 Task: Find an Airbnb in Bozhou, China for 2 adults from August 12 to August 16, with a price range of ₹10,000 to ₹16,000, including Wifi, Free parking, and Self check-in.
Action: Mouse moved to (553, 117)
Screenshot: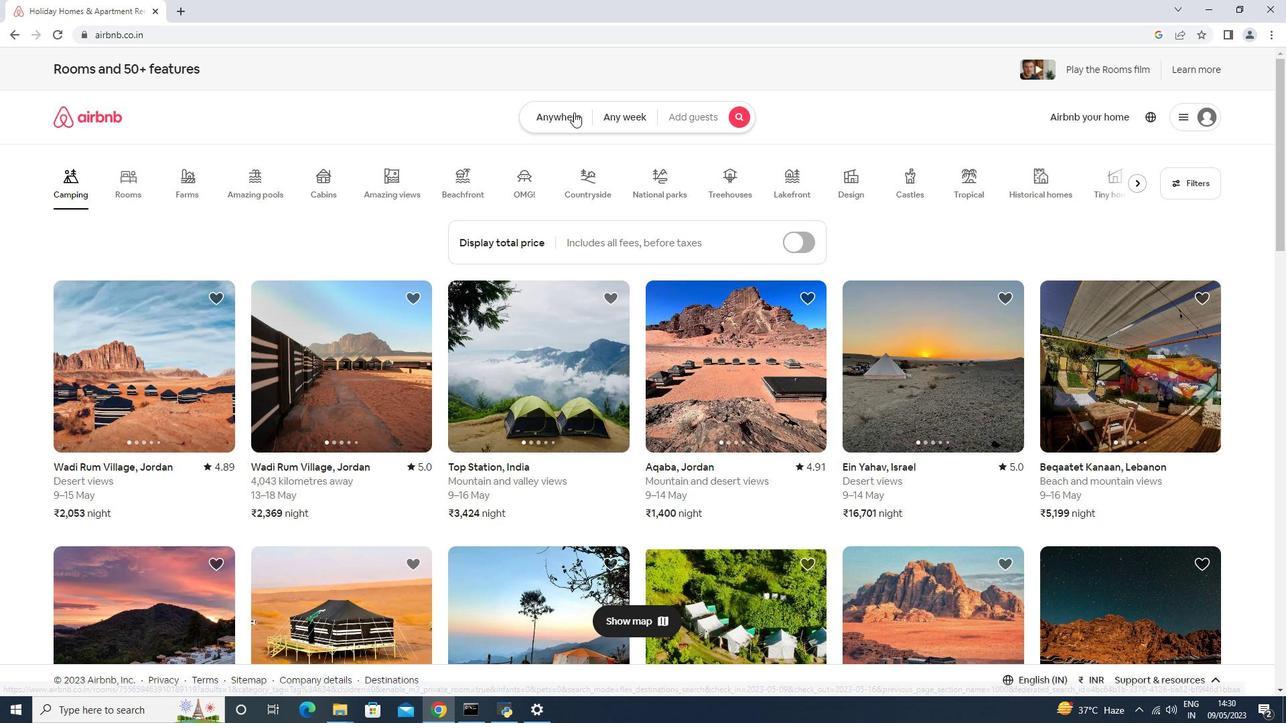 
Action: Mouse pressed left at (553, 117)
Screenshot: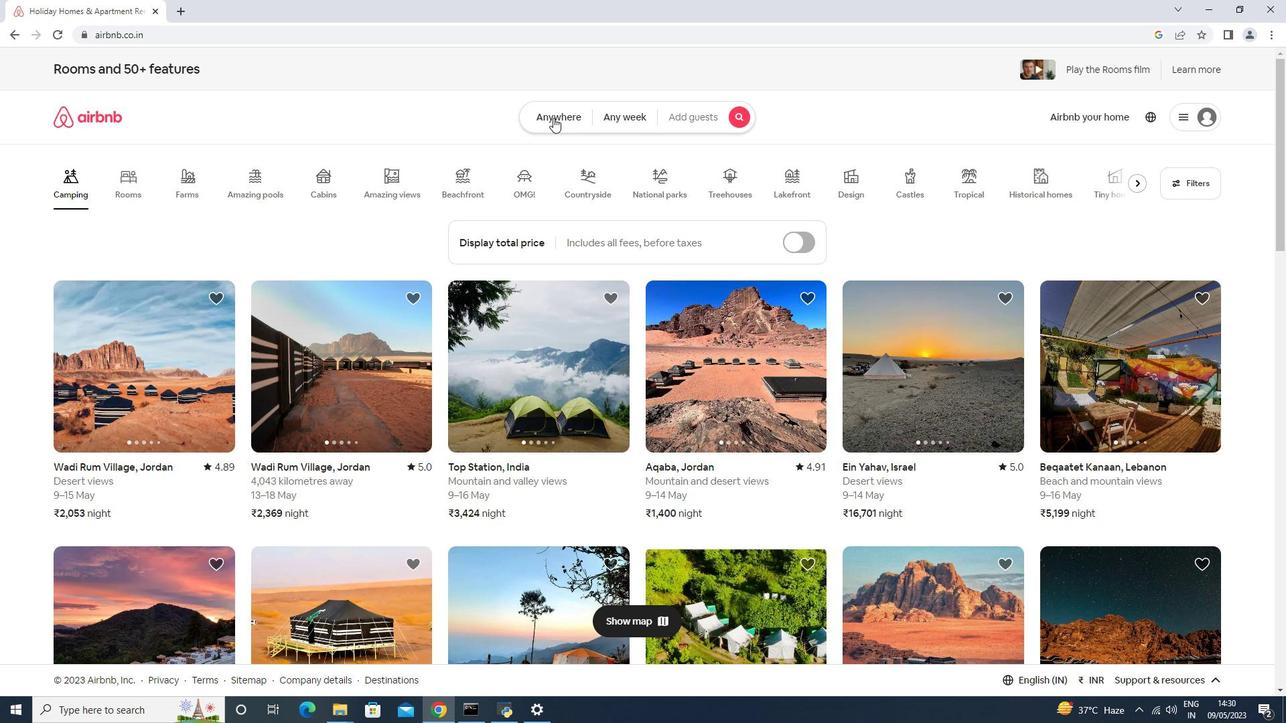 
Action: Mouse moved to (491, 191)
Screenshot: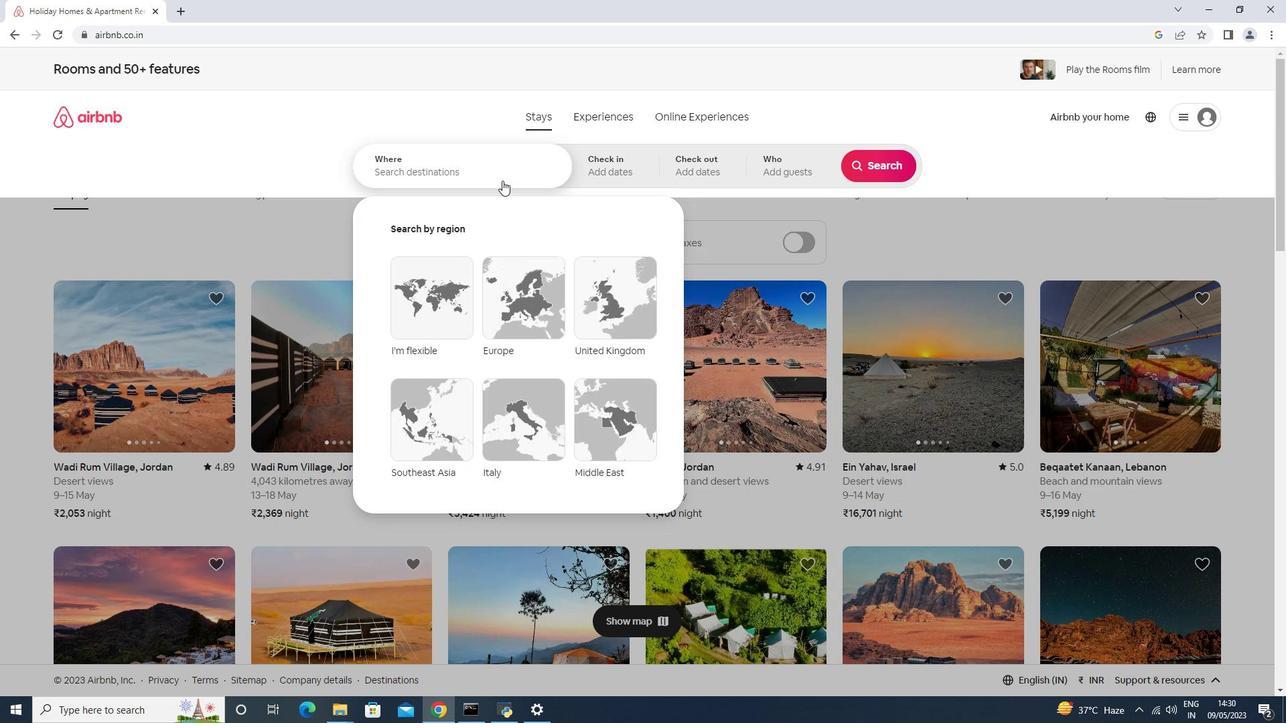 
Action: Mouse pressed left at (491, 191)
Screenshot: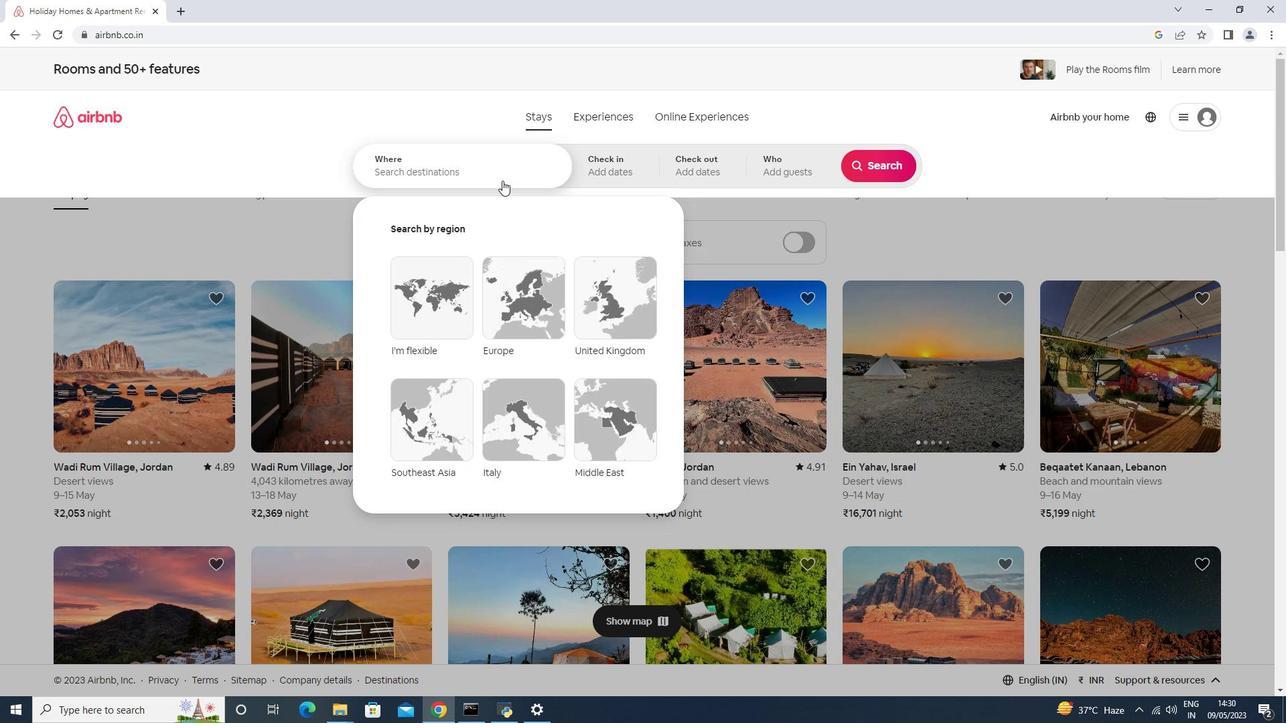 
Action: Mouse moved to (490, 182)
Screenshot: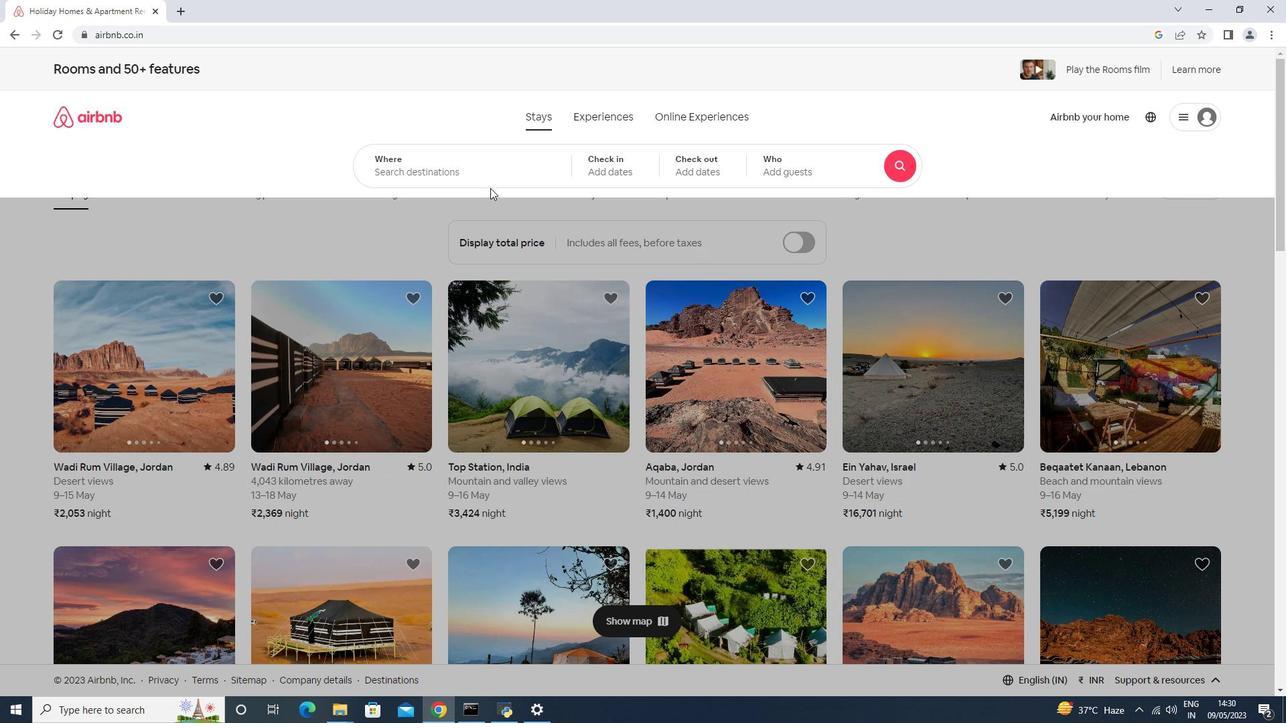 
Action: Mouse pressed left at (490, 182)
Screenshot: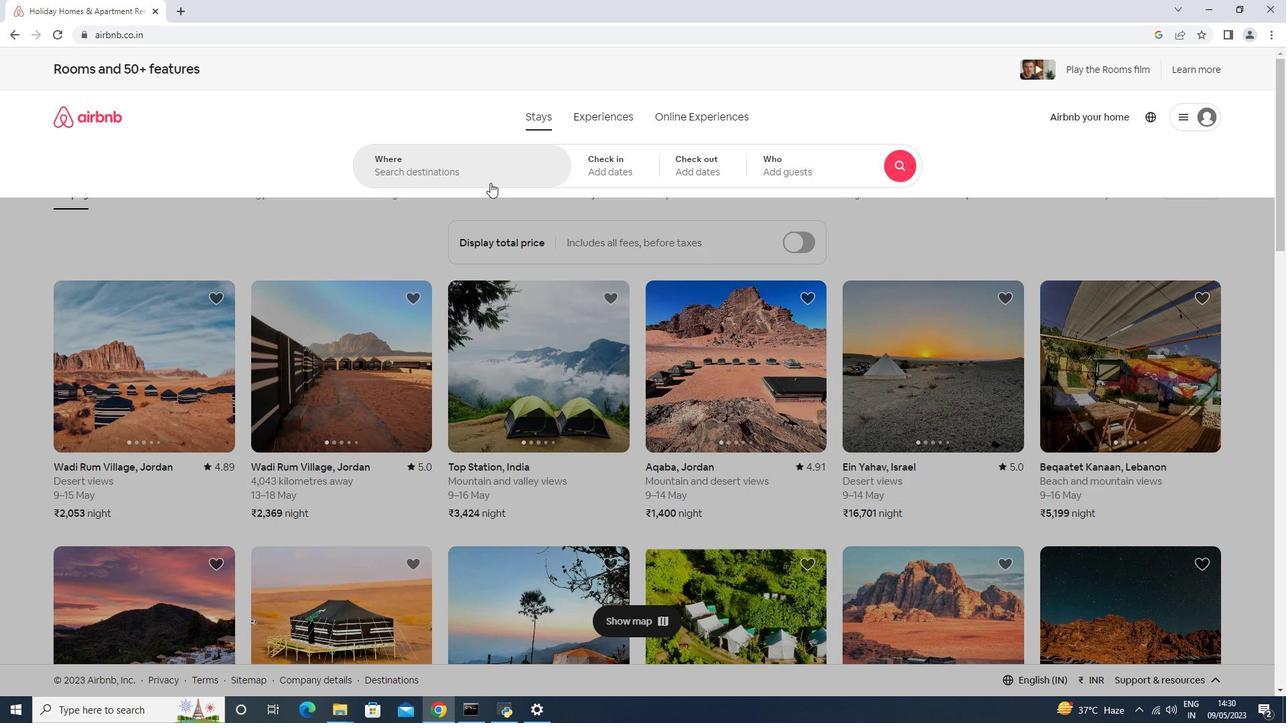 
Action: Mouse moved to (490, 182)
Screenshot: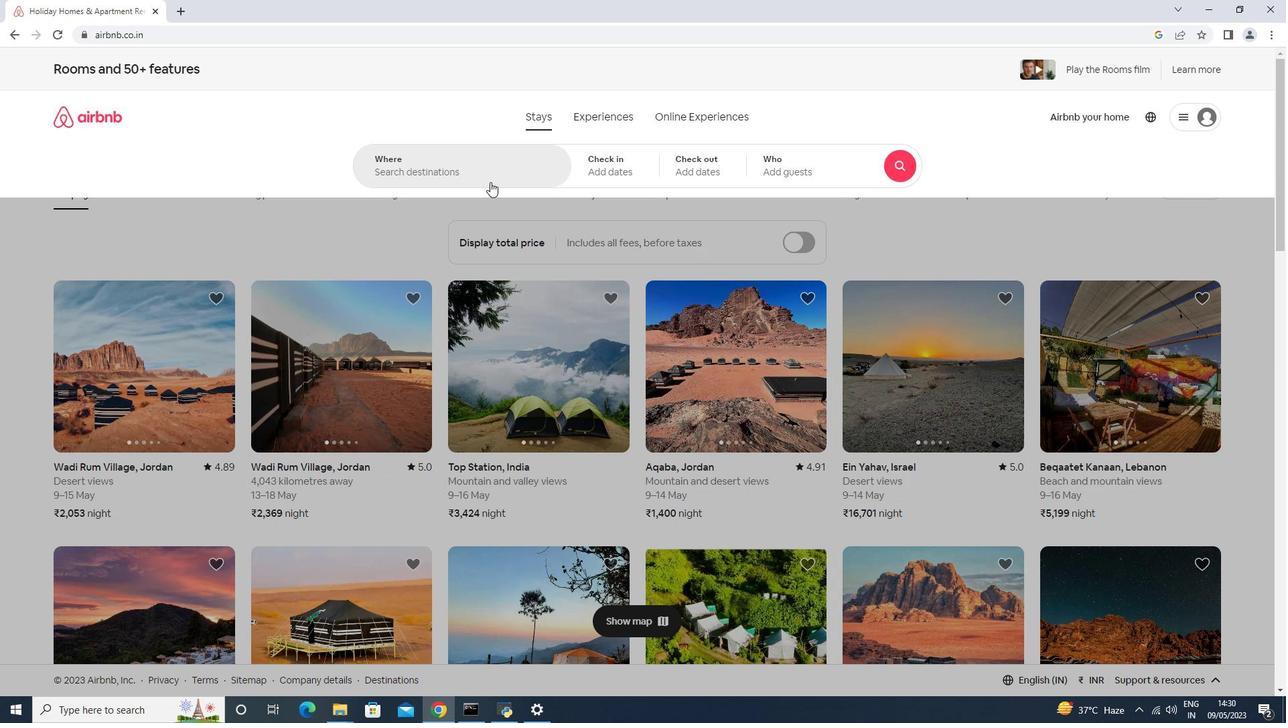 
Action: Key pressed <Key.shift>Bozhou,<Key.space><Key.shift>China<Key.enter>
Screenshot: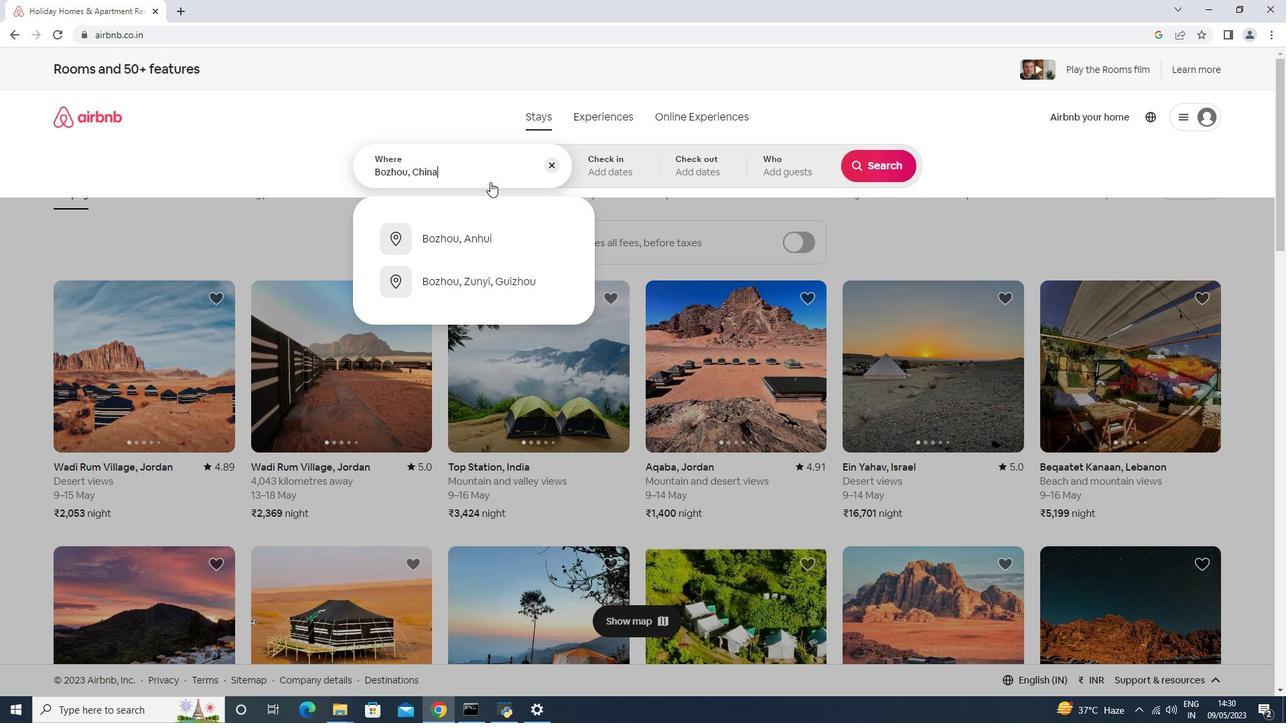 
Action: Mouse moved to (879, 278)
Screenshot: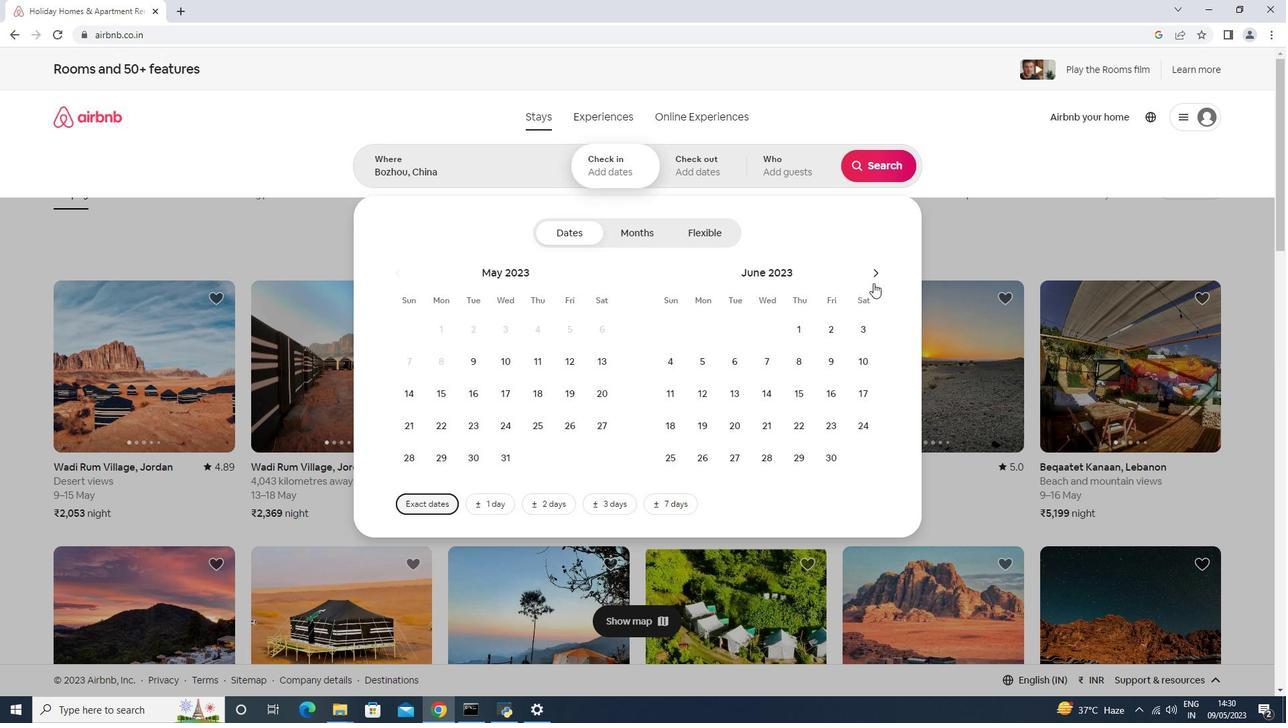 
Action: Mouse pressed left at (879, 278)
Screenshot: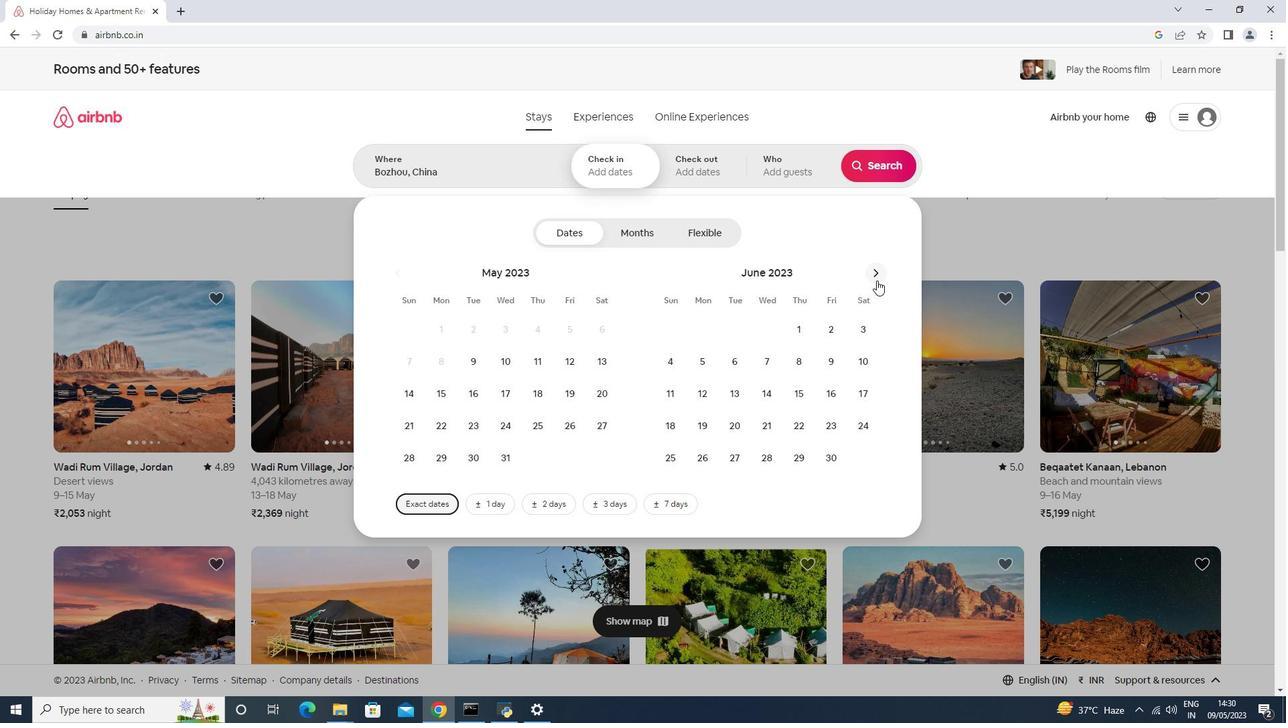 
Action: Mouse pressed left at (879, 278)
Screenshot: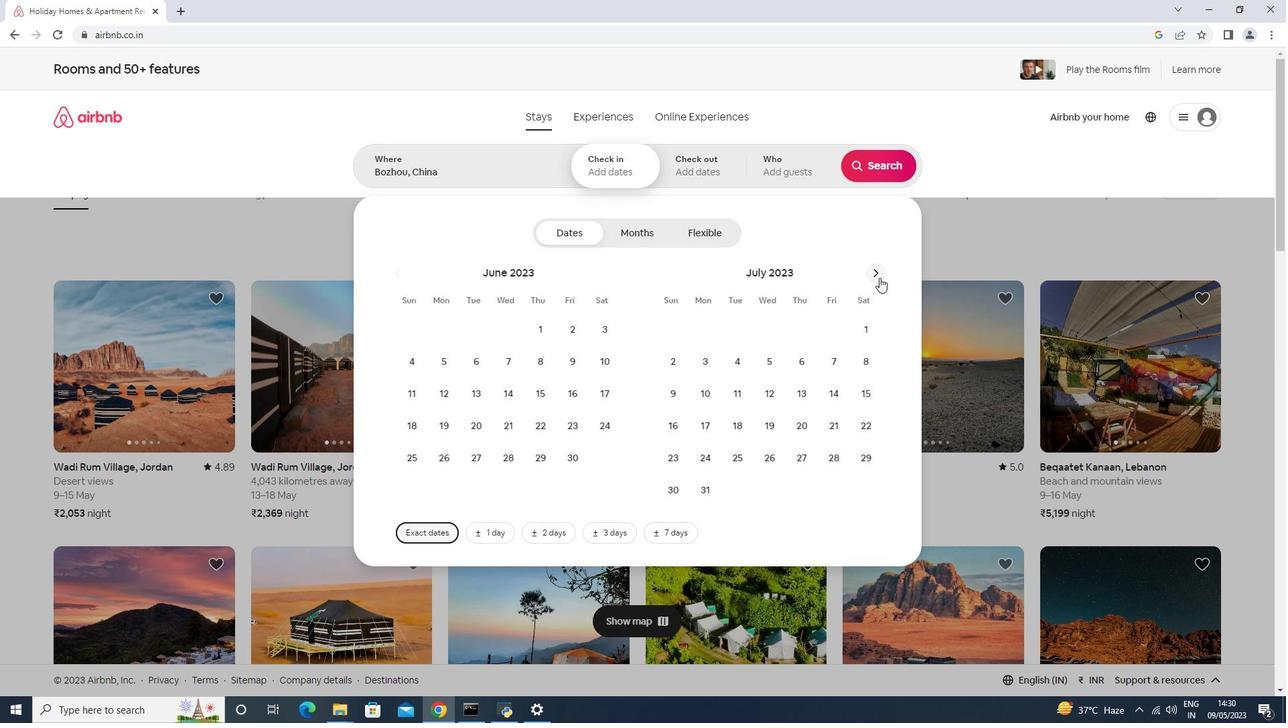 
Action: Mouse moved to (861, 359)
Screenshot: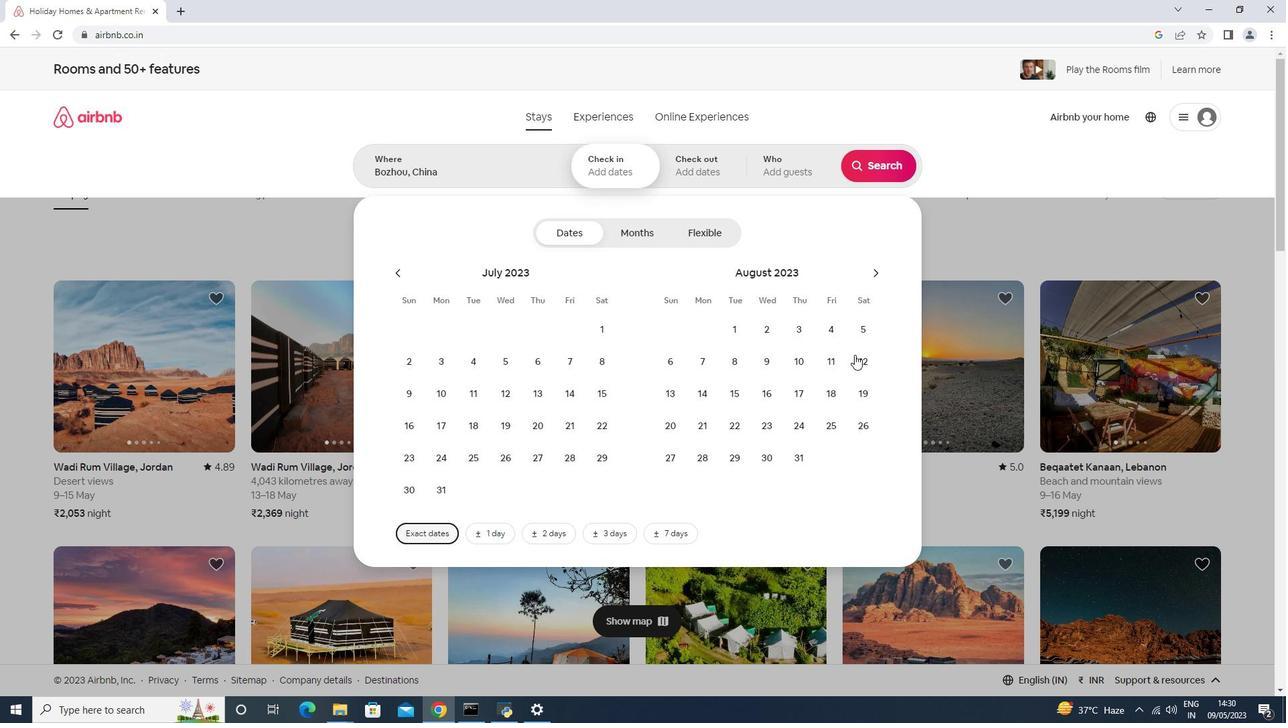 
Action: Mouse pressed left at (861, 359)
Screenshot: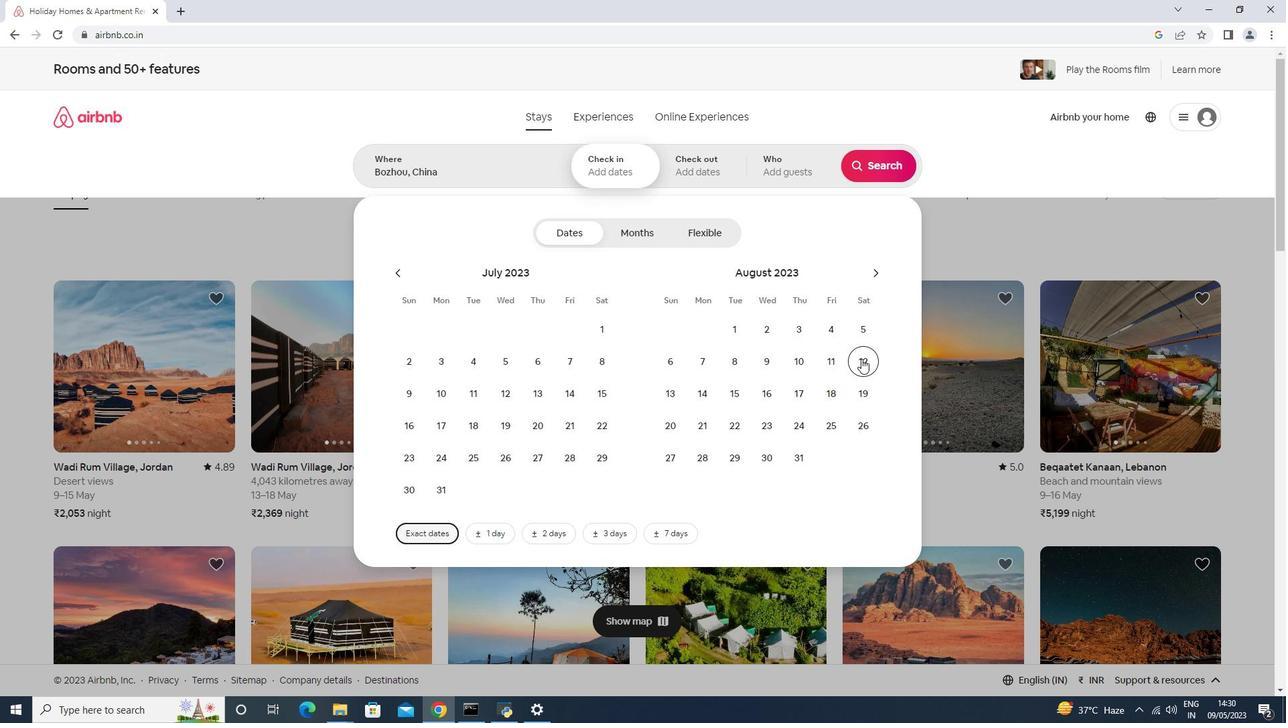 
Action: Mouse moved to (761, 386)
Screenshot: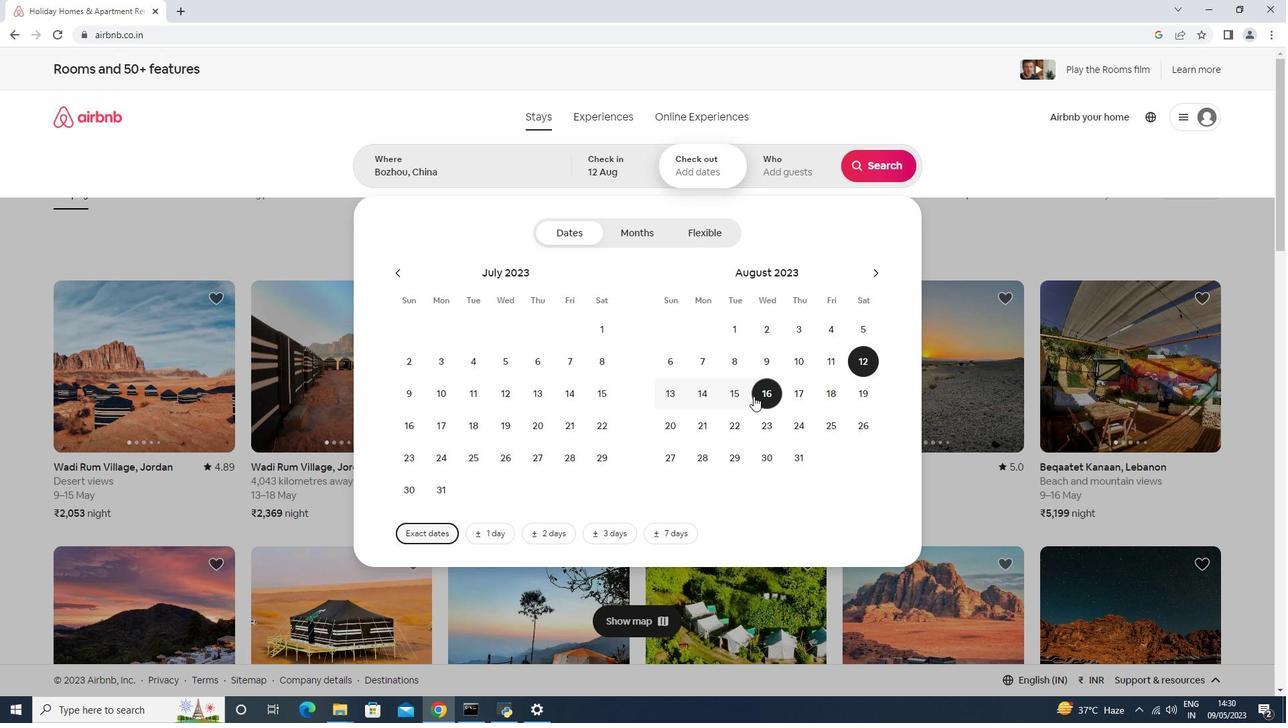 
Action: Mouse pressed left at (754, 396)
Screenshot: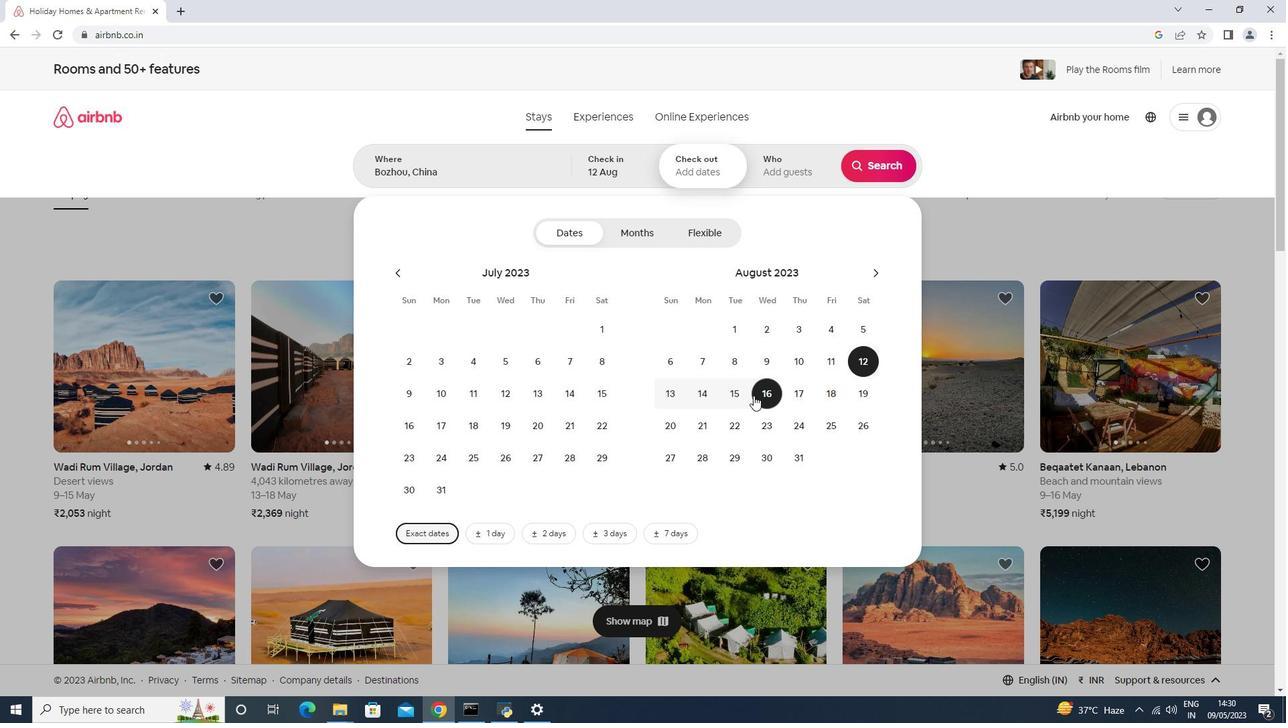 
Action: Mouse moved to (792, 156)
Screenshot: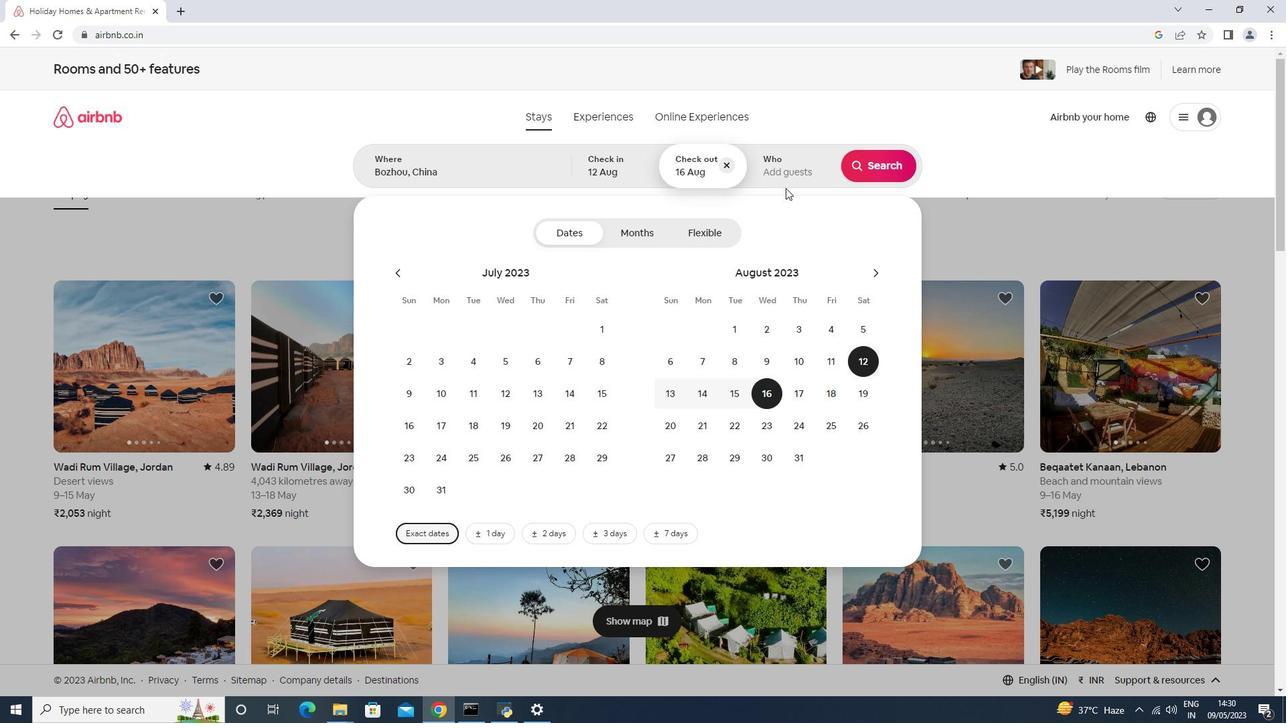 
Action: Mouse pressed left at (792, 156)
Screenshot: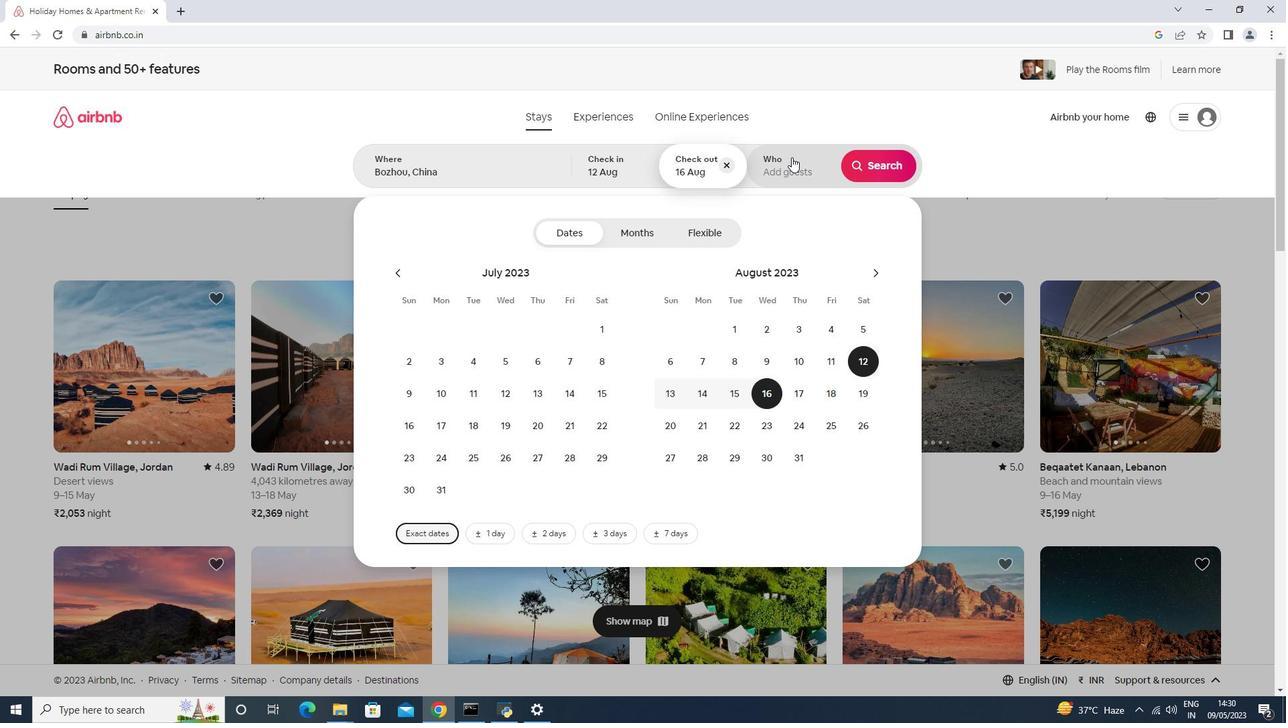 
Action: Mouse moved to (880, 237)
Screenshot: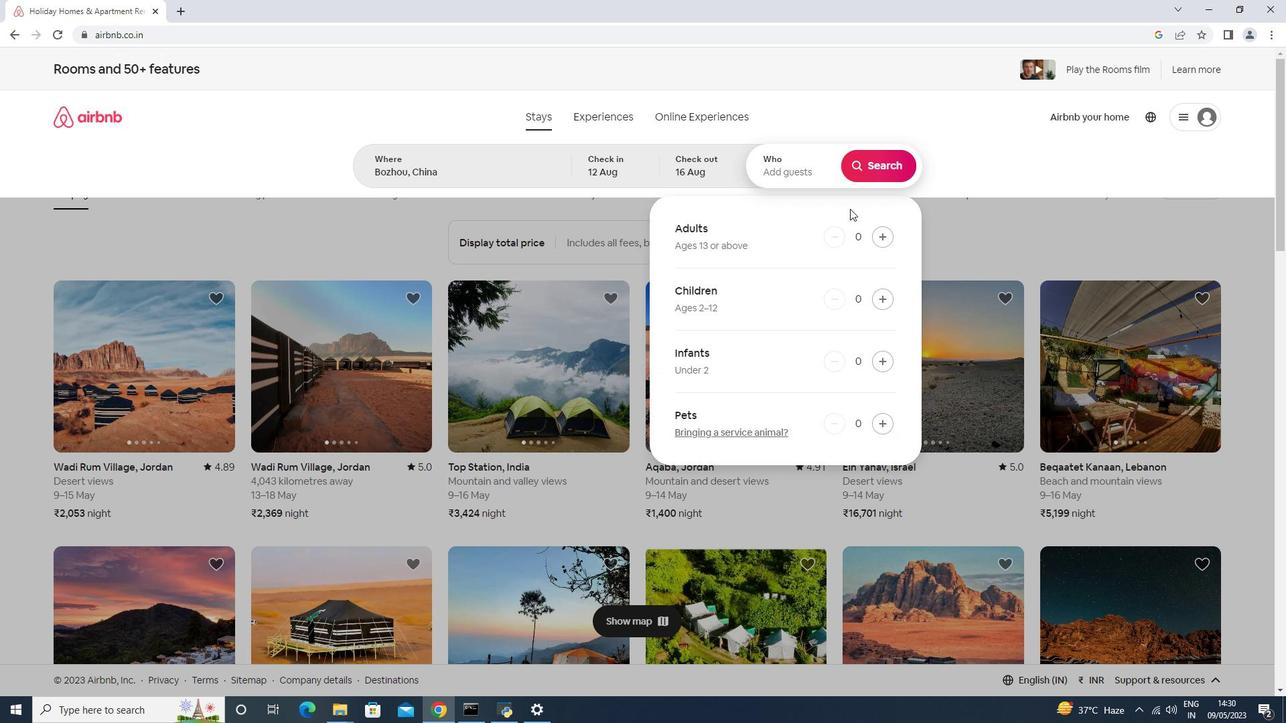 
Action: Mouse pressed left at (880, 237)
Screenshot: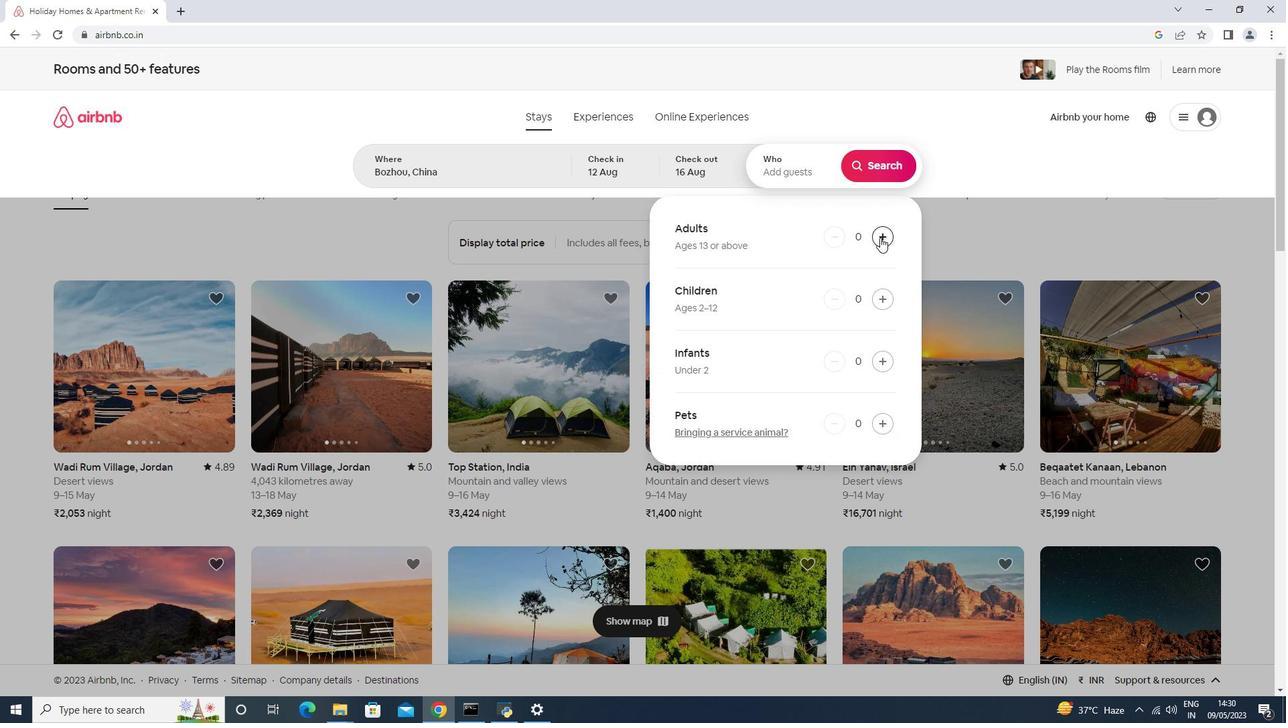 
Action: Mouse pressed left at (880, 237)
Screenshot: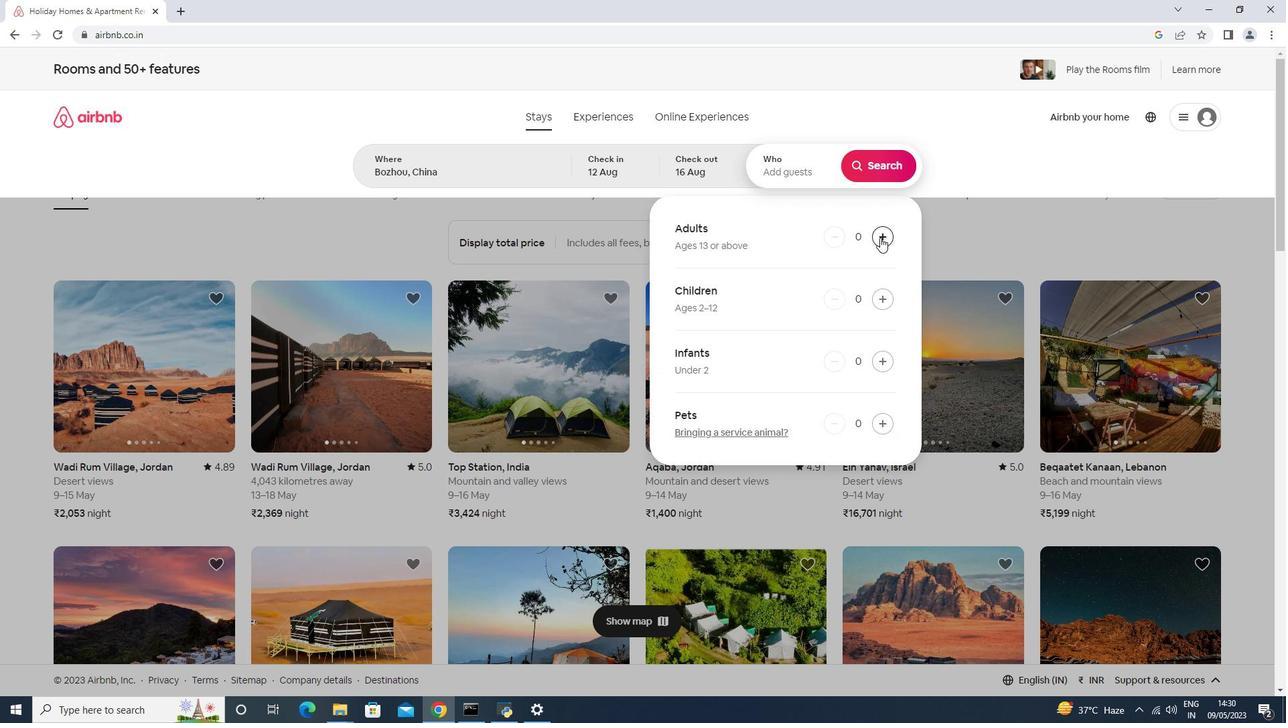 
Action: Mouse pressed left at (880, 237)
Screenshot: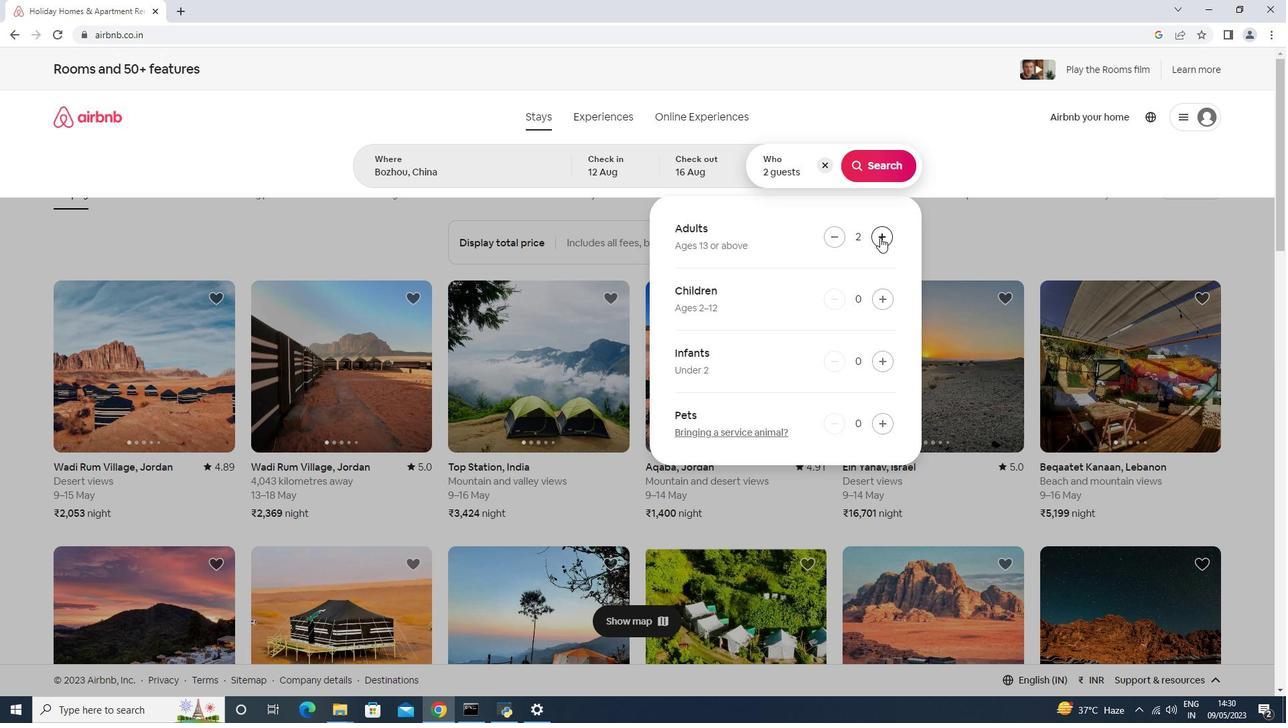 
Action: Mouse moved to (881, 237)
Screenshot: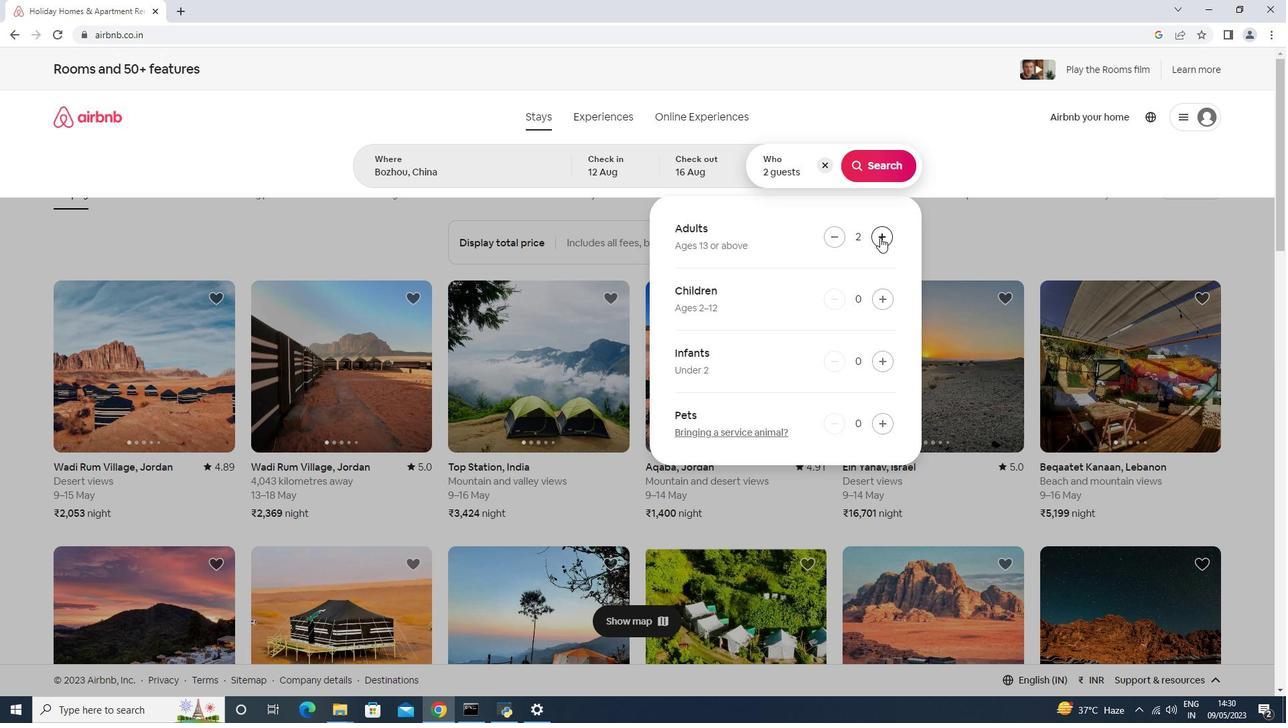 
Action: Mouse pressed left at (881, 237)
Screenshot: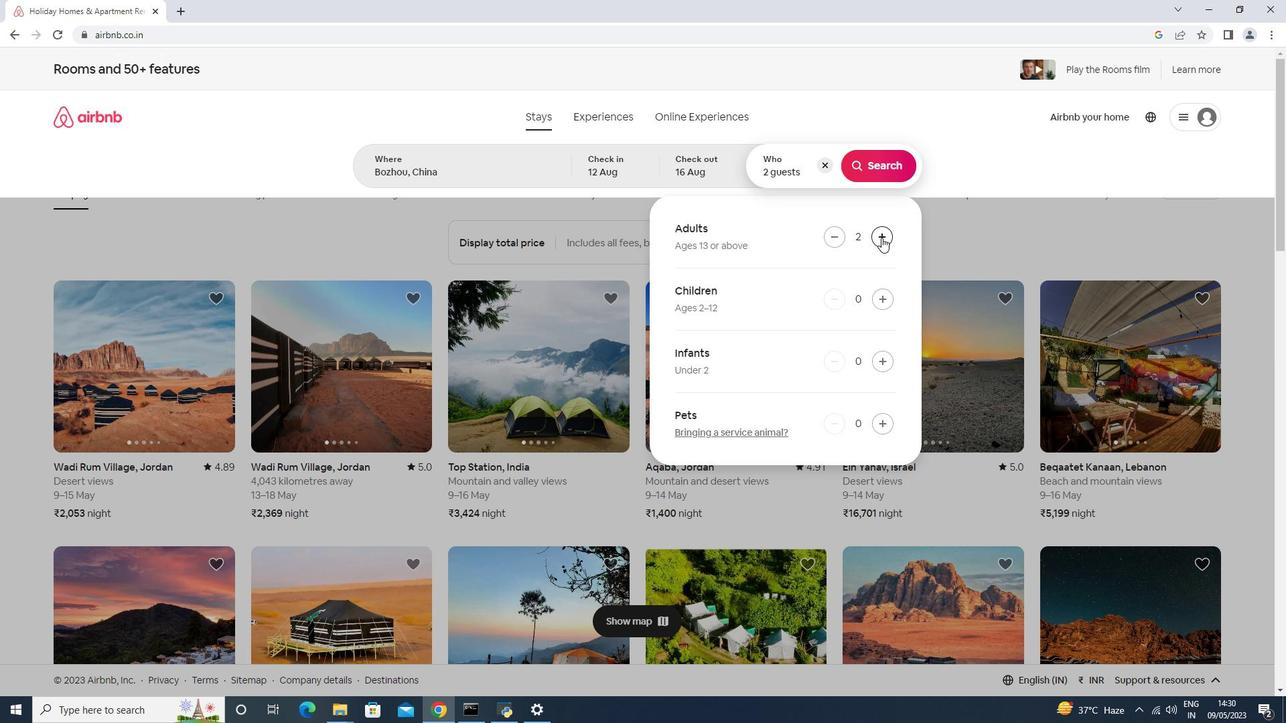 
Action: Mouse pressed left at (881, 237)
Screenshot: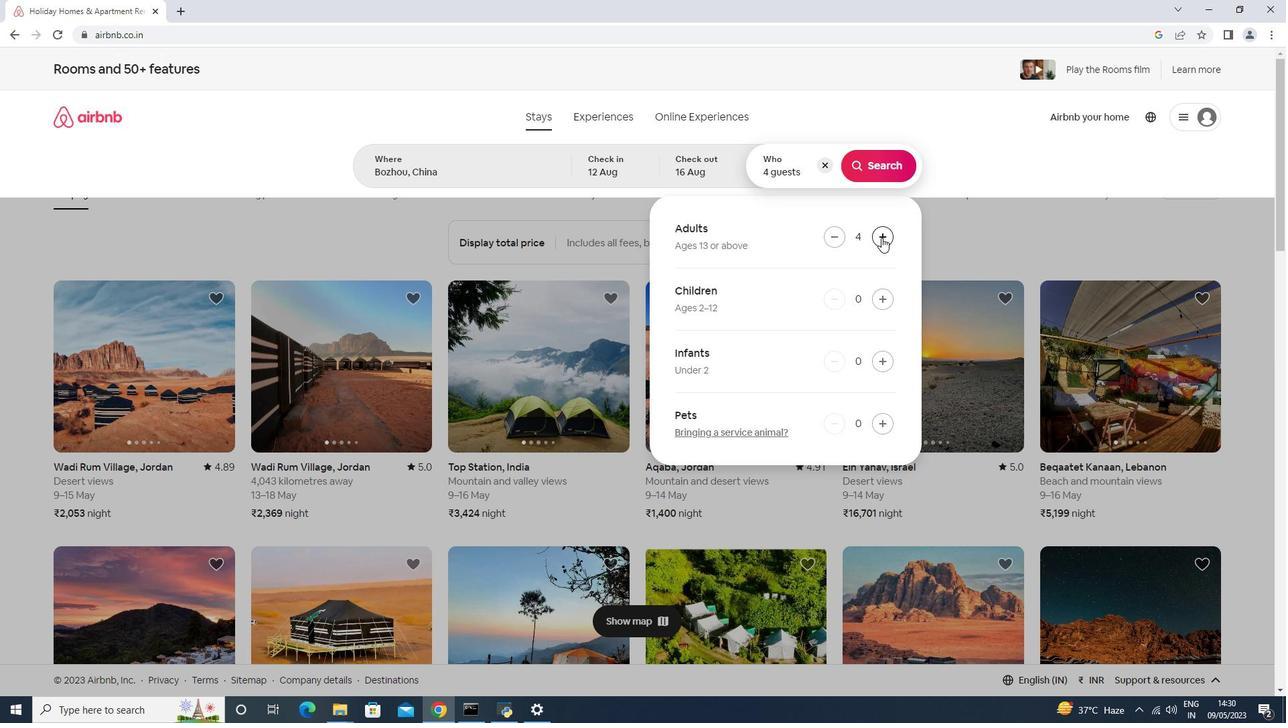 
Action: Mouse pressed left at (881, 237)
Screenshot: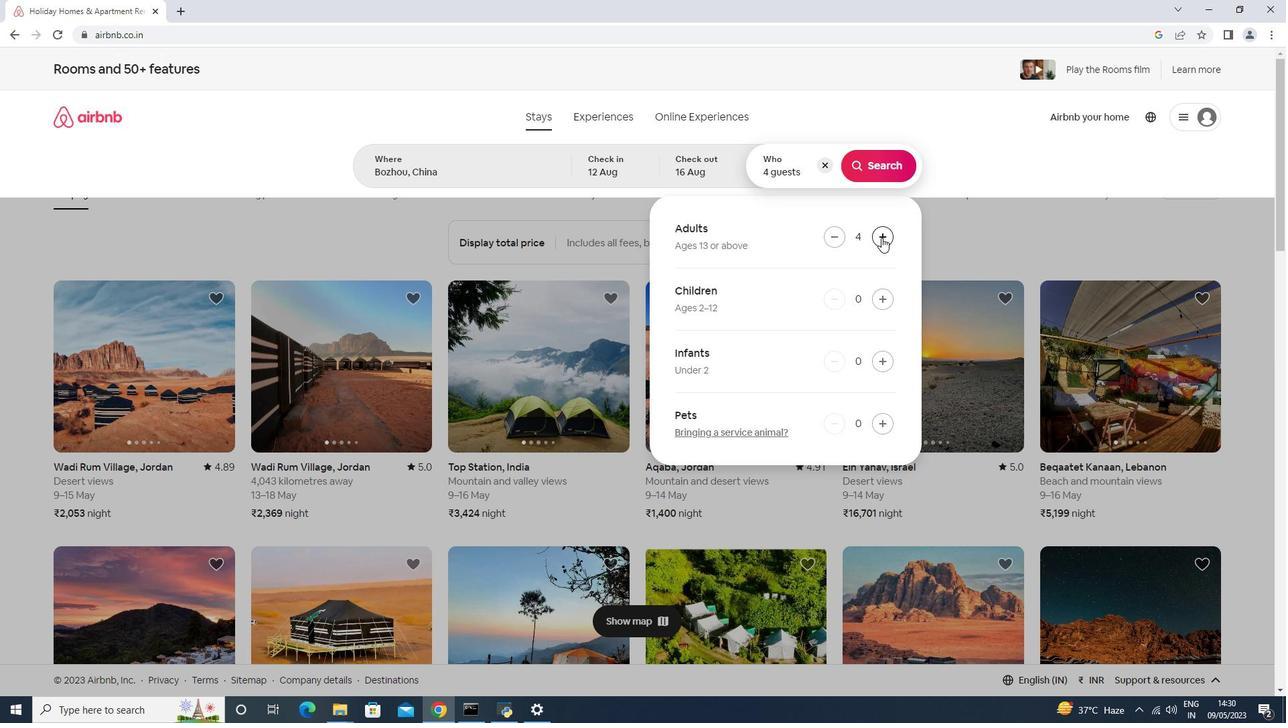 
Action: Mouse pressed left at (881, 237)
Screenshot: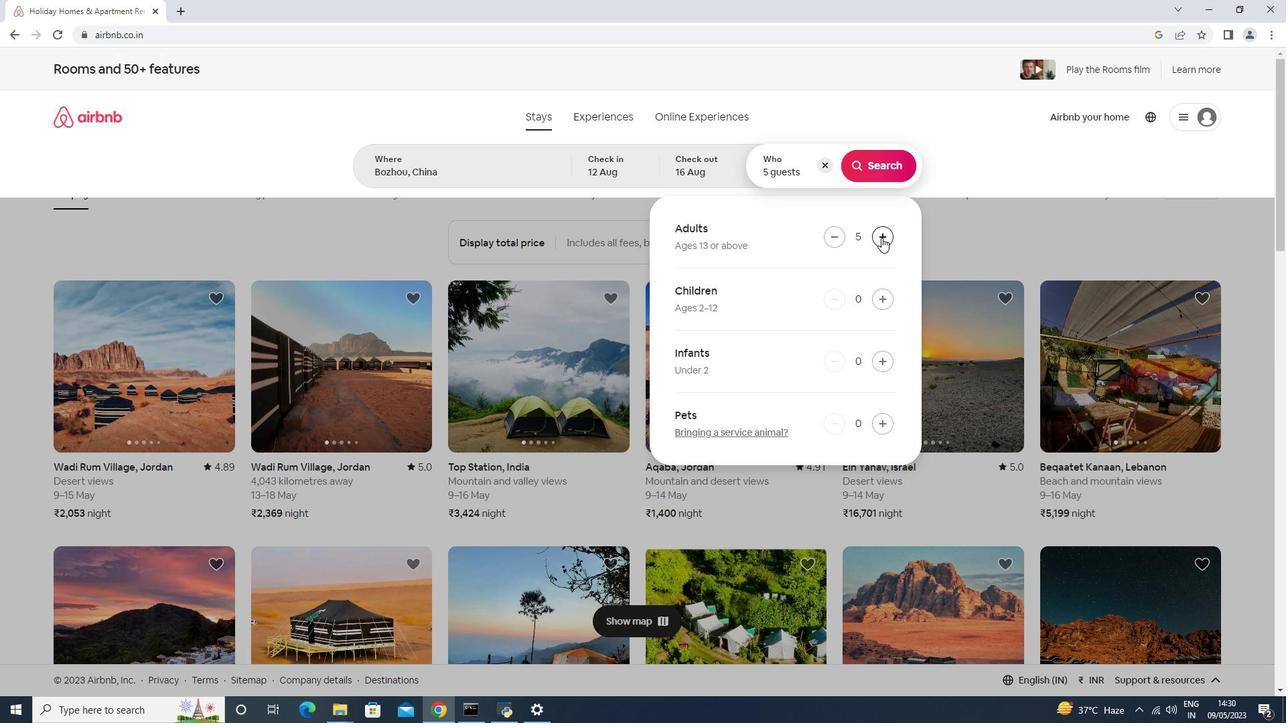 
Action: Mouse pressed left at (881, 237)
Screenshot: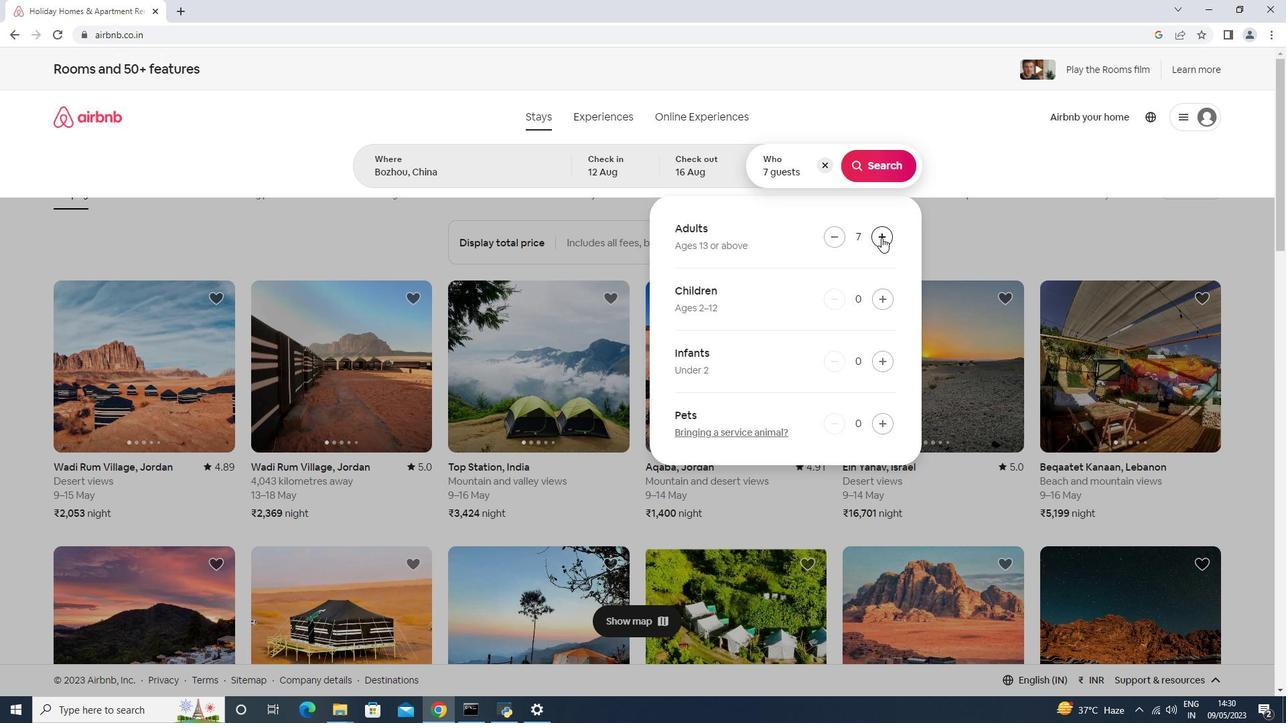 
Action: Mouse moved to (880, 173)
Screenshot: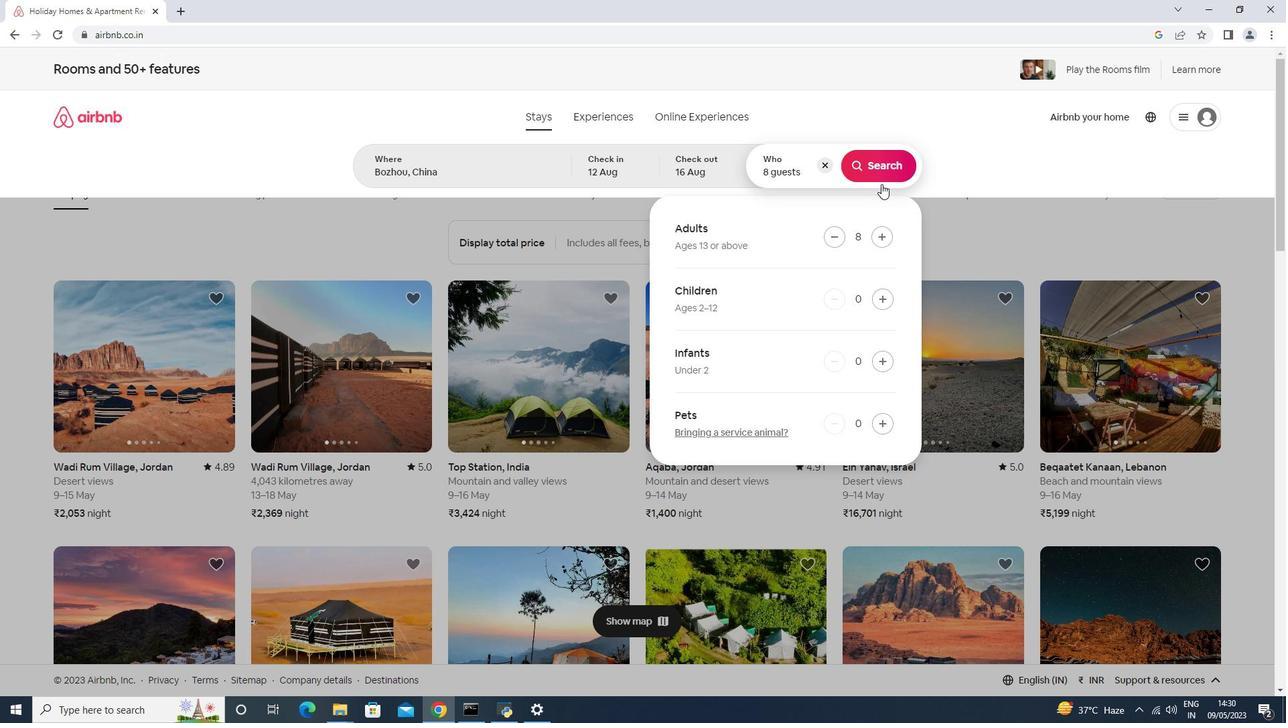 
Action: Mouse pressed left at (880, 173)
Screenshot: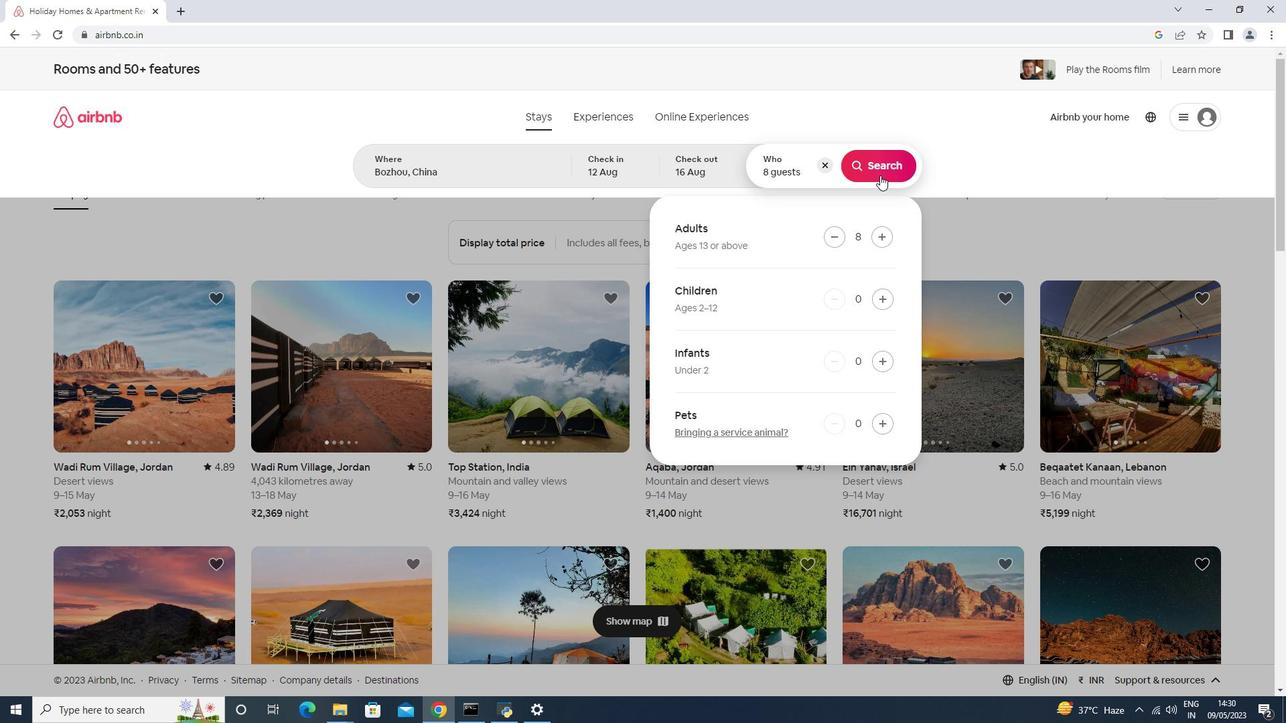 
Action: Mouse moved to (1220, 127)
Screenshot: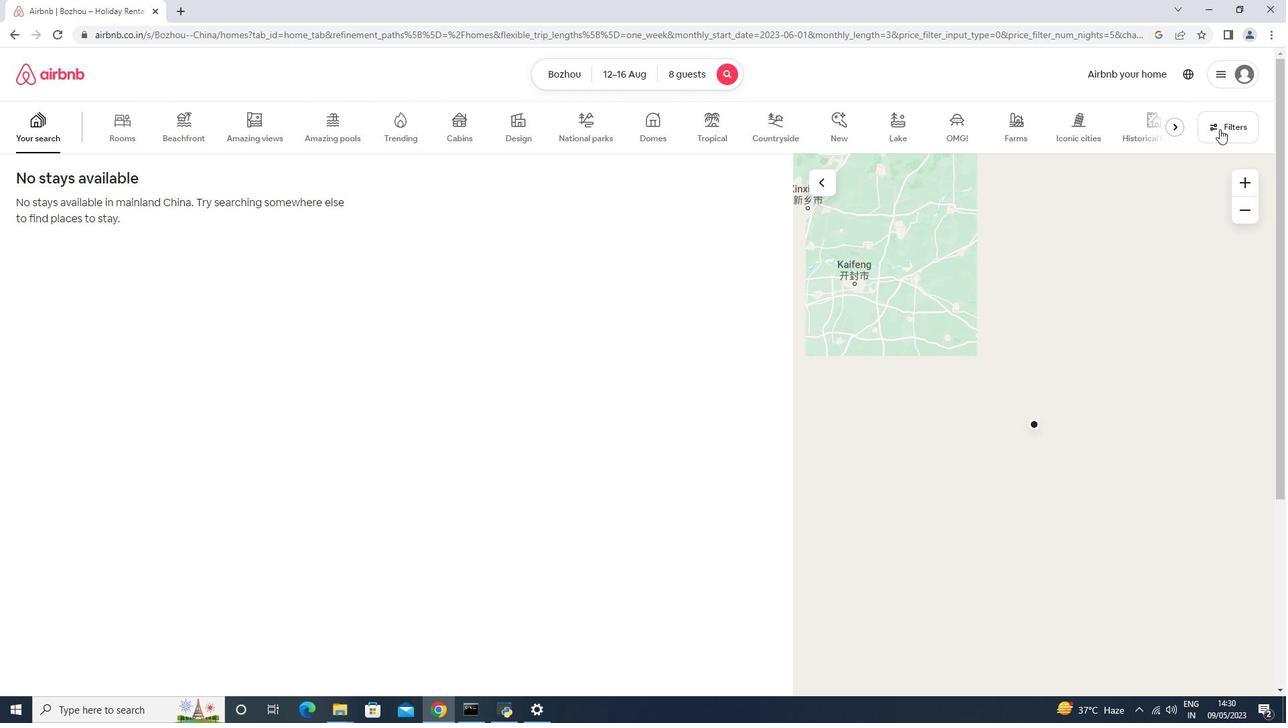 
Action: Mouse pressed left at (1220, 127)
Screenshot: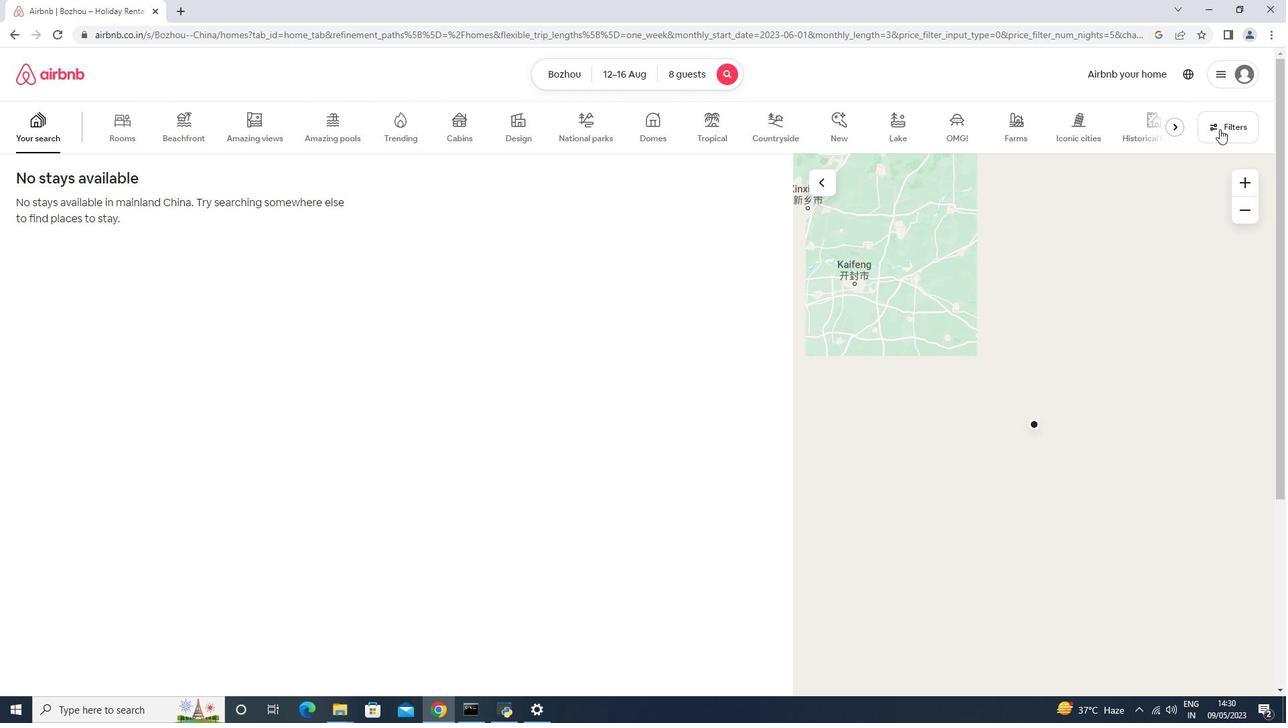 
Action: Mouse moved to (546, 447)
Screenshot: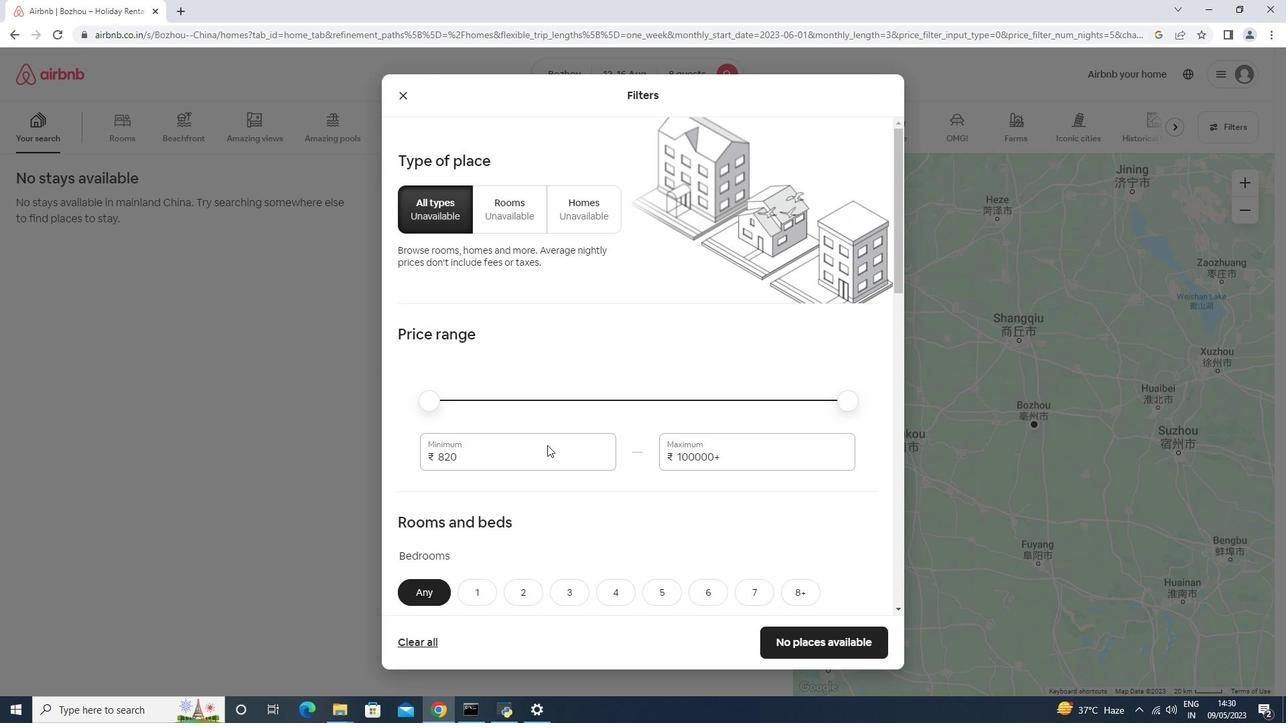 
Action: Mouse pressed left at (546, 447)
Screenshot: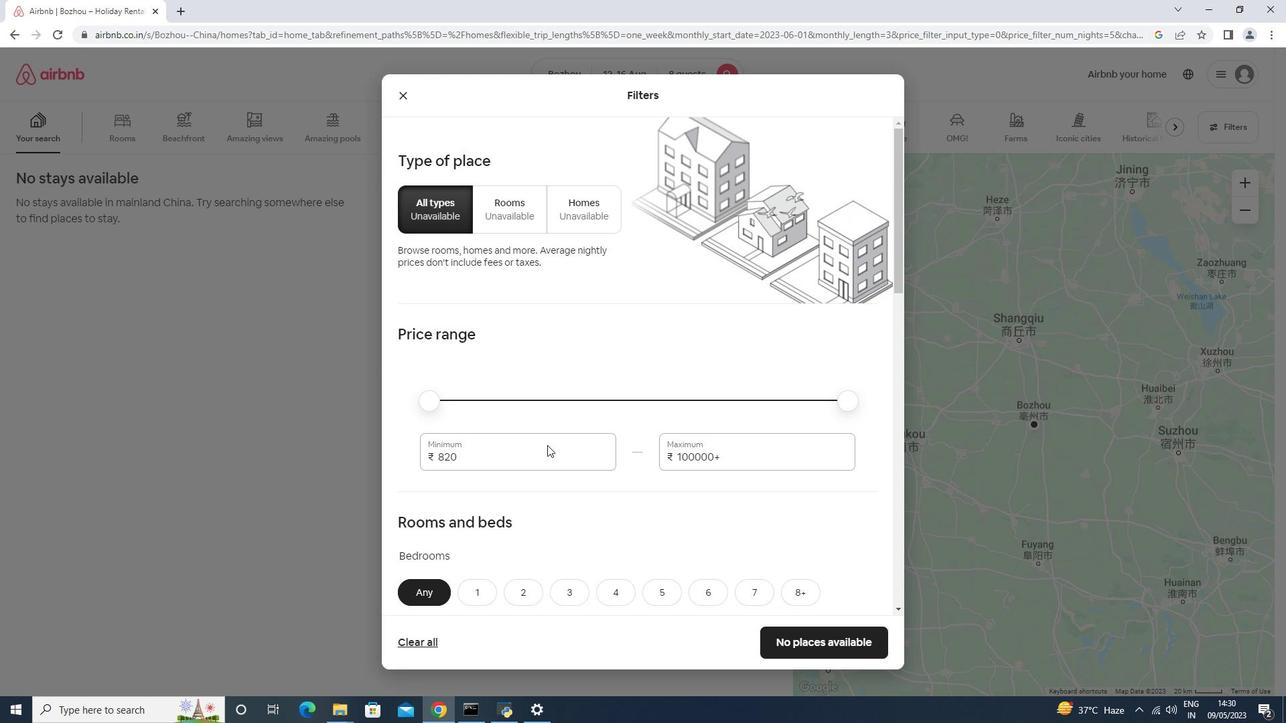 
Action: Mouse moved to (544, 447)
Screenshot: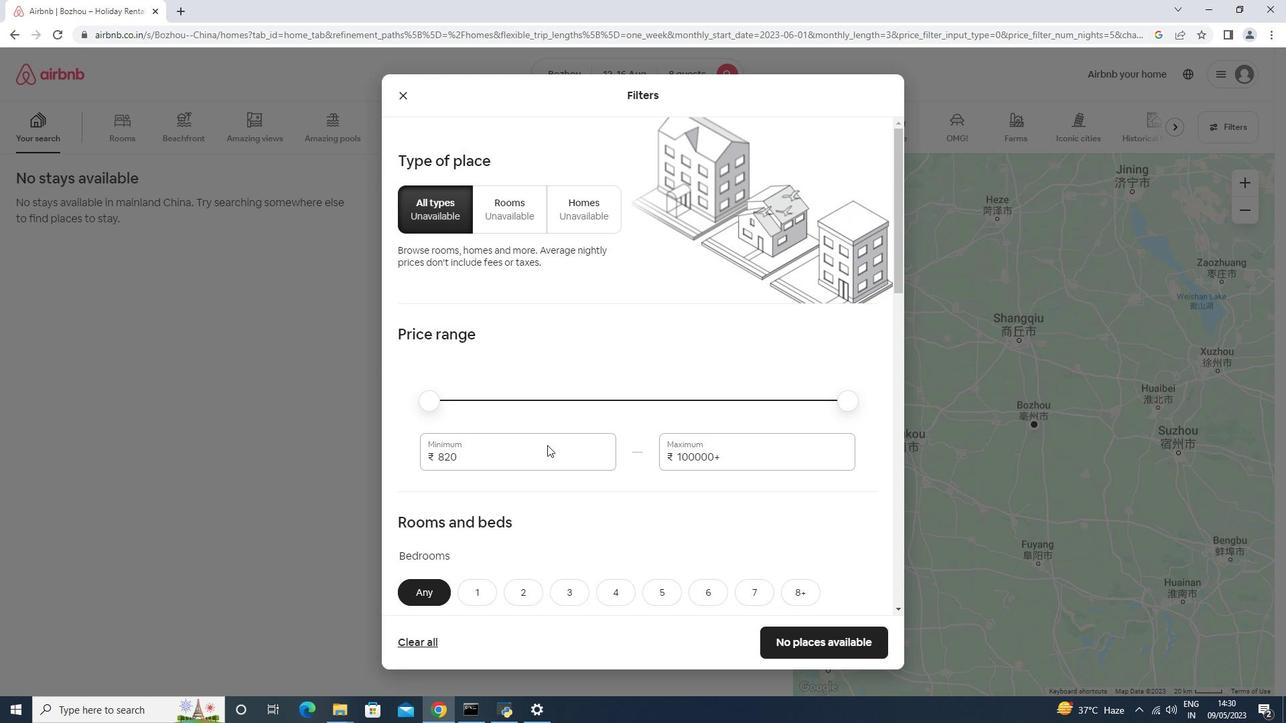 
Action: Key pressed <Key.backspace><Key.backspace><Key.backspace>10000<Key.tab>16000
Screenshot: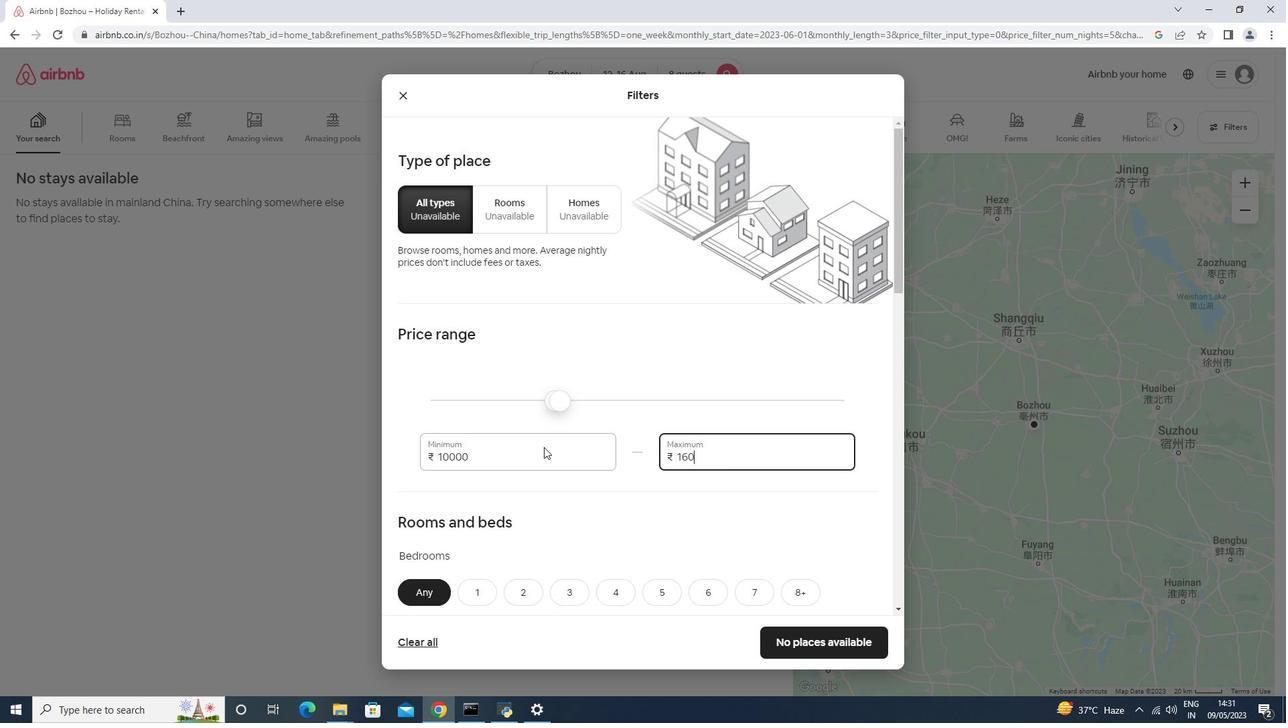 
Action: Mouse scrolled (544, 446) with delta (0, 0)
Screenshot: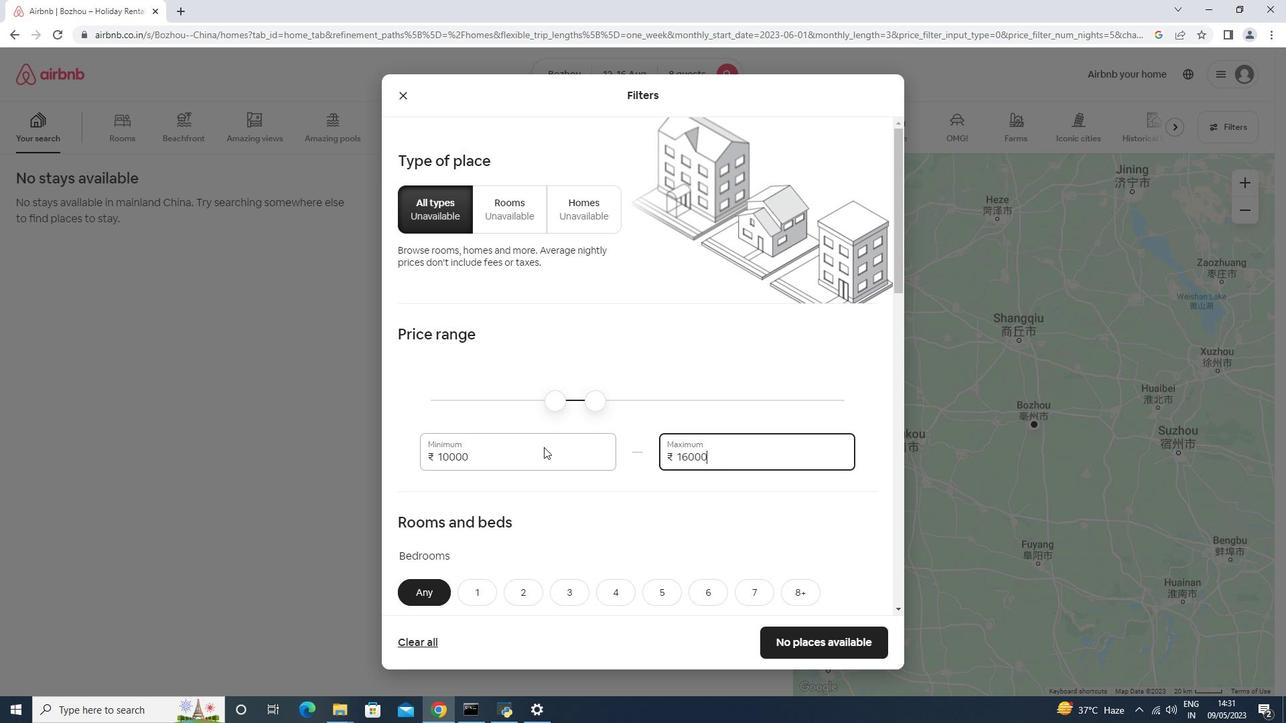 
Action: Mouse scrolled (544, 446) with delta (0, 0)
Screenshot: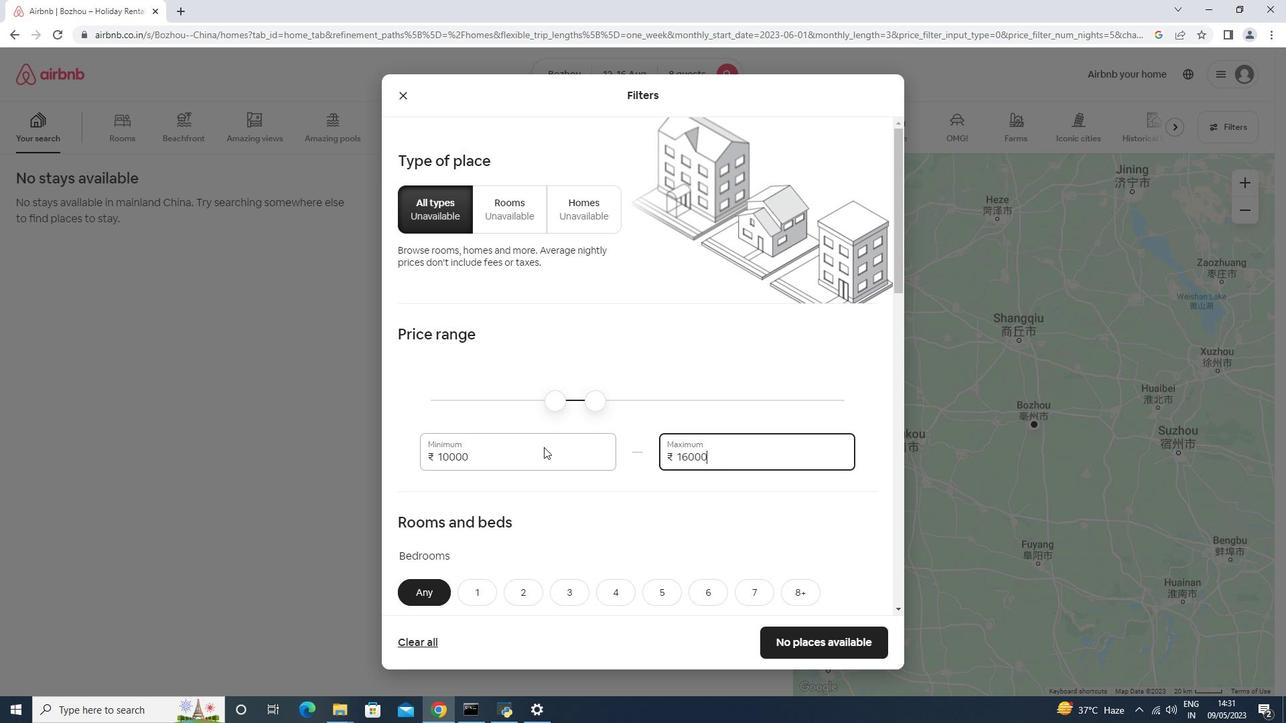 
Action: Mouse scrolled (544, 446) with delta (0, 0)
Screenshot: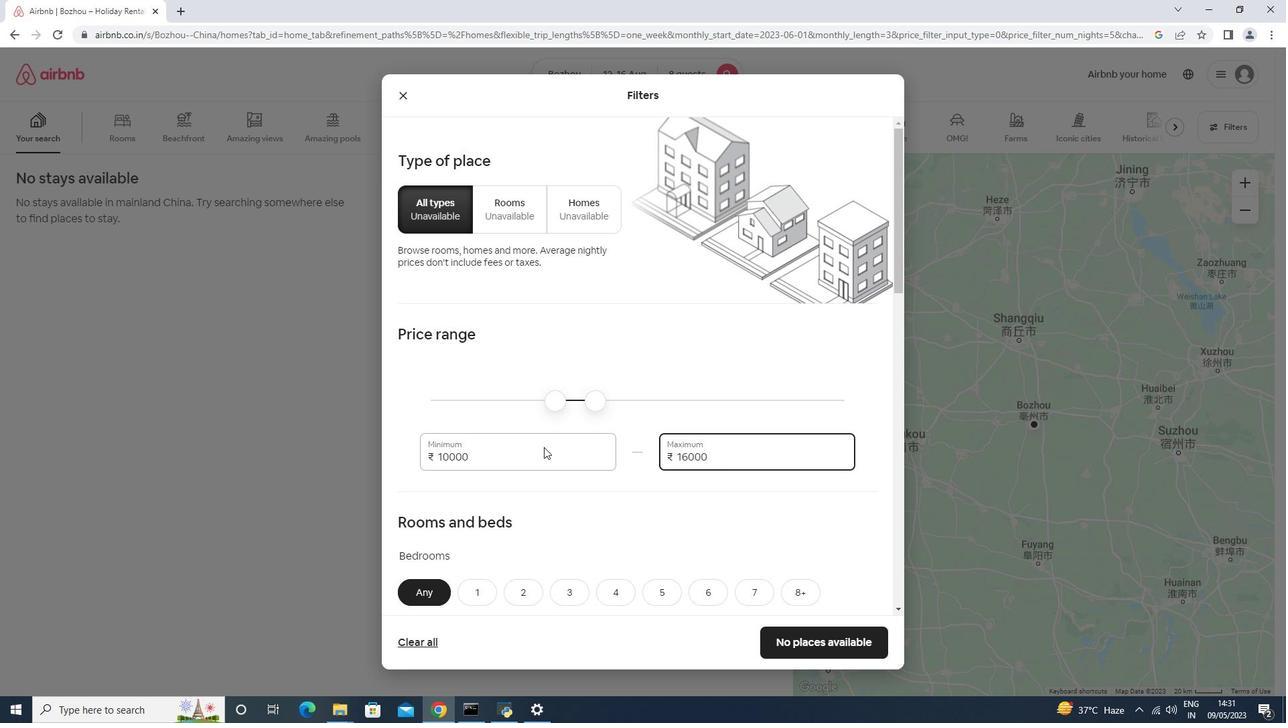 
Action: Mouse scrolled (544, 446) with delta (0, 0)
Screenshot: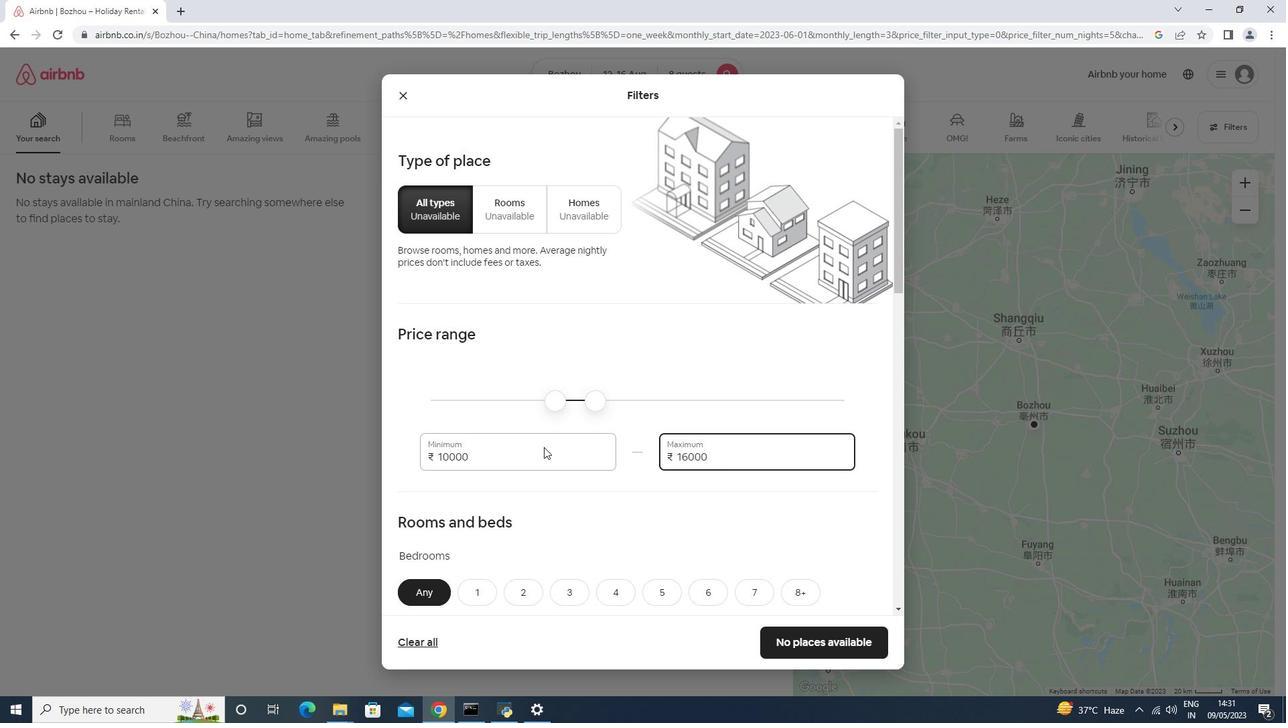 
Action: Mouse scrolled (544, 446) with delta (0, 0)
Screenshot: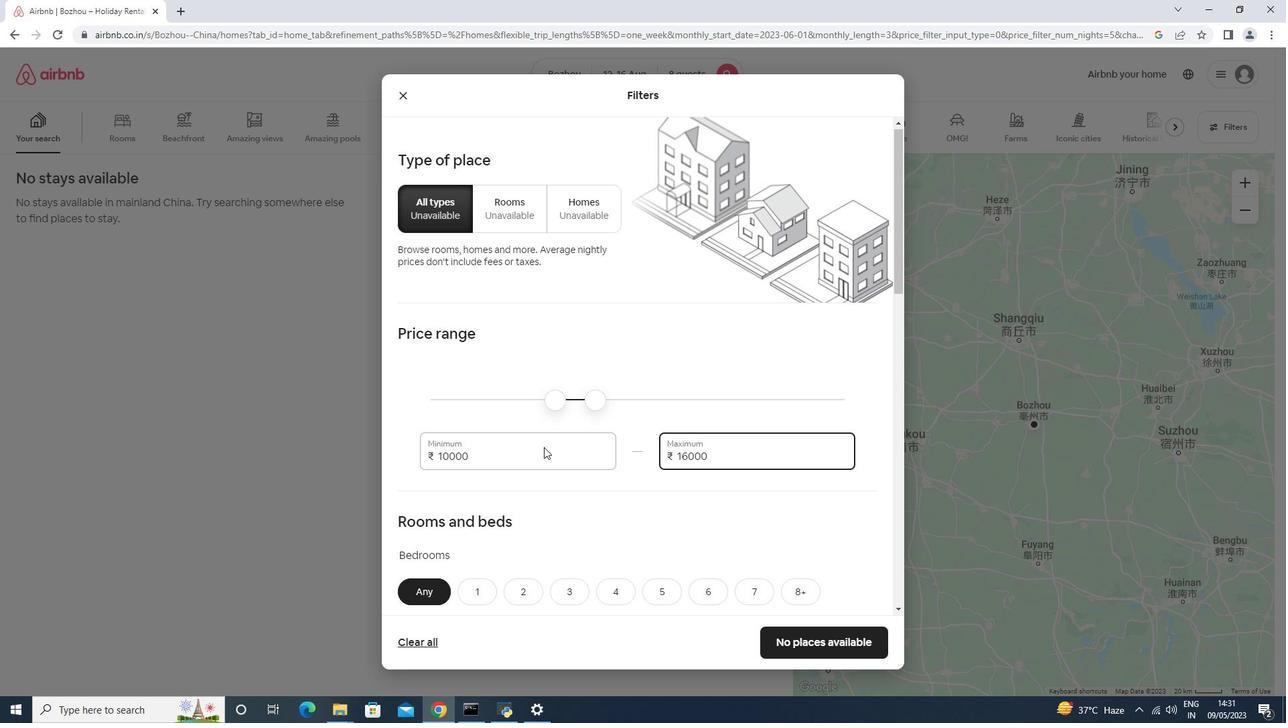 
Action: Mouse moved to (793, 266)
Screenshot: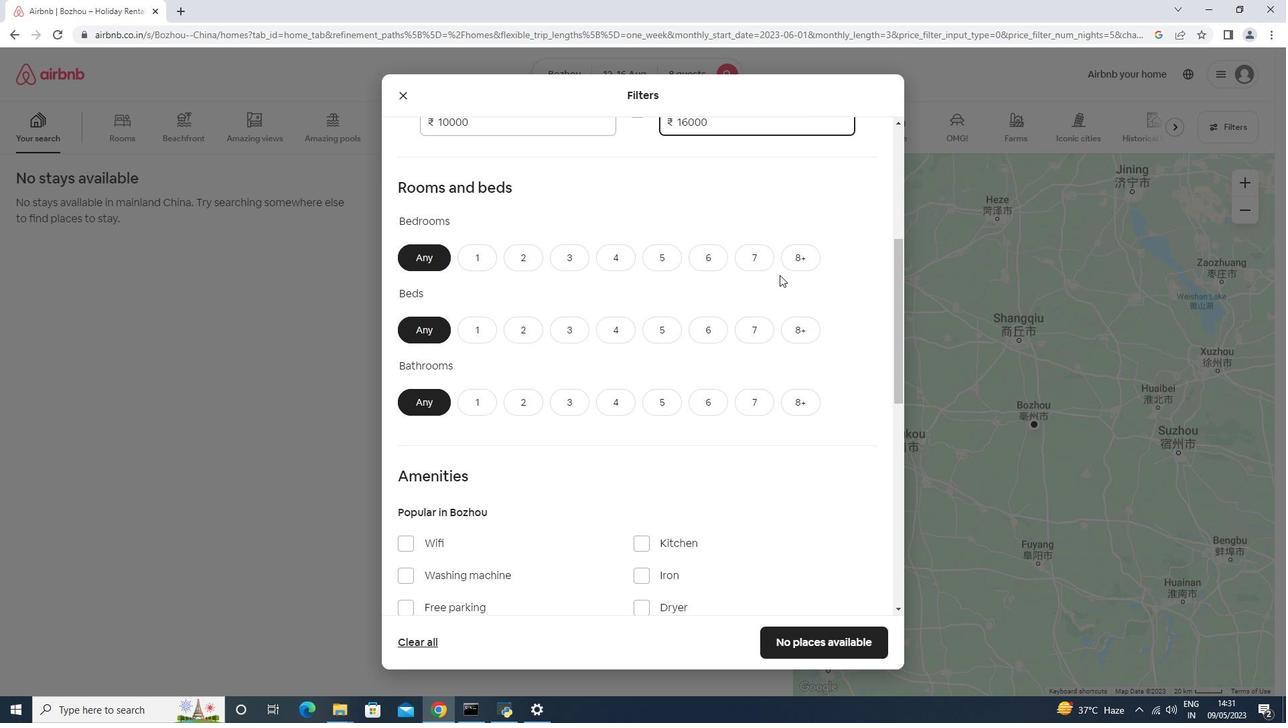 
Action: Mouse pressed left at (793, 266)
Screenshot: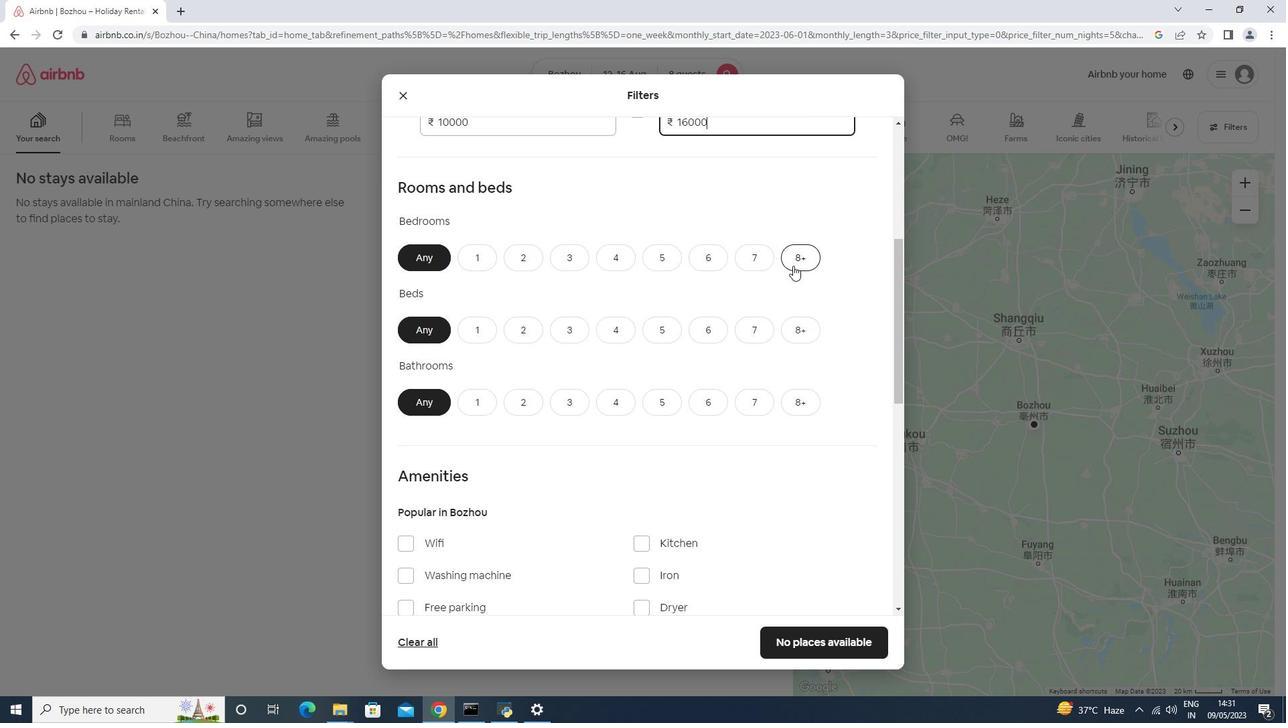 
Action: Mouse moved to (803, 333)
Screenshot: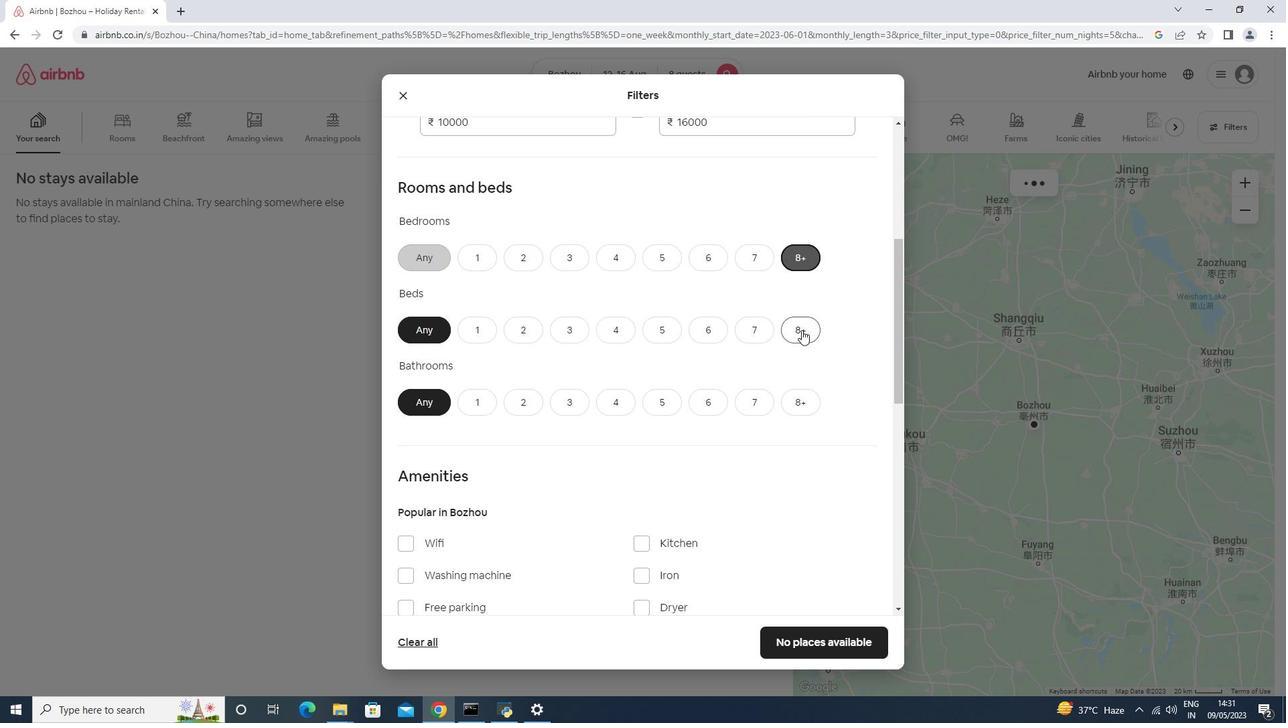 
Action: Mouse pressed left at (803, 333)
Screenshot: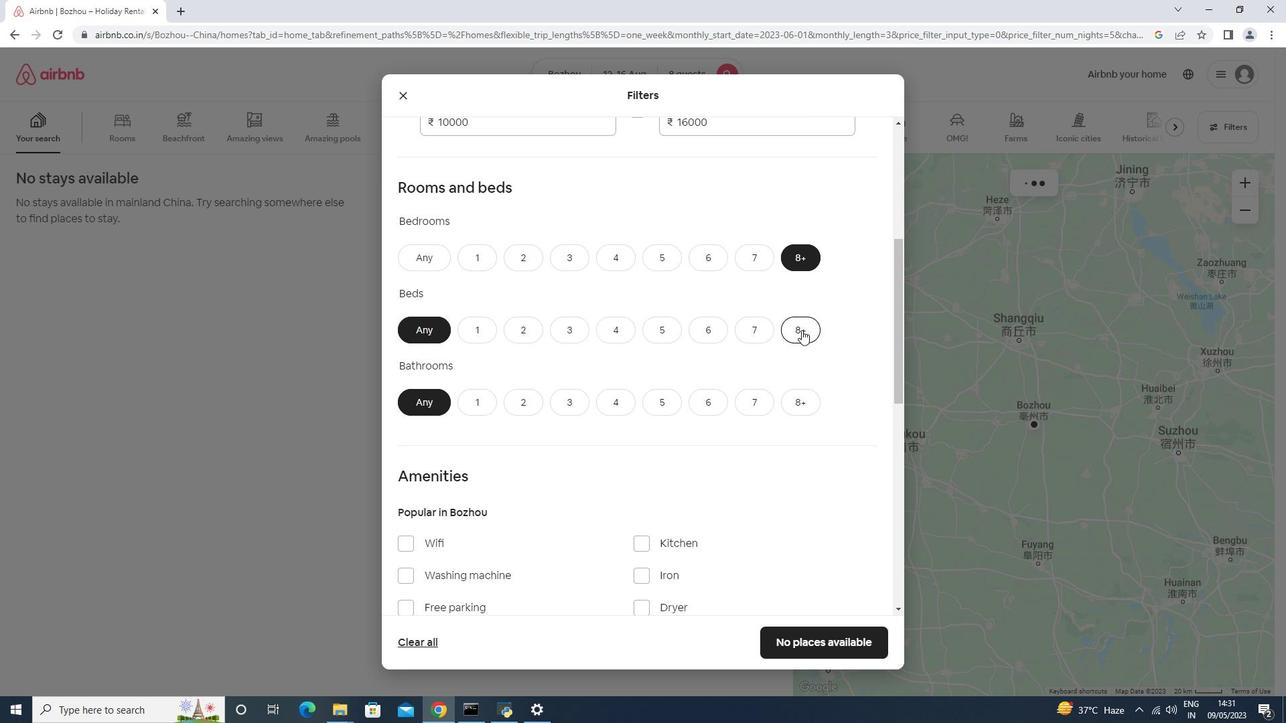 
Action: Mouse moved to (793, 413)
Screenshot: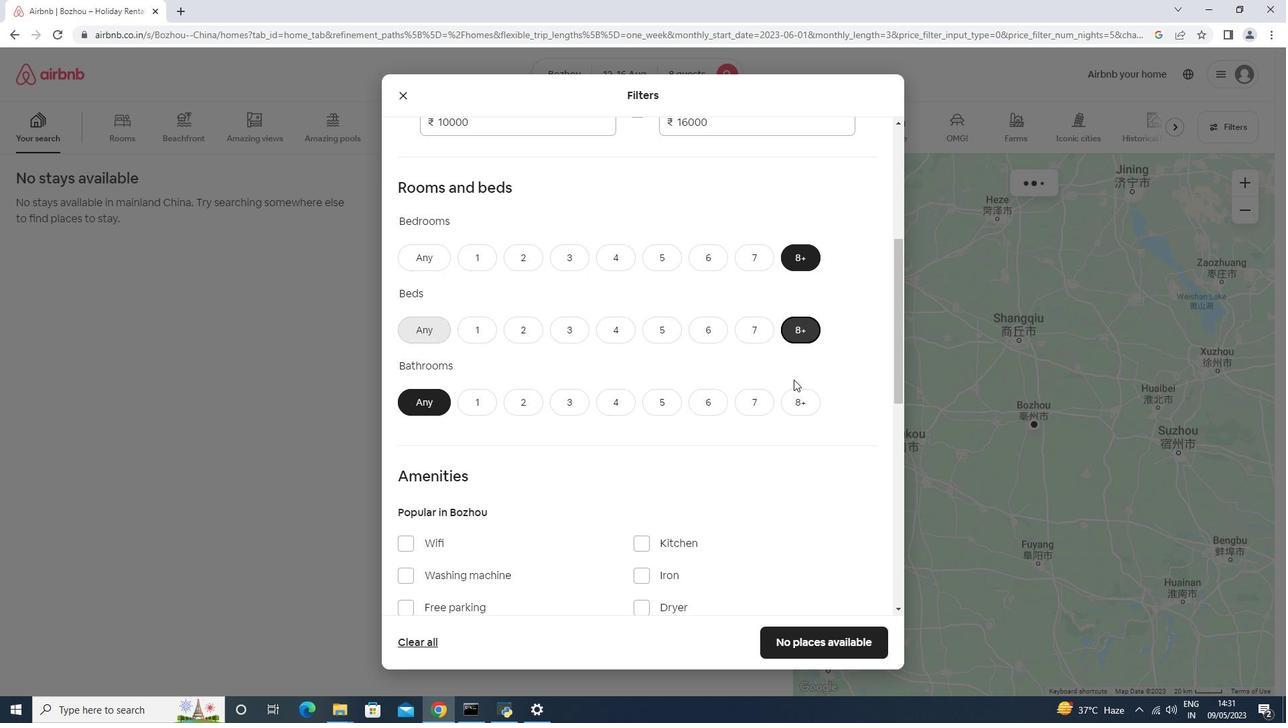 
Action: Mouse pressed left at (793, 413)
Screenshot: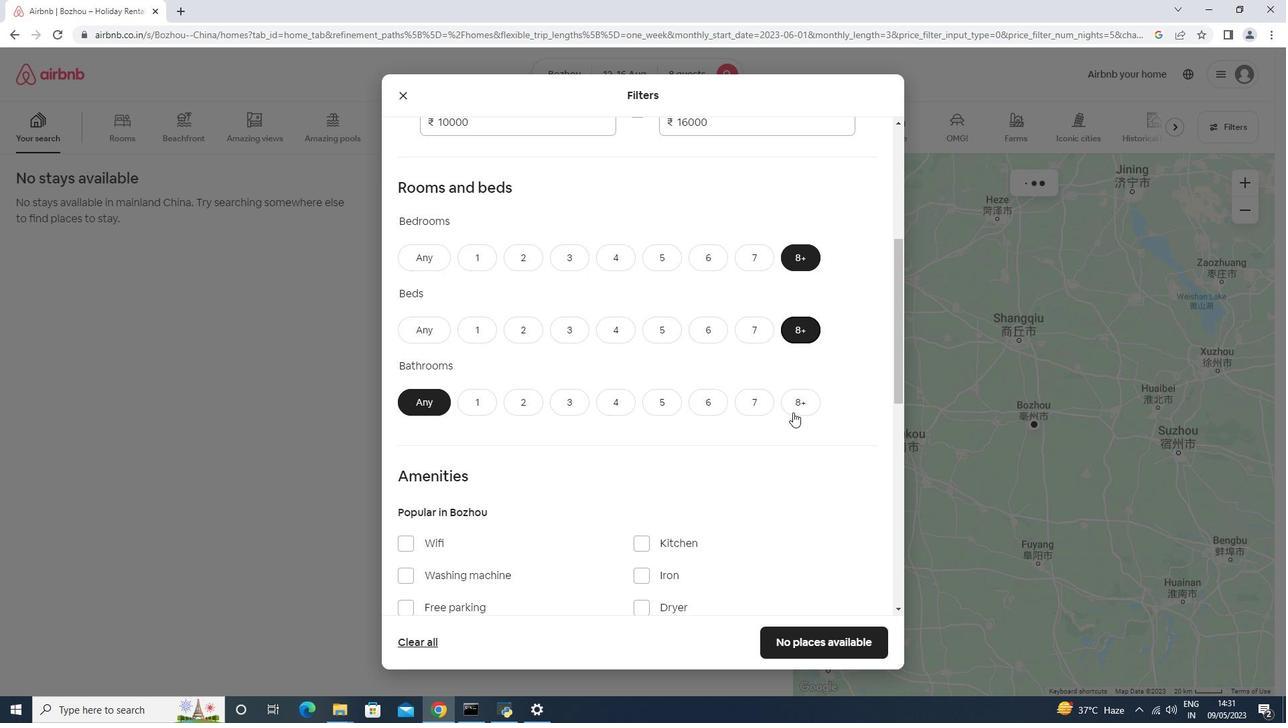
Action: Mouse moved to (791, 409)
Screenshot: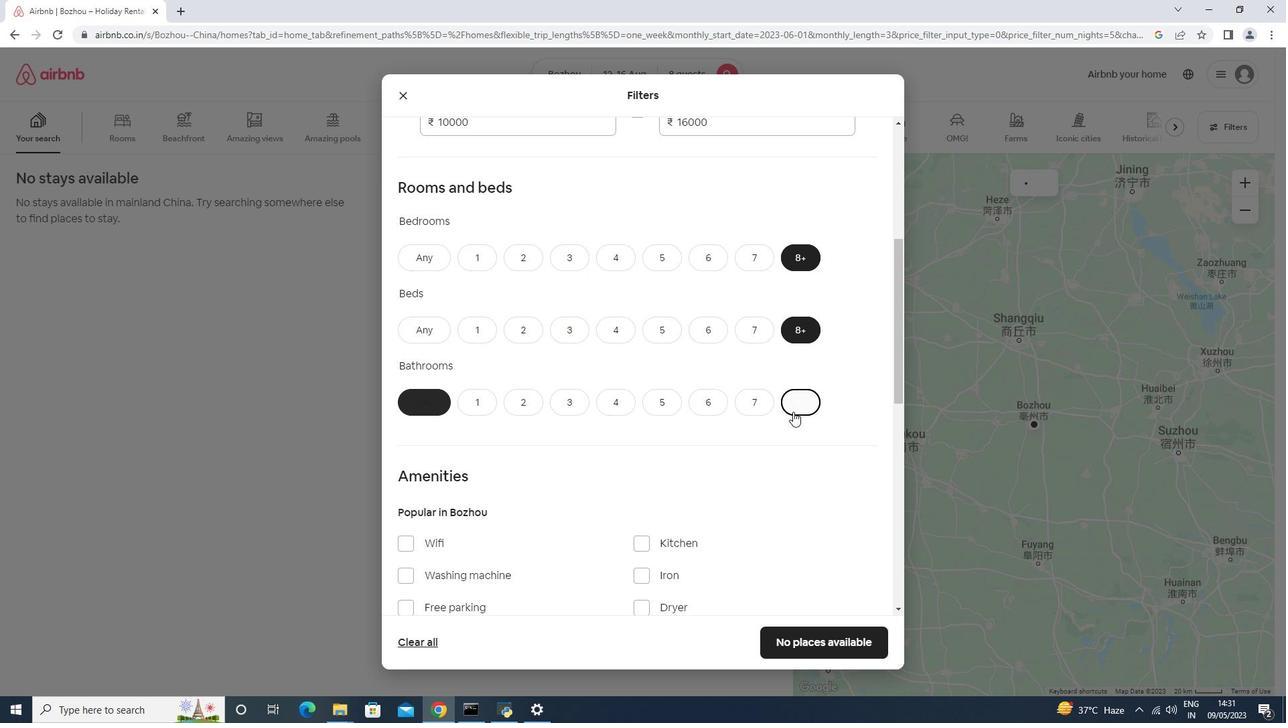 
Action: Mouse scrolled (791, 408) with delta (0, 0)
Screenshot: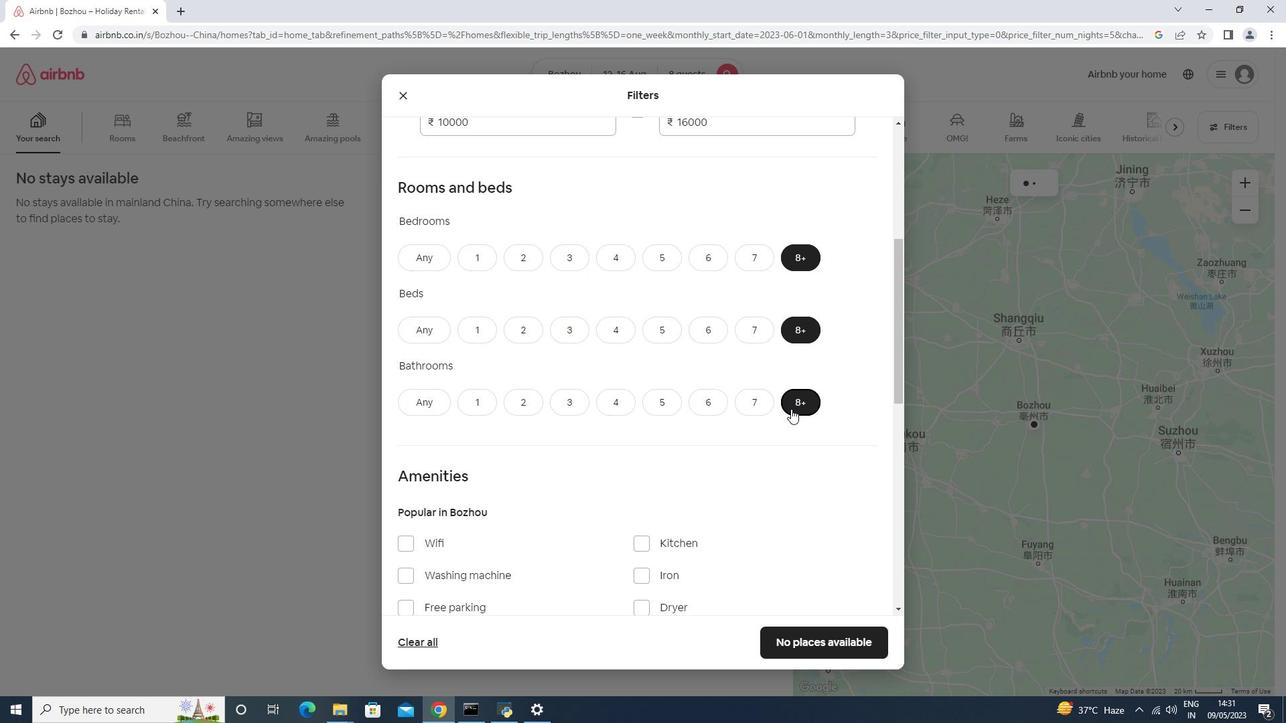 
Action: Mouse moved to (790, 408)
Screenshot: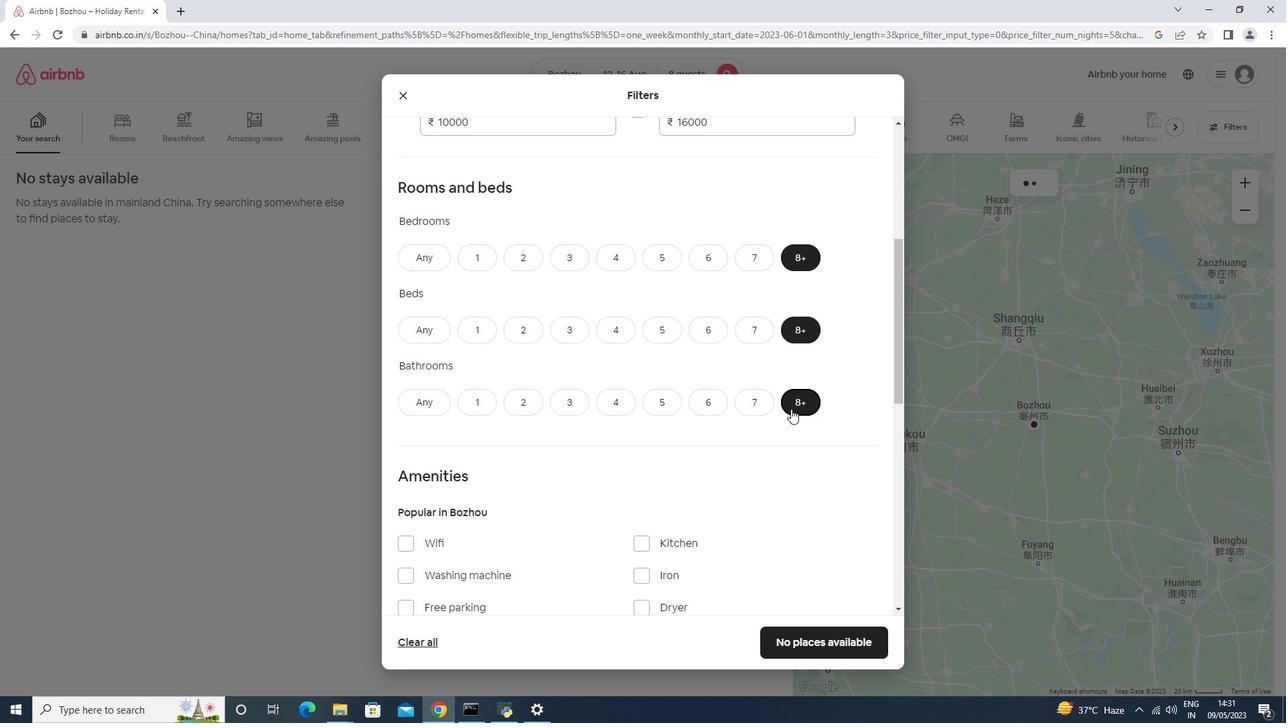 
Action: Mouse scrolled (791, 408) with delta (0, 0)
Screenshot: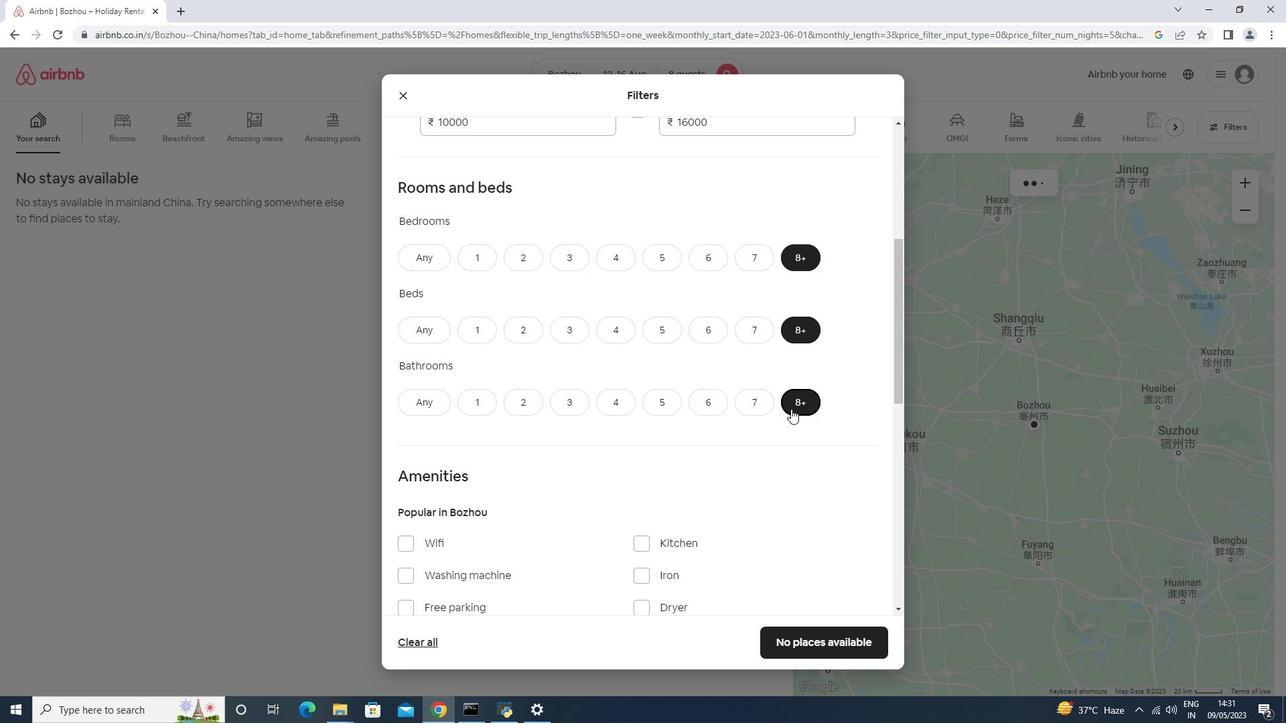 
Action: Mouse moved to (788, 408)
Screenshot: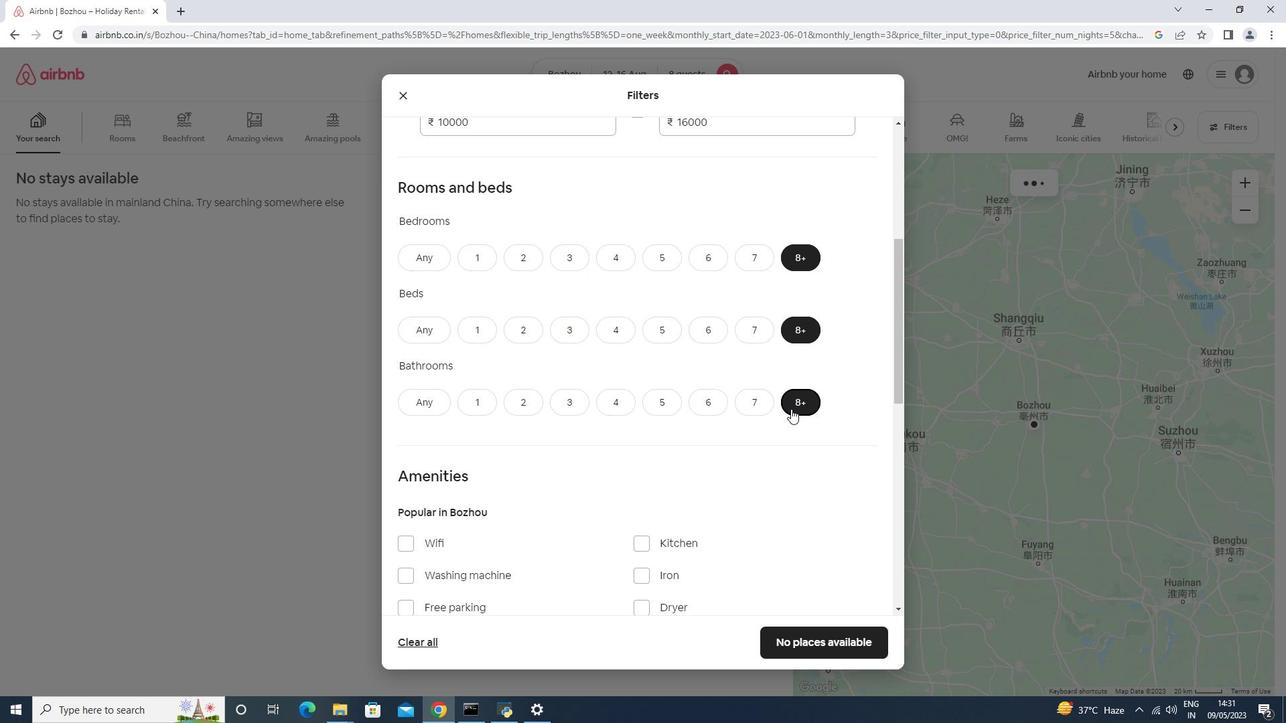 
Action: Mouse scrolled (790, 408) with delta (0, 0)
Screenshot: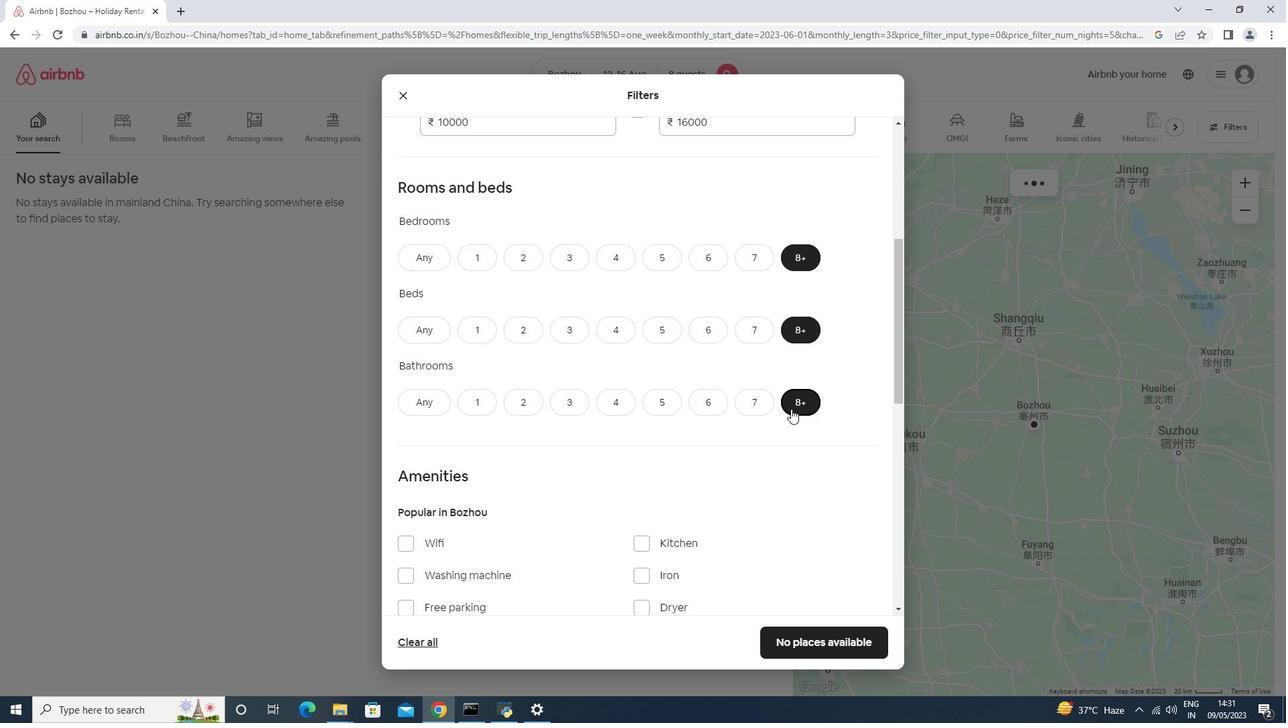 
Action: Mouse moved to (788, 408)
Screenshot: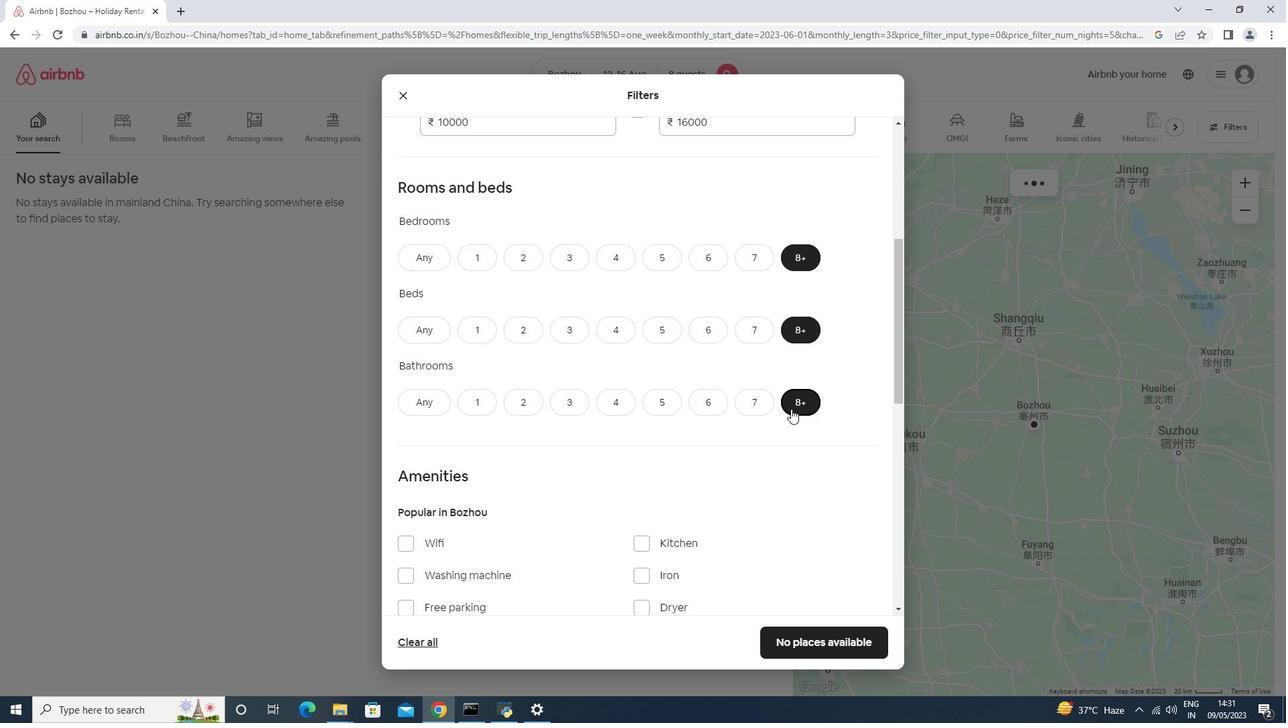 
Action: Mouse scrolled (788, 408) with delta (0, 0)
Screenshot: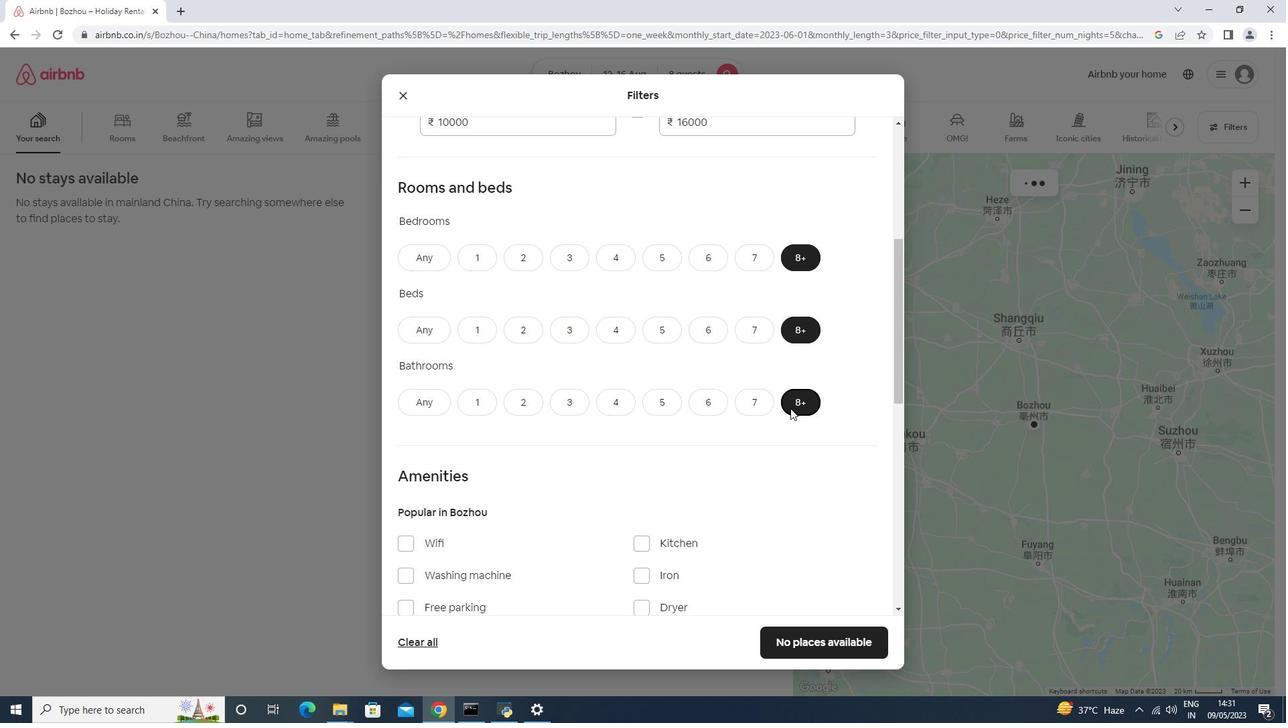 
Action: Mouse moved to (445, 270)
Screenshot: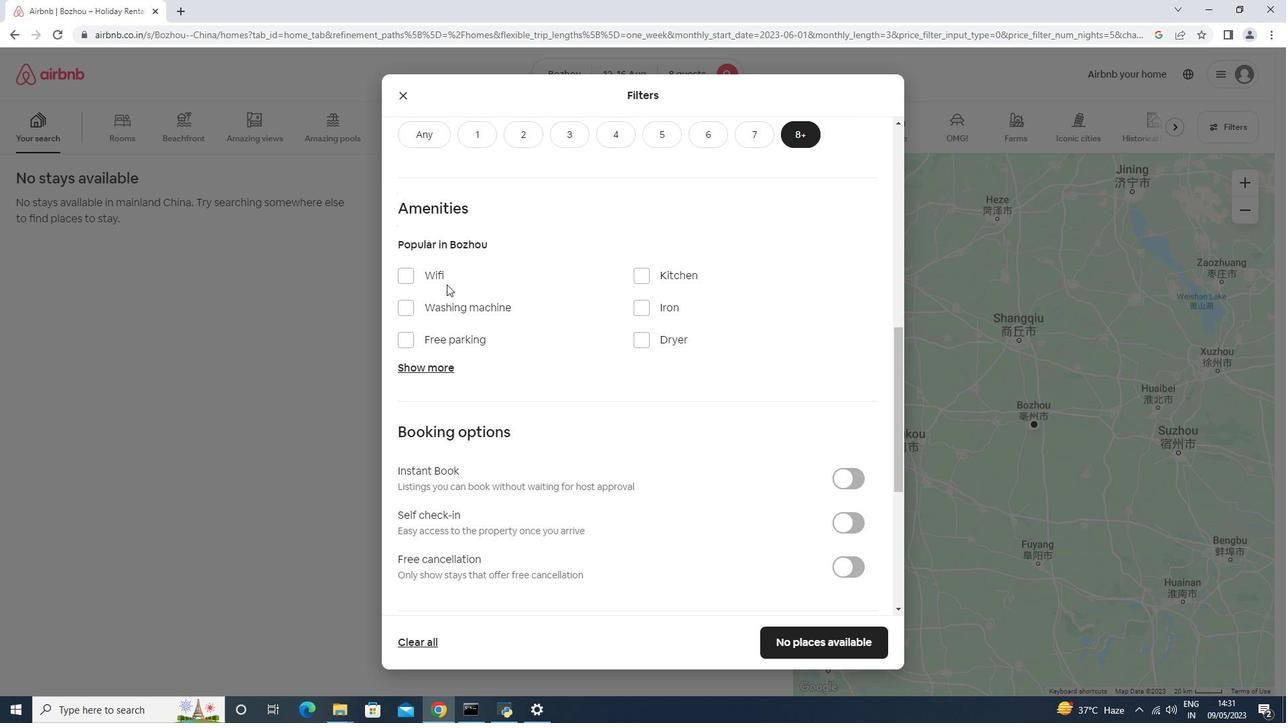 
Action: Mouse pressed left at (445, 270)
Screenshot: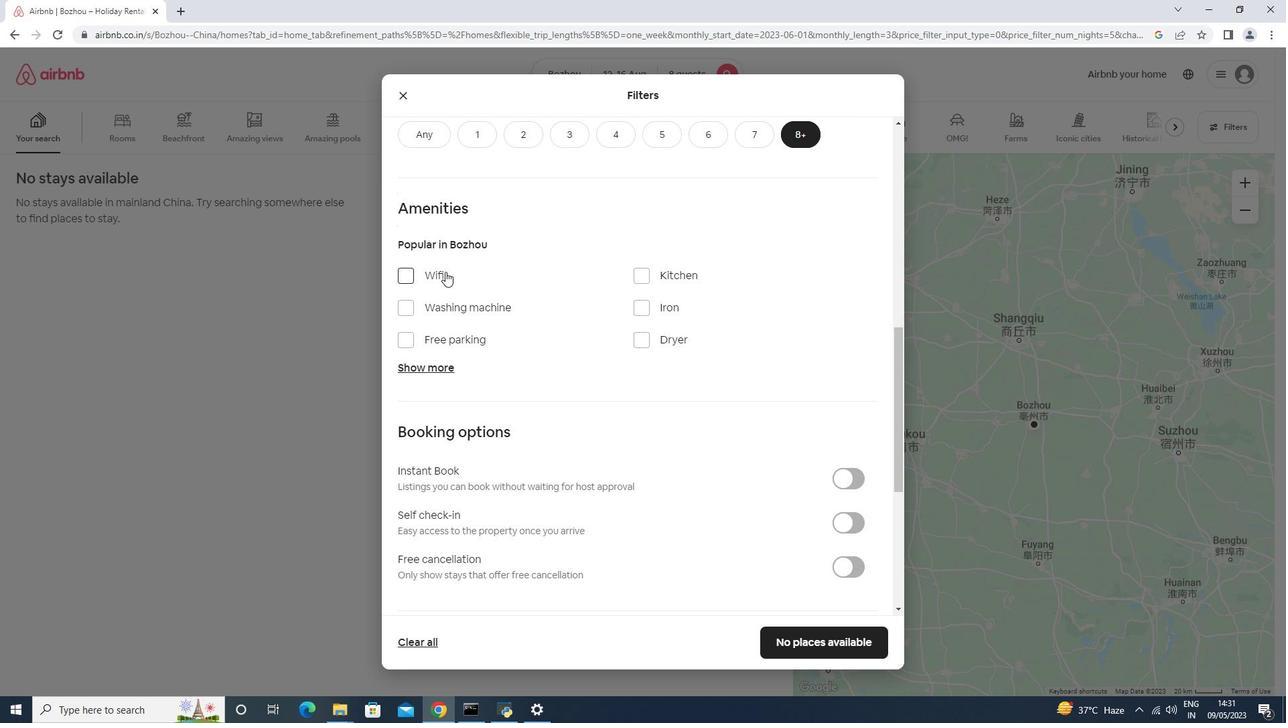 
Action: Mouse moved to (469, 340)
Screenshot: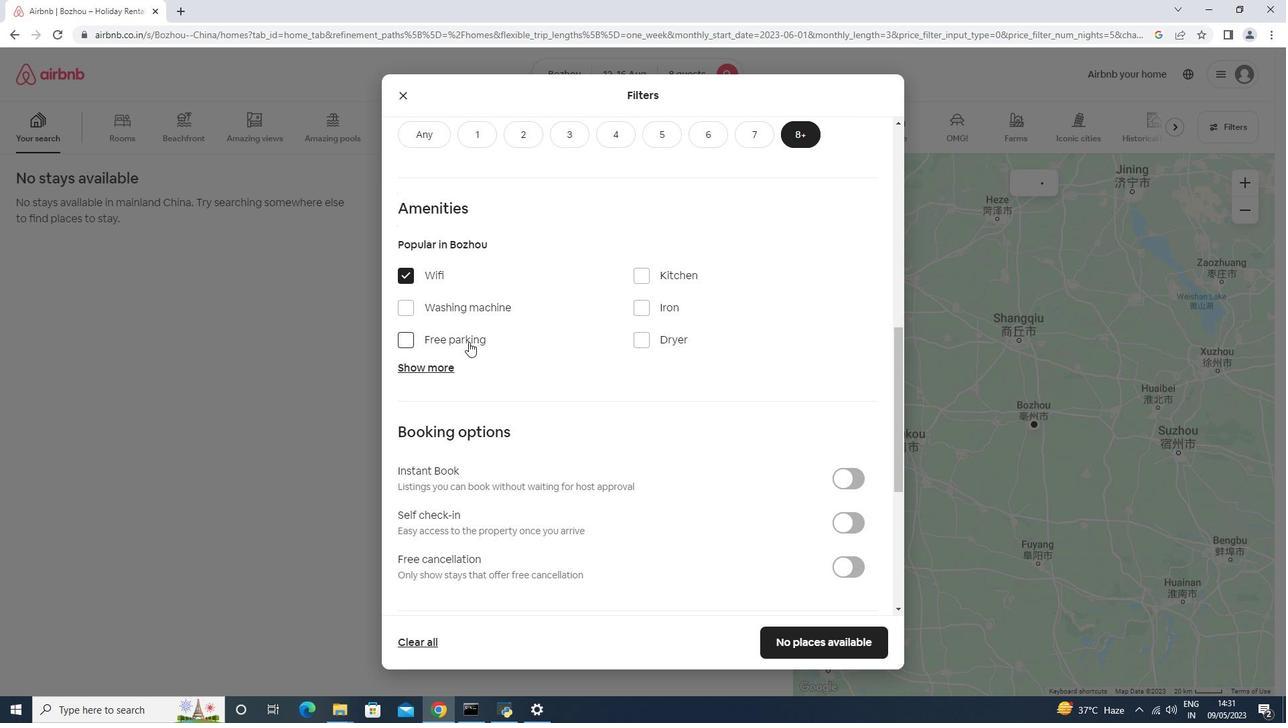 
Action: Mouse pressed left at (469, 340)
Screenshot: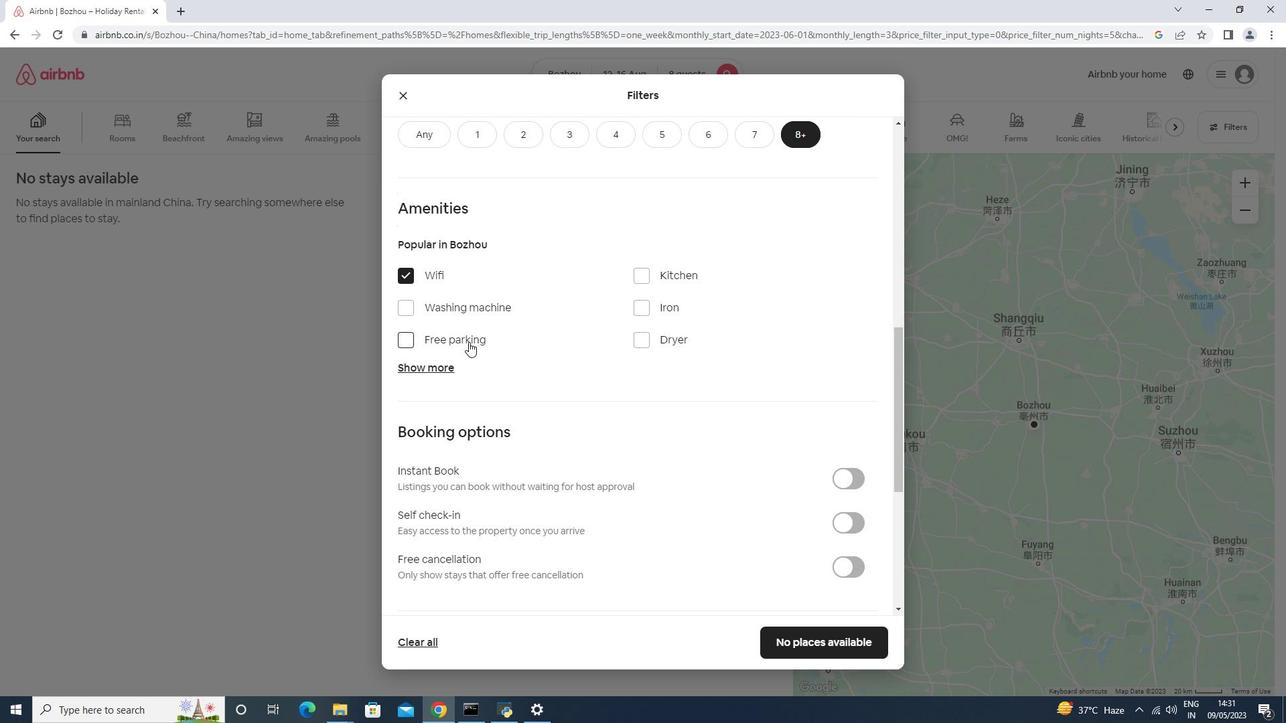 
Action: Mouse moved to (454, 339)
Screenshot: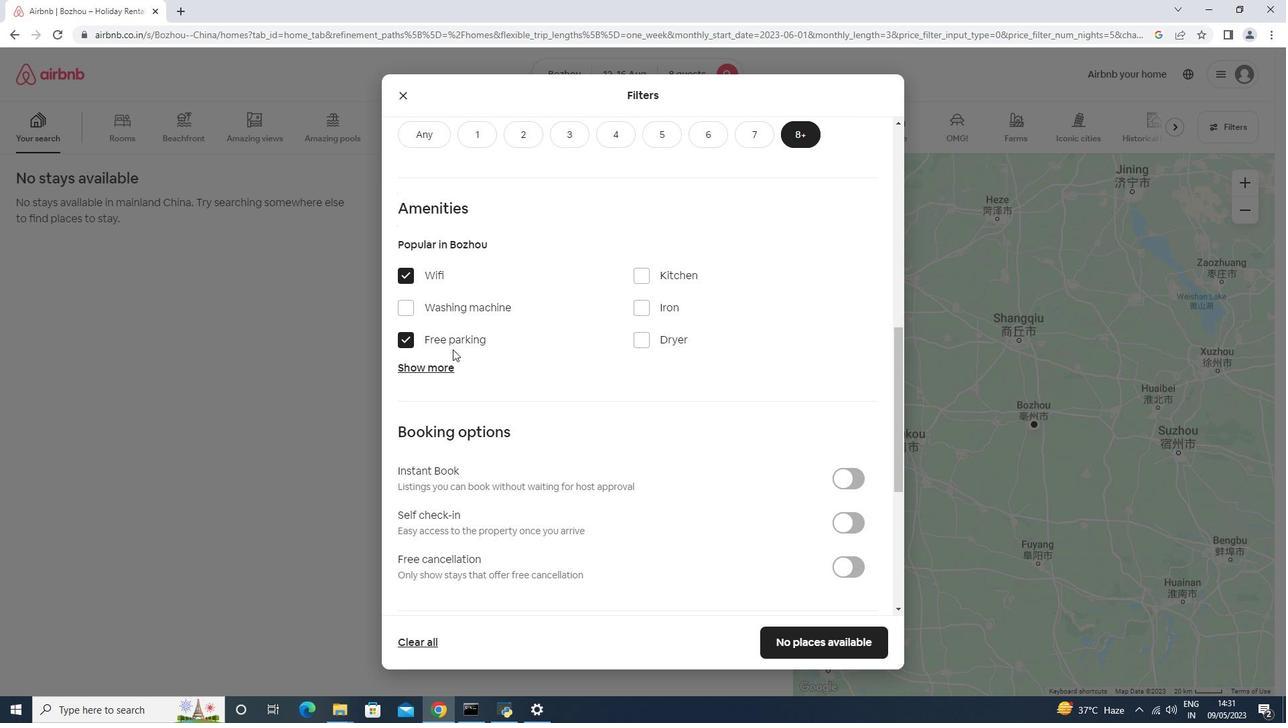 
Action: Mouse pressed left at (454, 339)
Screenshot: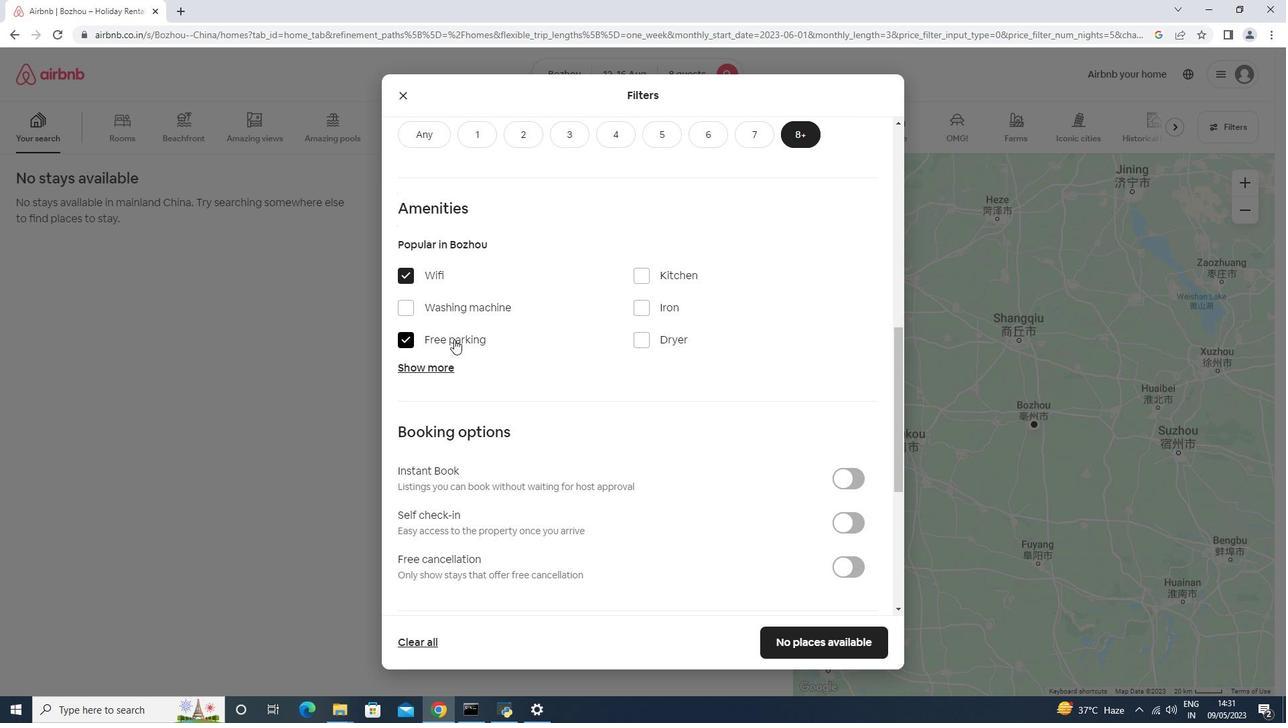 
Action: Mouse pressed left at (454, 339)
Screenshot: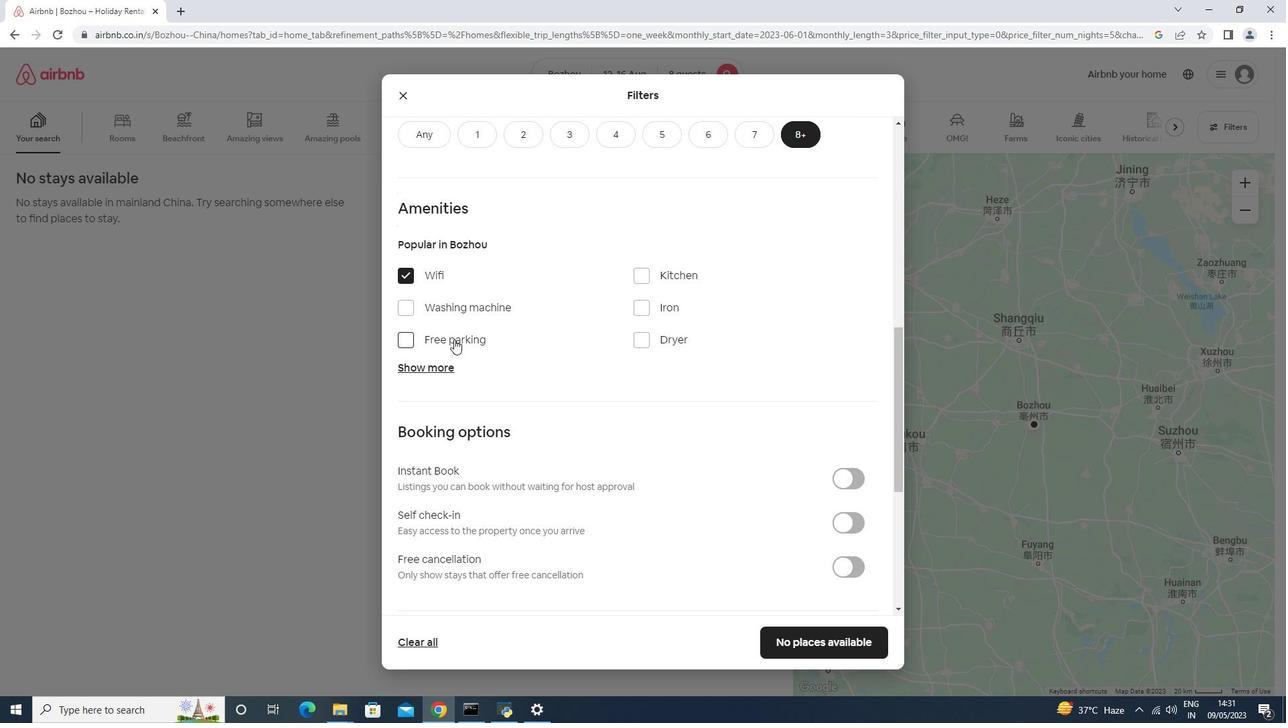 
Action: Mouse moved to (446, 361)
Screenshot: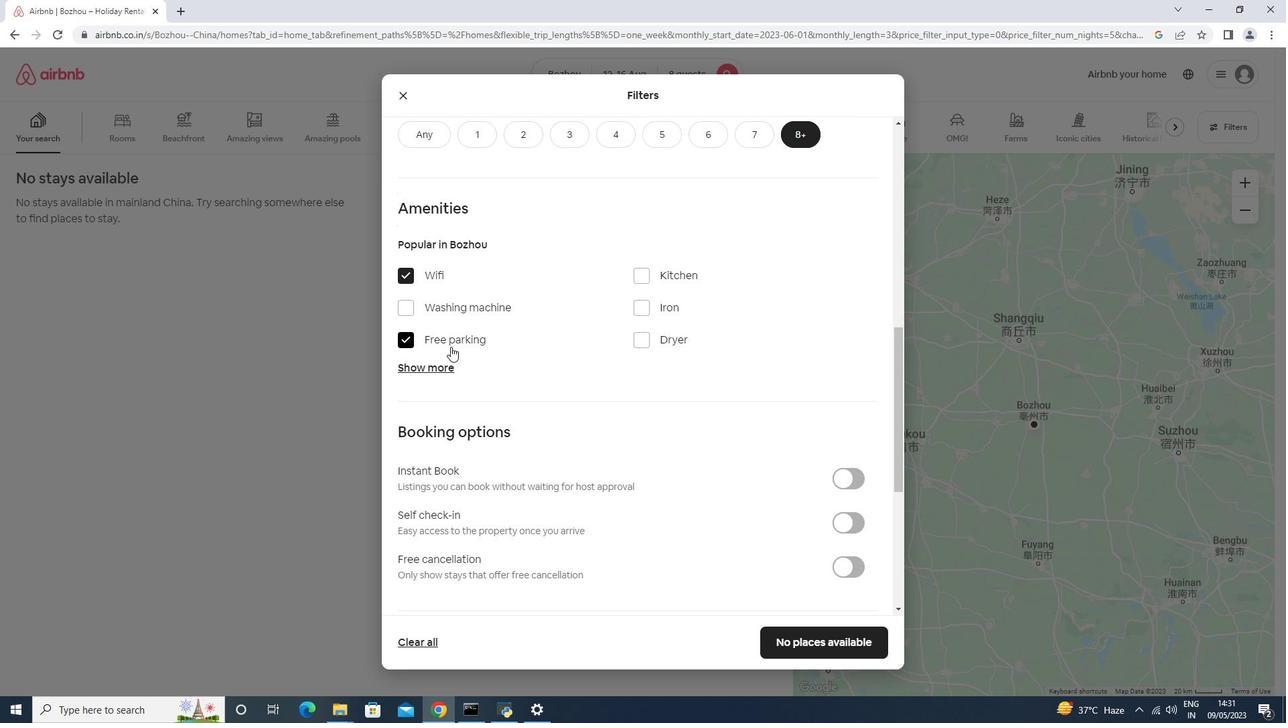 
Action: Mouse pressed left at (446, 361)
Screenshot: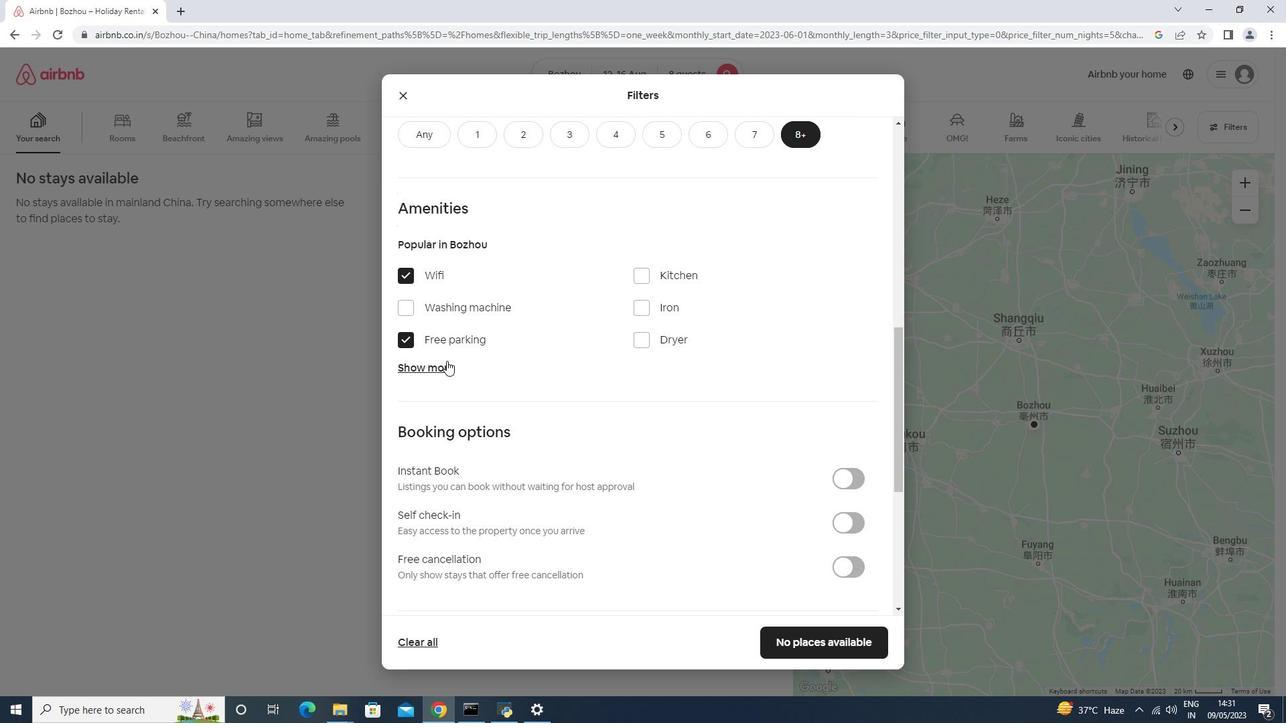 
Action: Mouse moved to (664, 445)
Screenshot: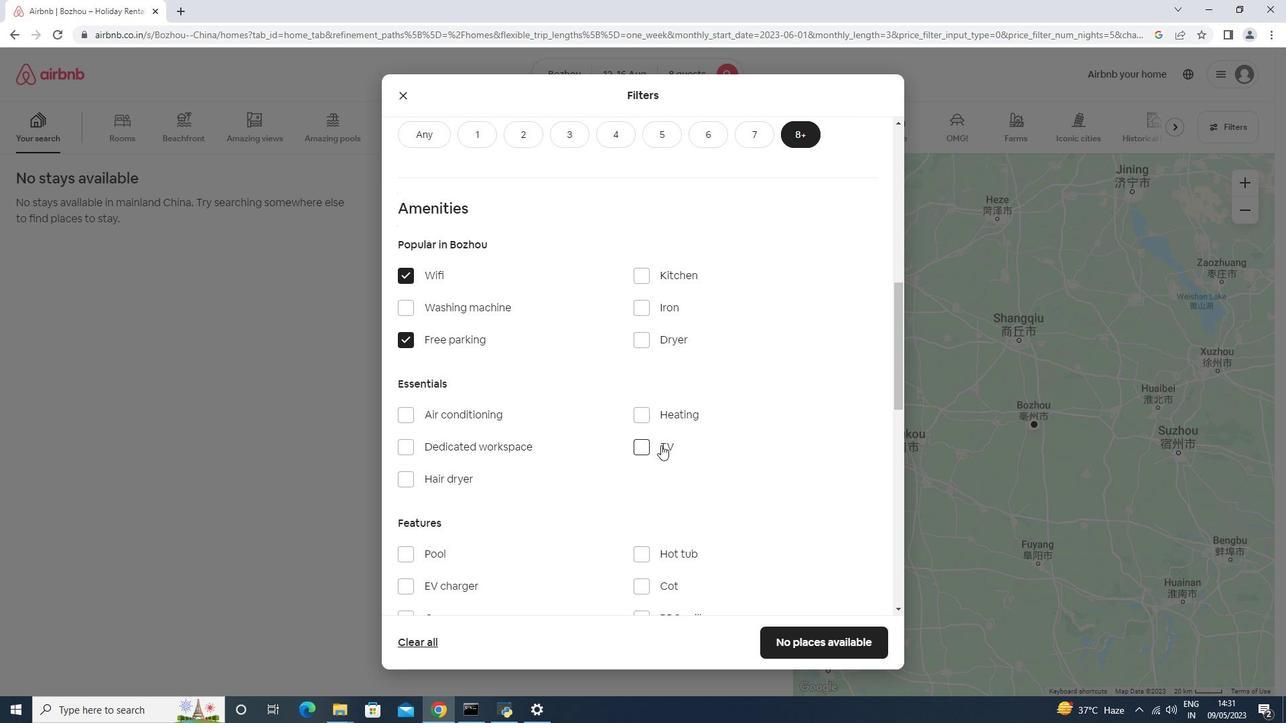 
Action: Mouse pressed left at (663, 445)
Screenshot: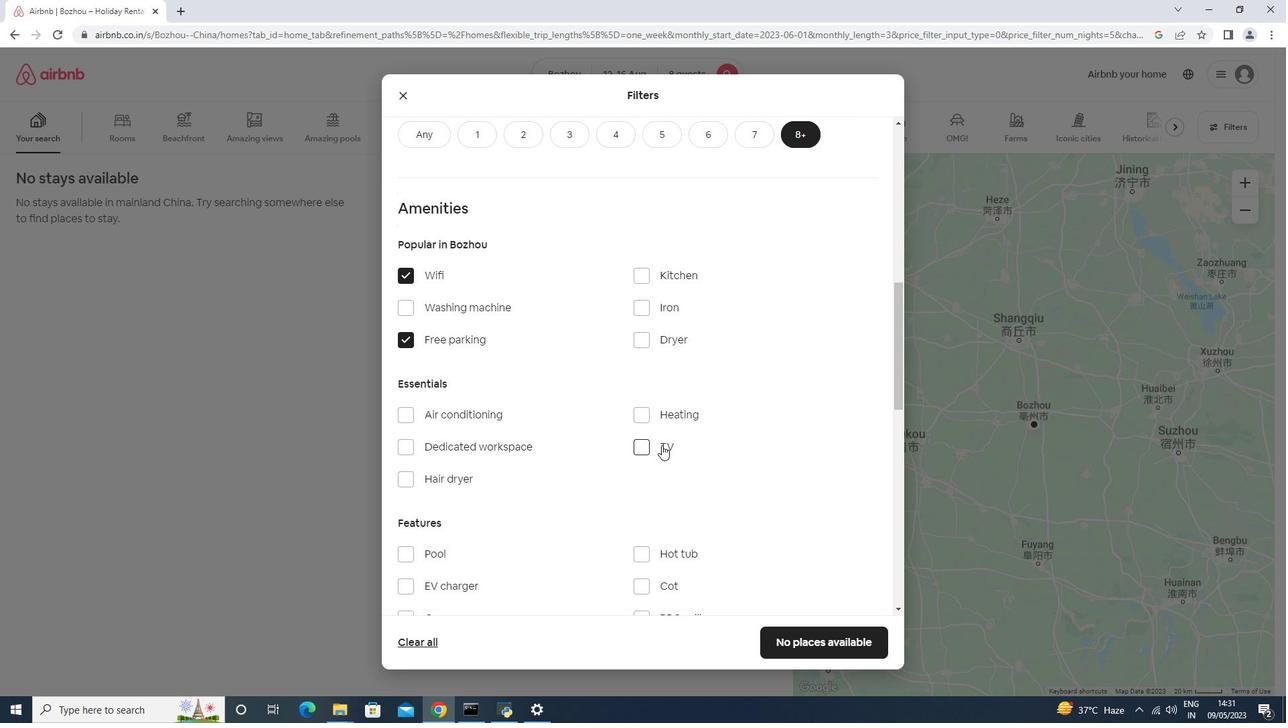 
Action: Mouse moved to (661, 438)
Screenshot: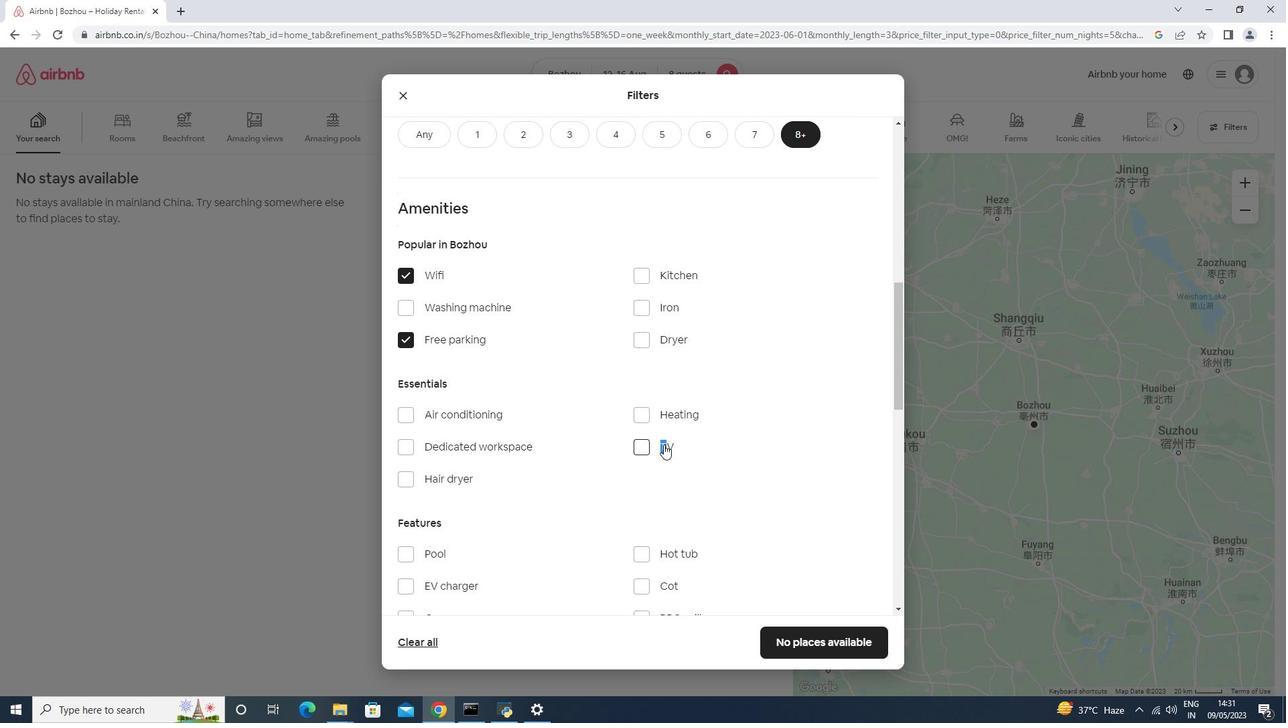 
Action: Mouse scrolled (661, 437) with delta (0, 0)
Screenshot: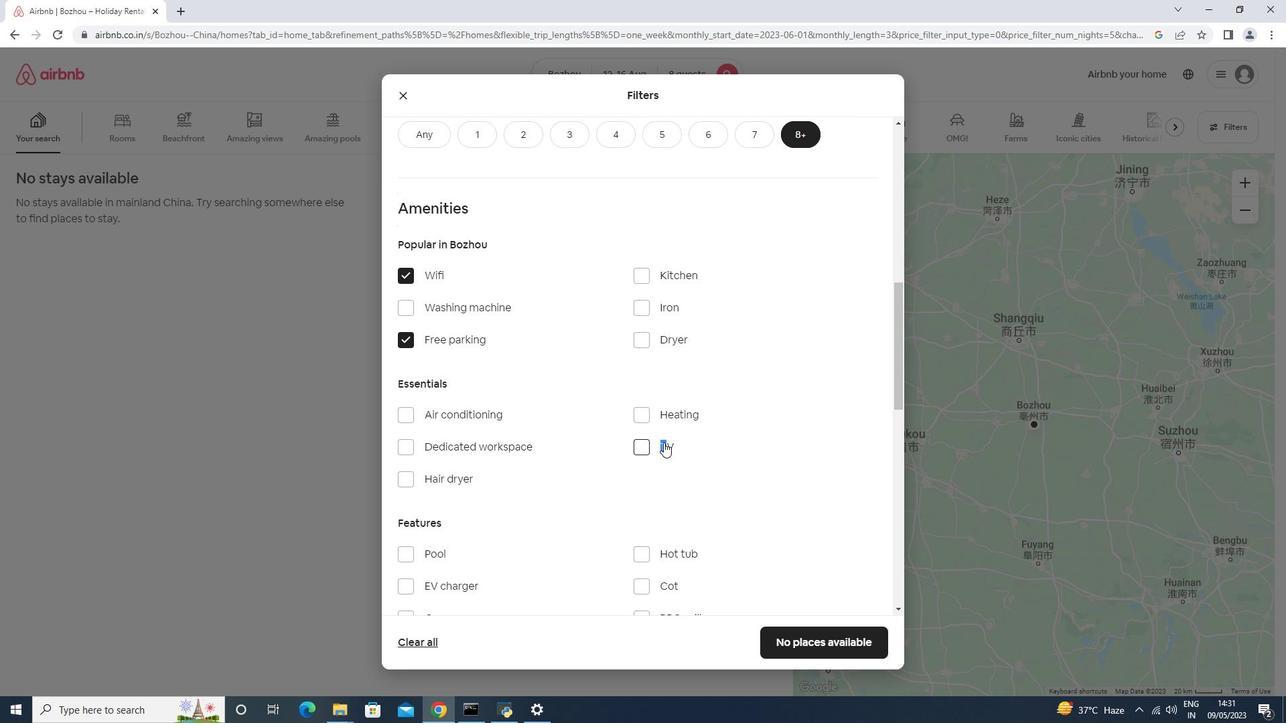 
Action: Mouse scrolled (661, 437) with delta (0, 0)
Screenshot: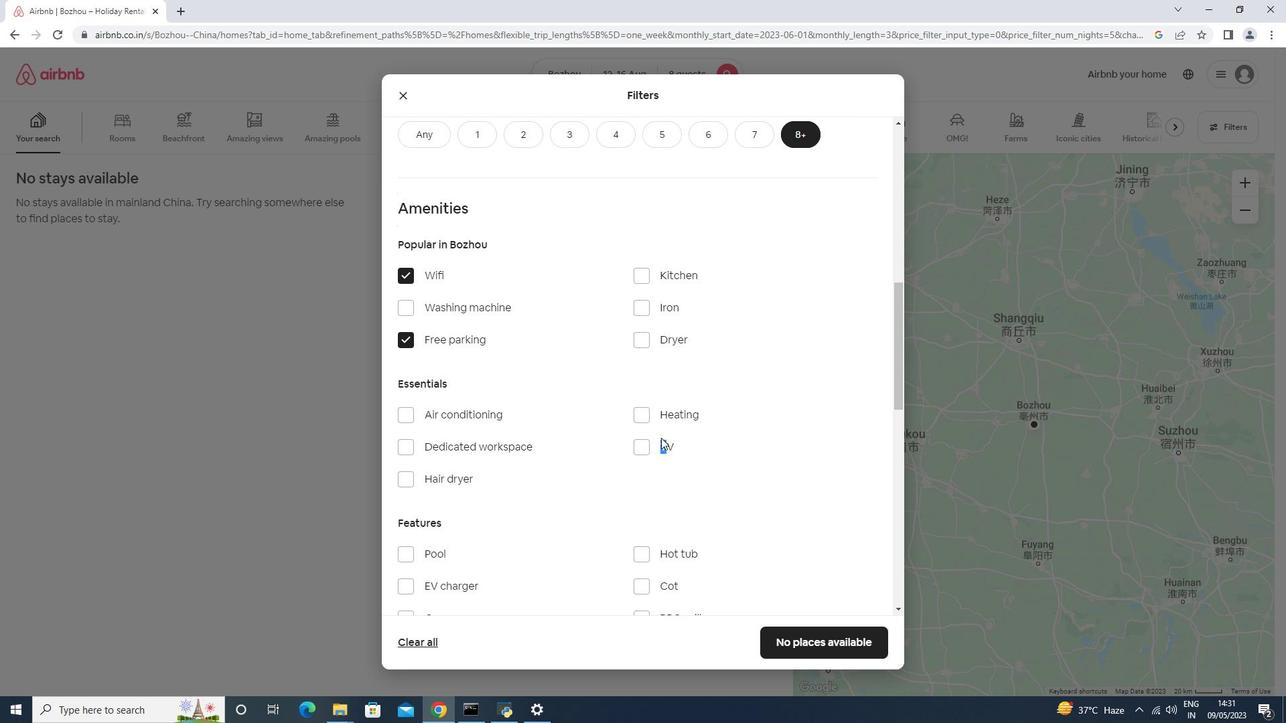 
Action: Mouse scrolled (661, 437) with delta (0, 0)
Screenshot: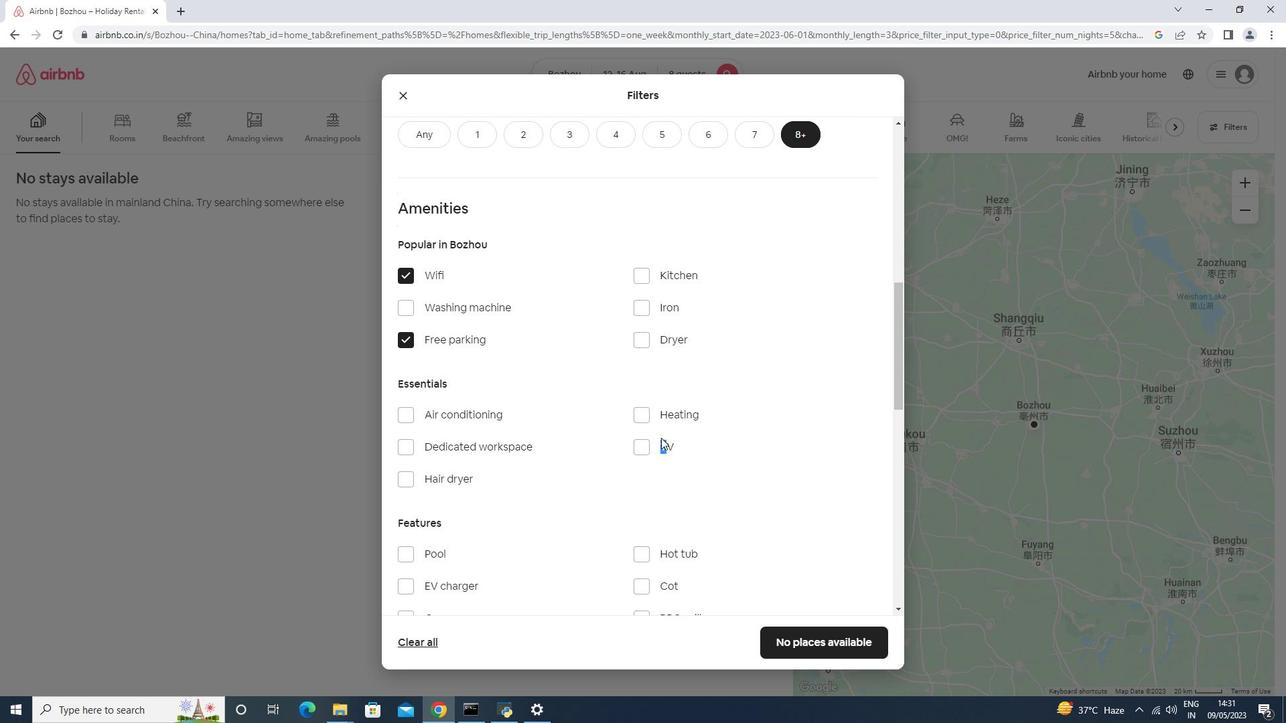 
Action: Mouse scrolled (661, 437) with delta (0, 0)
Screenshot: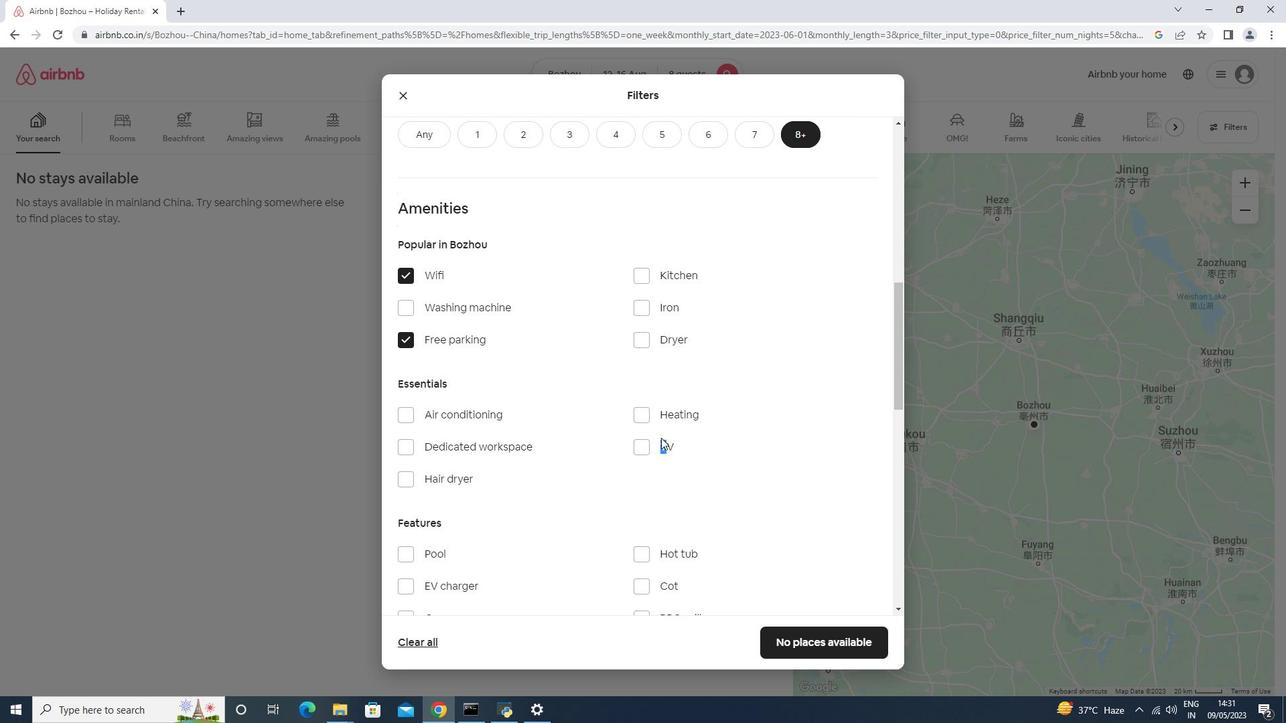 
Action: Mouse moved to (640, 176)
Screenshot: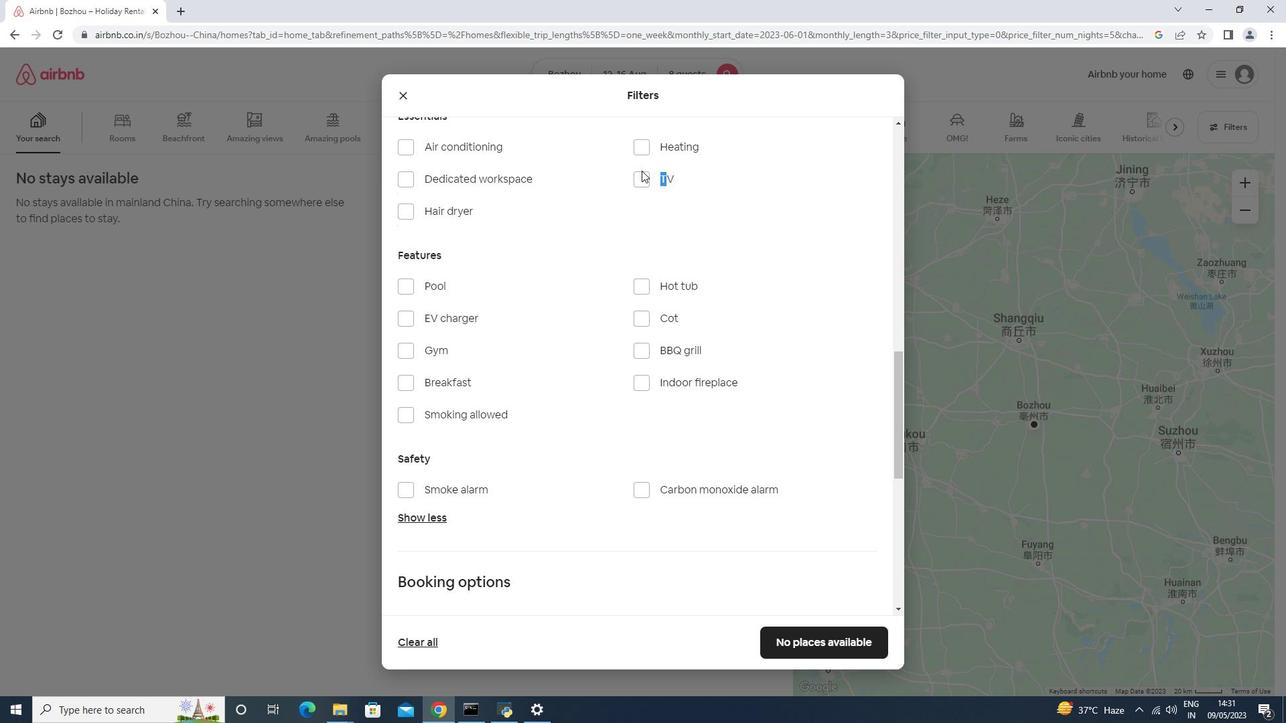 
Action: Mouse pressed left at (640, 176)
Screenshot: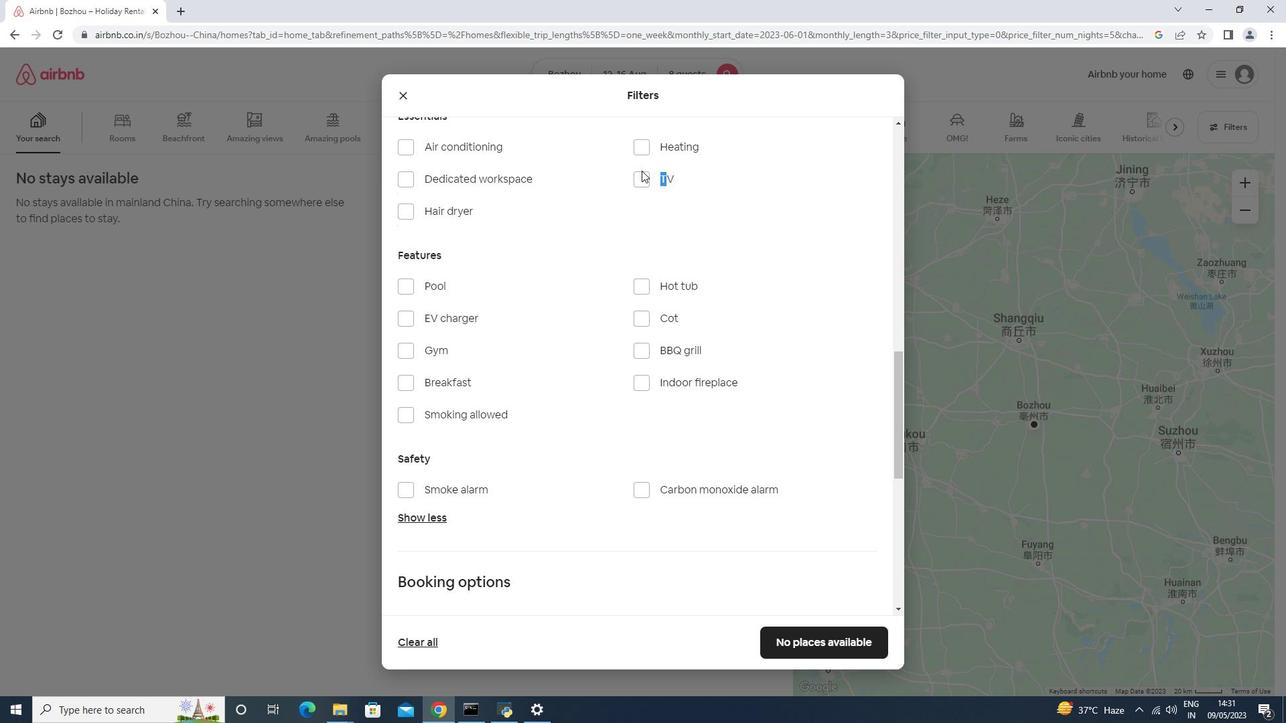 
Action: Mouse moved to (505, 353)
Screenshot: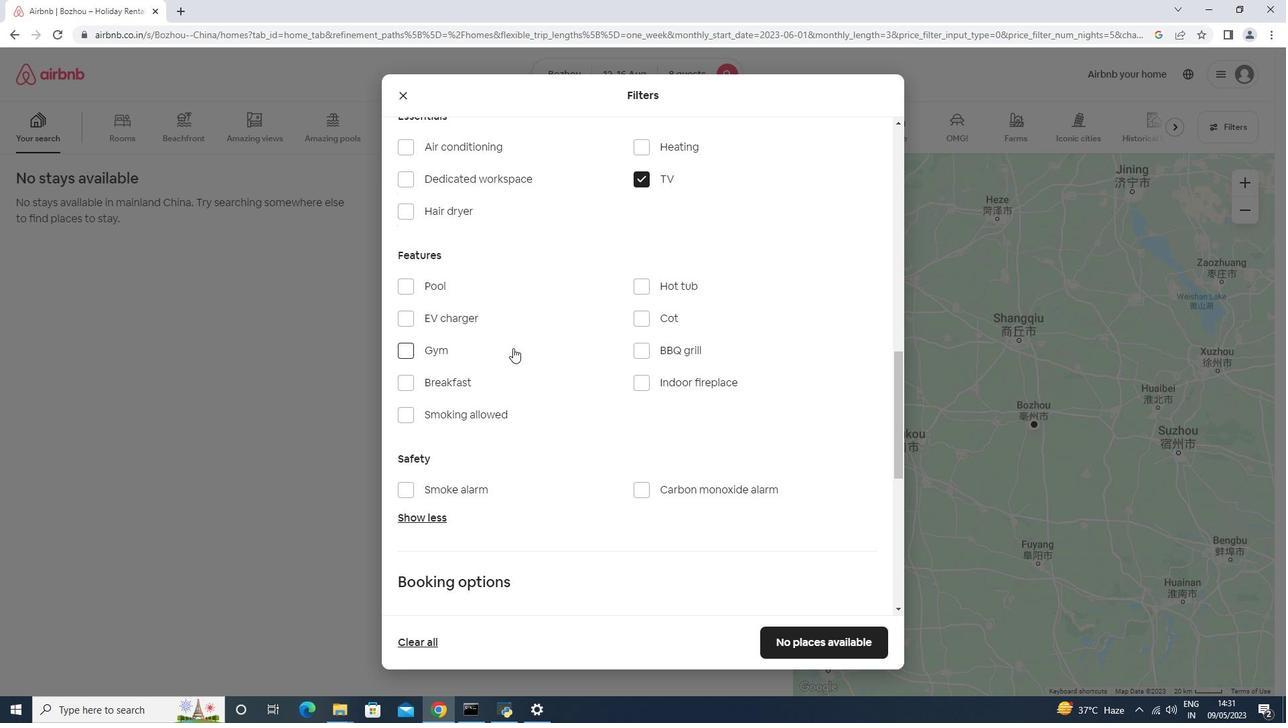 
Action: Mouse pressed left at (505, 353)
Screenshot: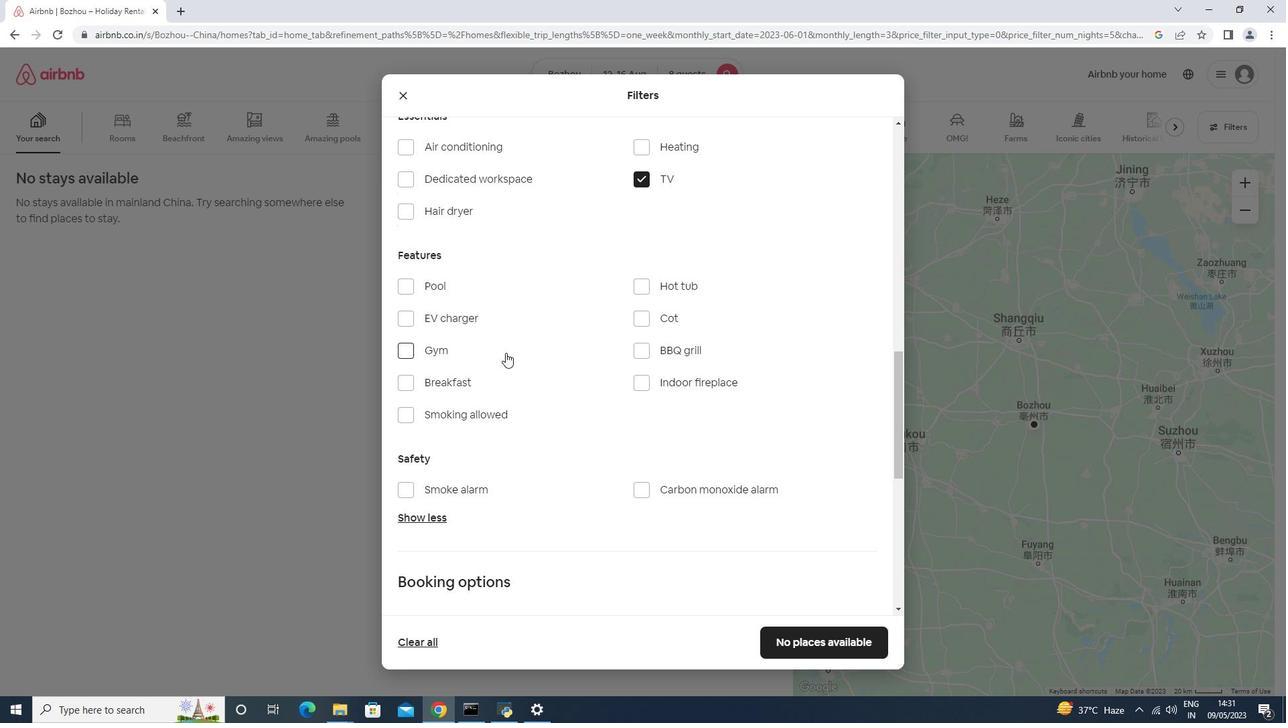 
Action: Mouse moved to (500, 378)
Screenshot: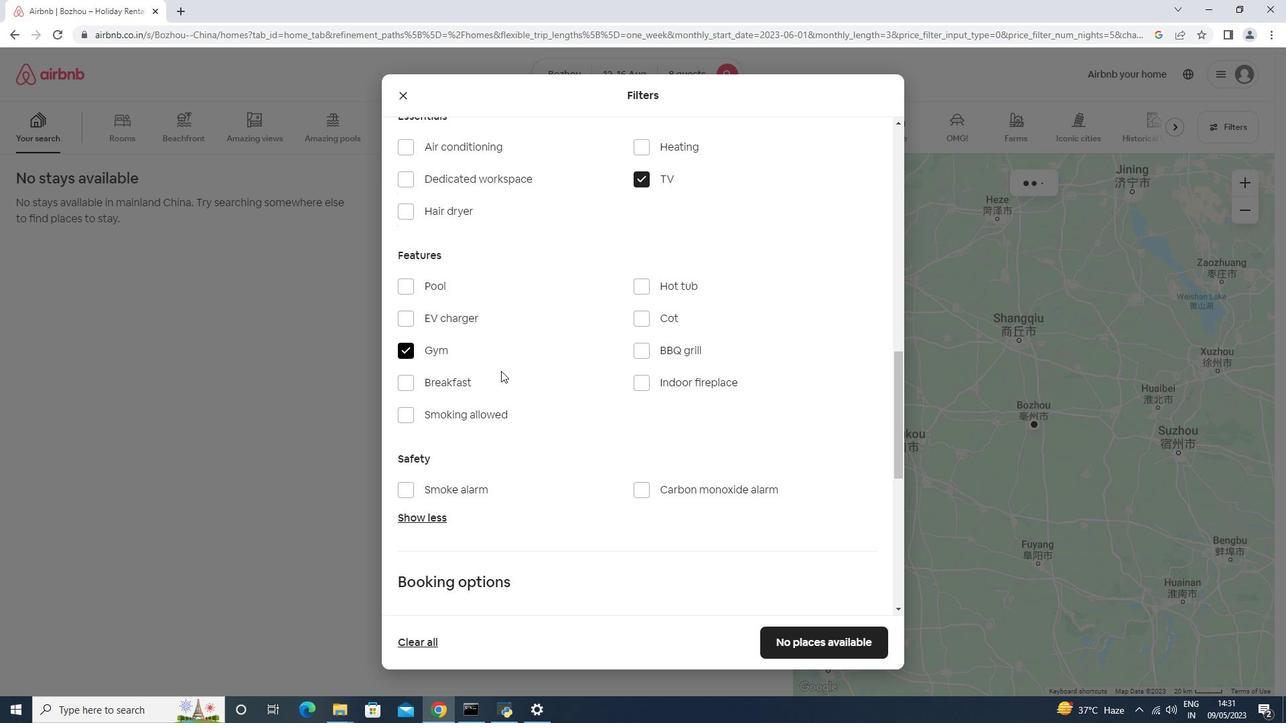 
Action: Mouse pressed left at (500, 378)
Screenshot: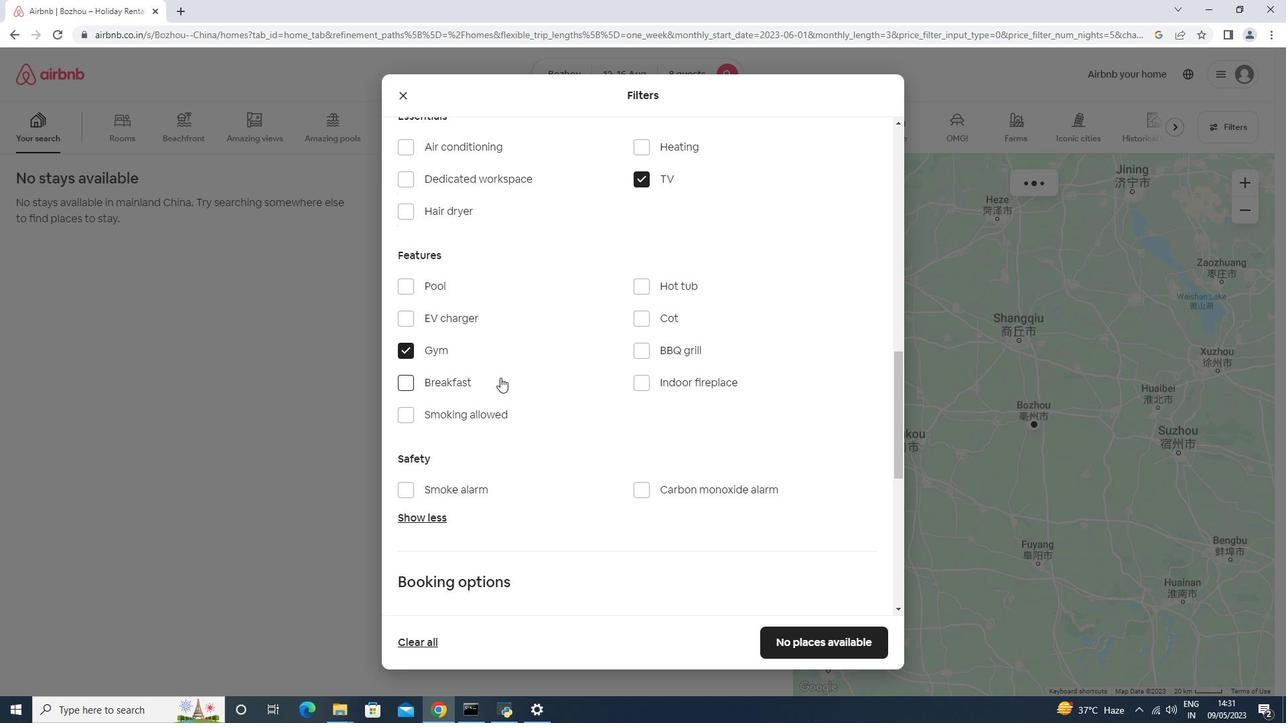 
Action: Mouse moved to (511, 382)
Screenshot: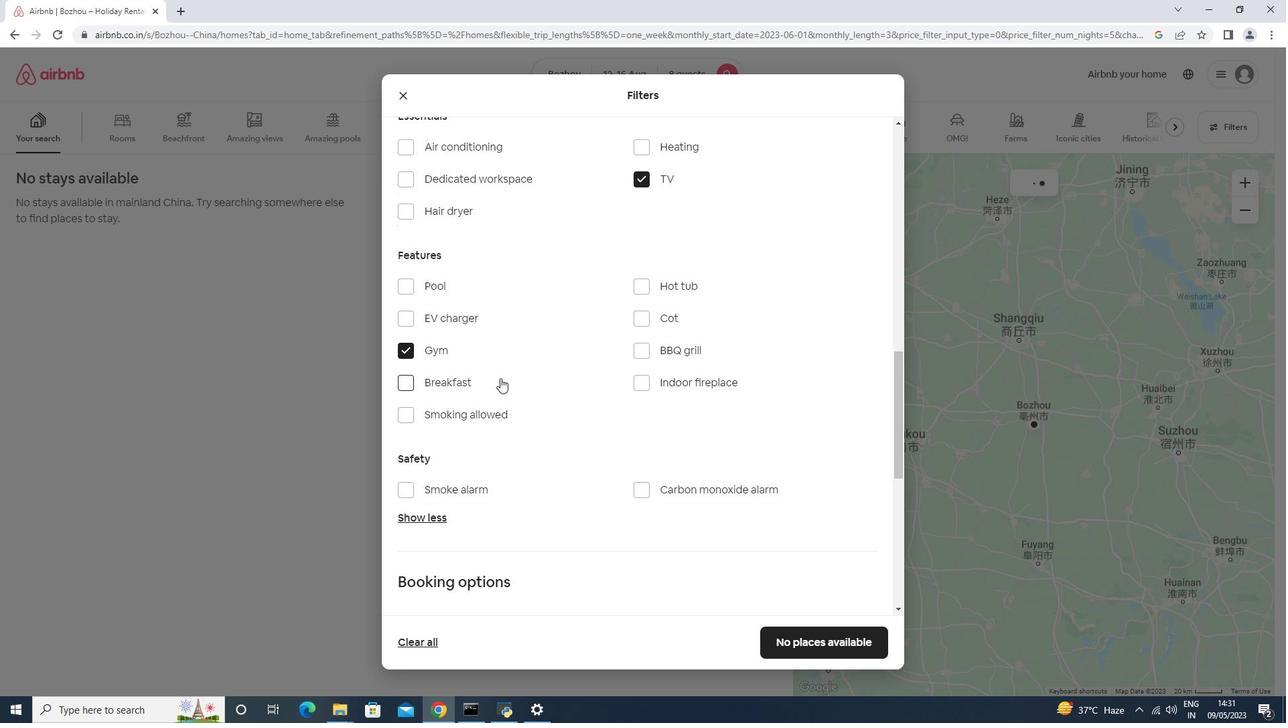 
Action: Mouse scrolled (511, 381) with delta (0, 0)
Screenshot: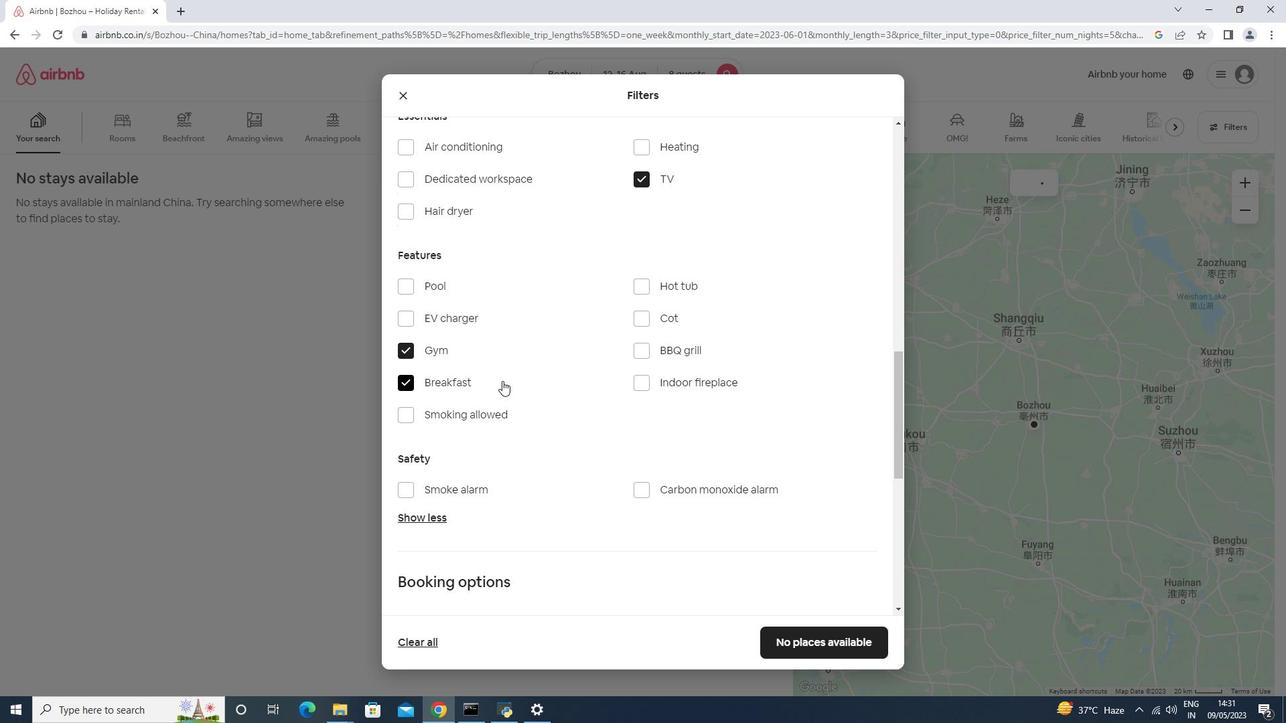 
Action: Mouse scrolled (511, 381) with delta (0, 0)
Screenshot: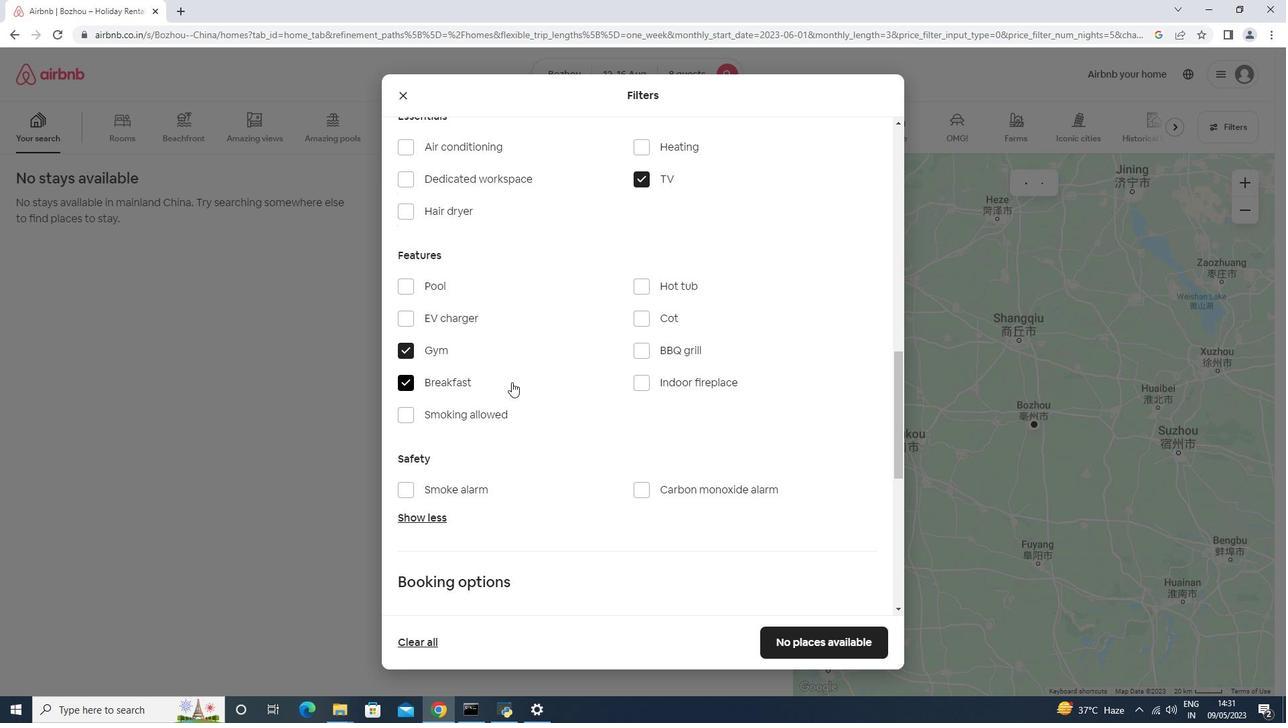 
Action: Mouse scrolled (511, 381) with delta (0, 0)
Screenshot: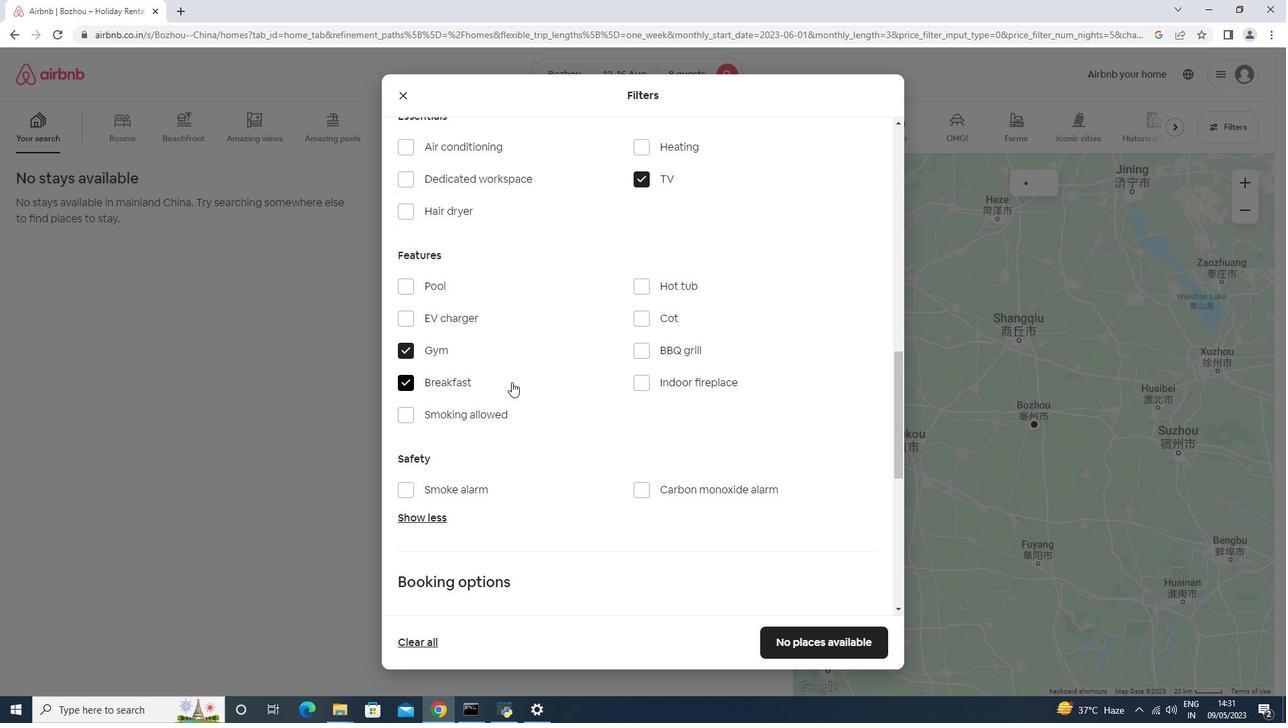 
Action: Mouse scrolled (511, 381) with delta (0, 0)
Screenshot: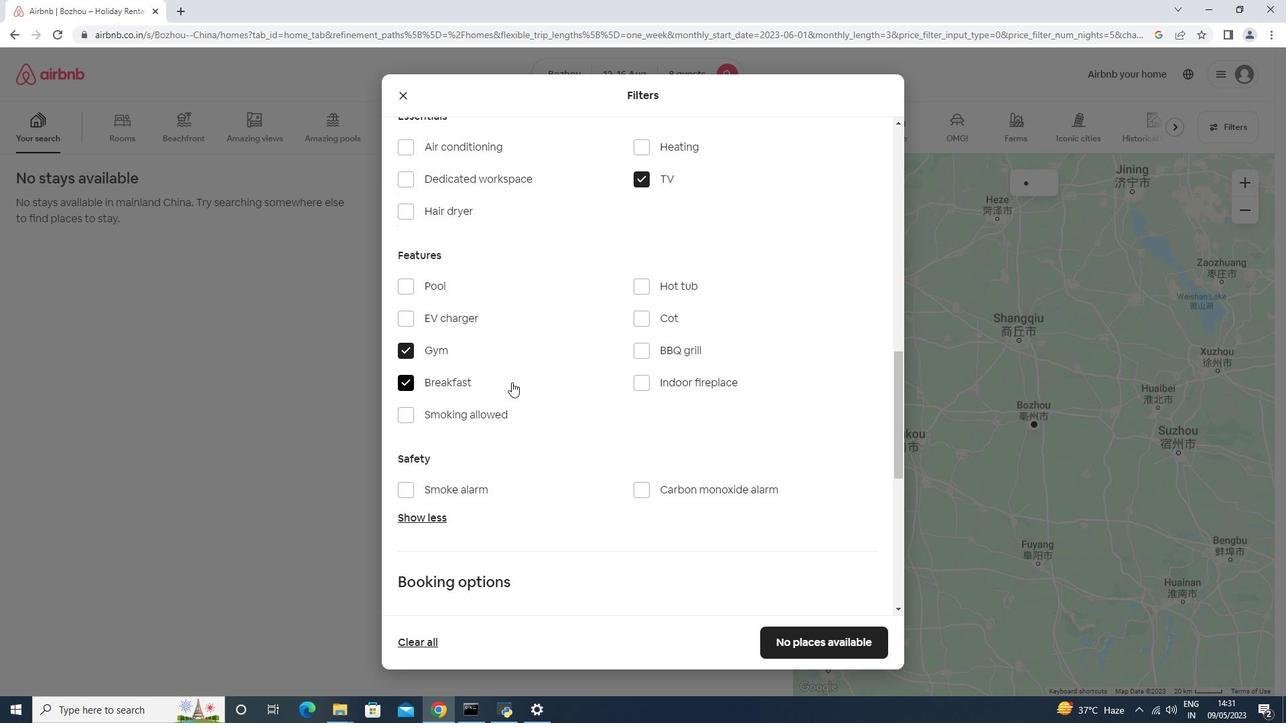 
Action: Mouse moved to (842, 400)
Screenshot: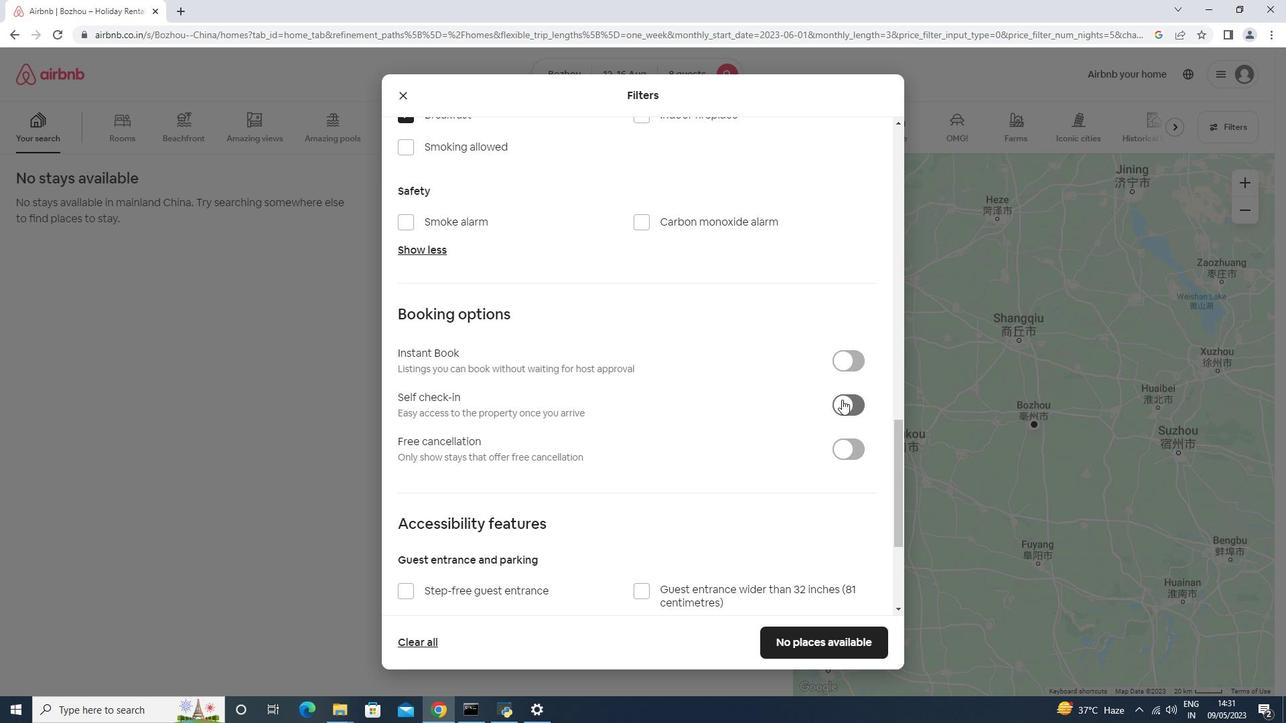 
Action: Mouse pressed left at (842, 400)
Screenshot: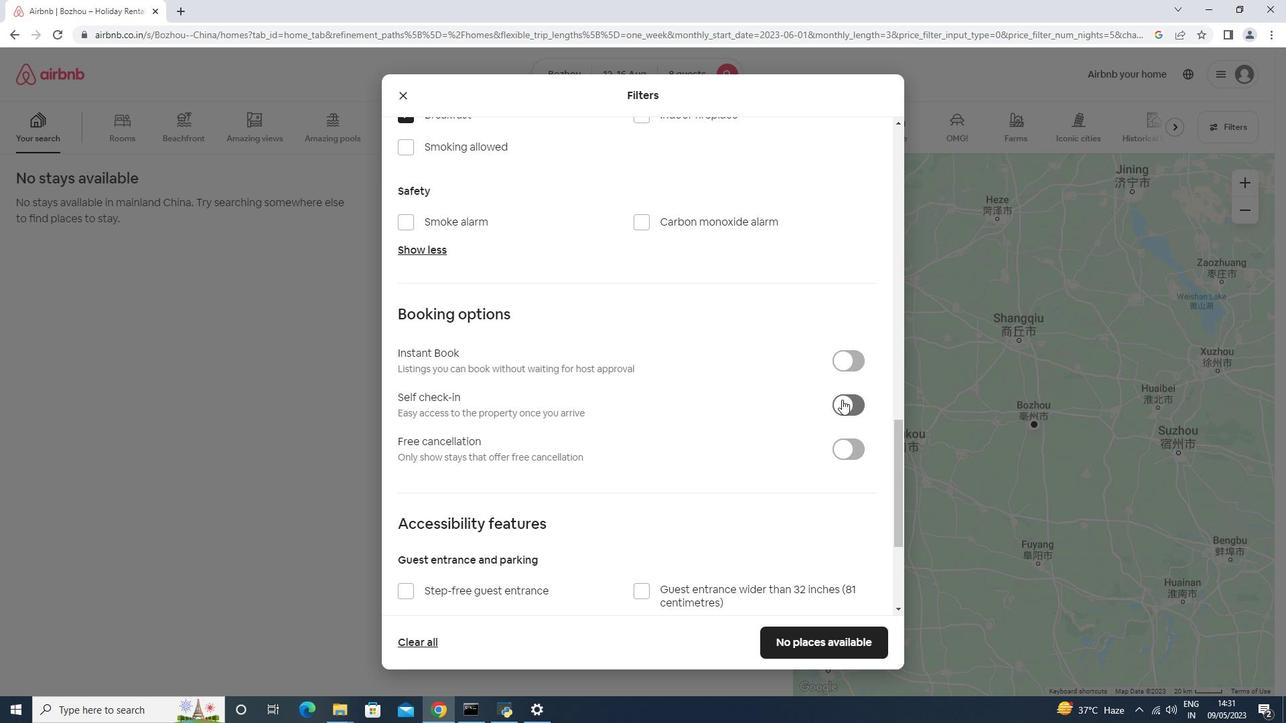 
Action: Mouse moved to (842, 400)
Screenshot: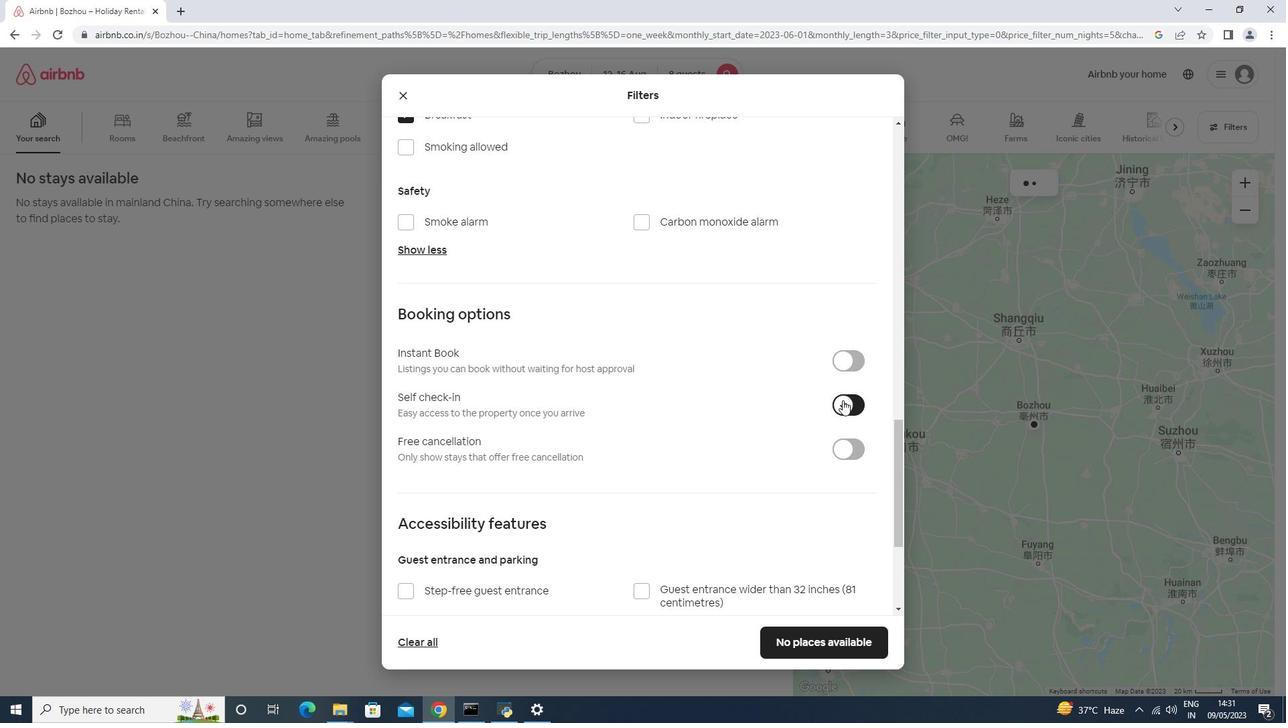 
Action: Mouse scrolled (842, 400) with delta (0, 0)
Screenshot: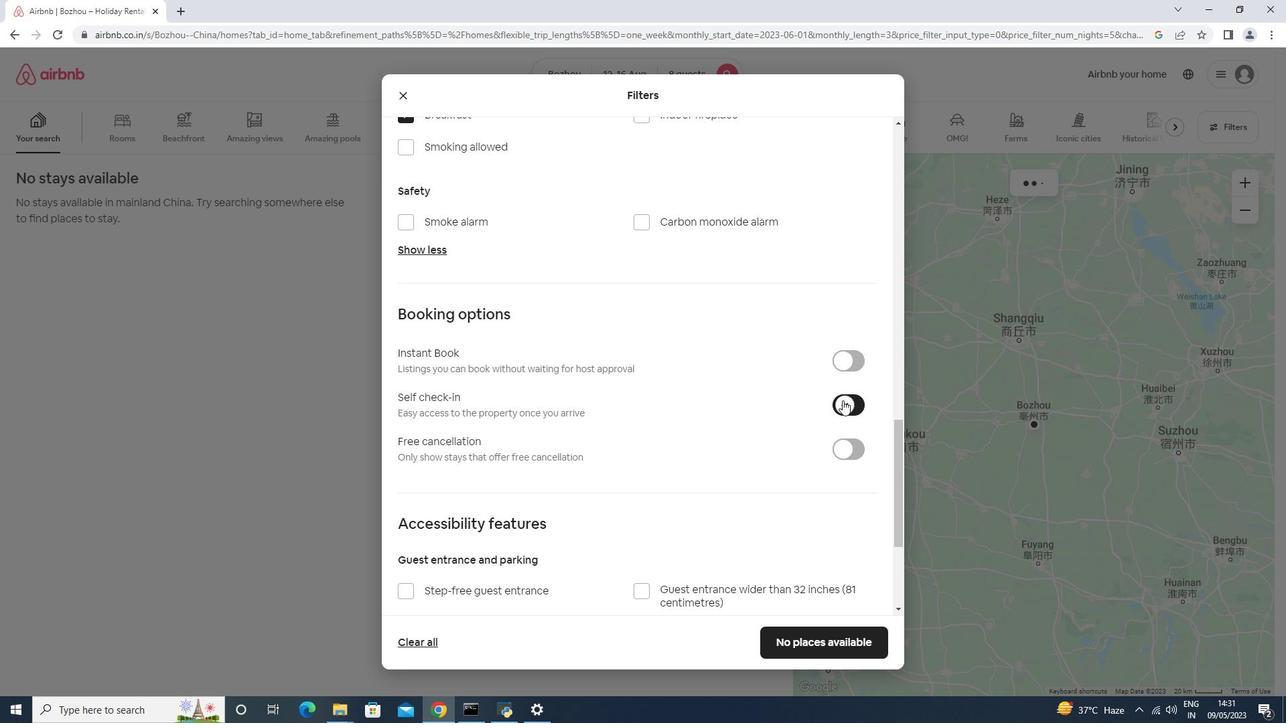 
Action: Mouse scrolled (842, 400) with delta (0, 0)
Screenshot: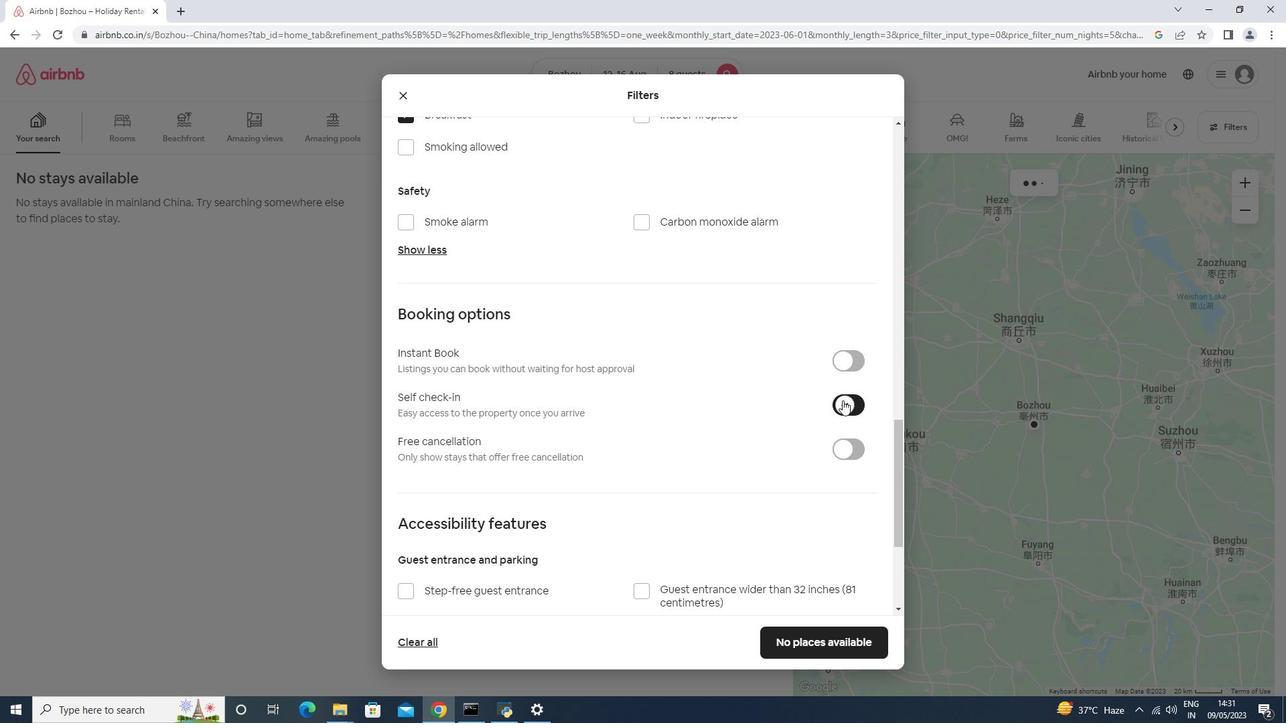 
Action: Mouse scrolled (842, 400) with delta (0, 0)
Screenshot: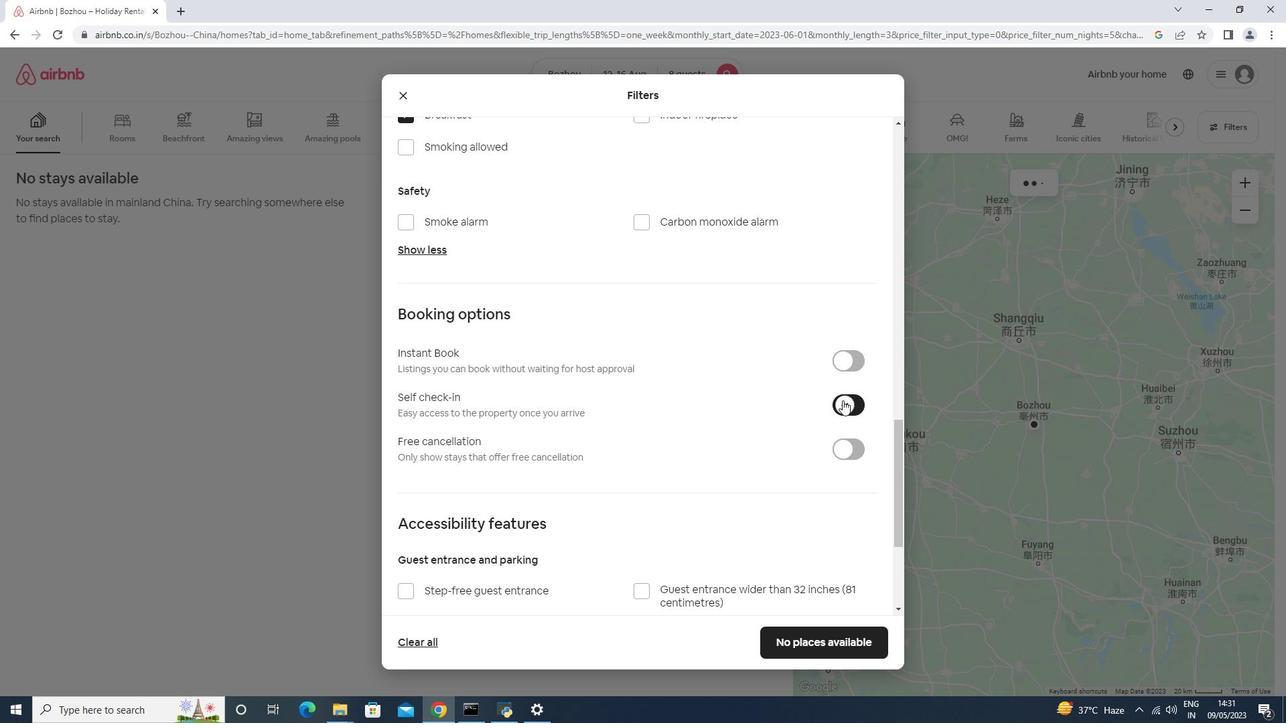 
Action: Mouse scrolled (842, 400) with delta (0, 0)
Screenshot: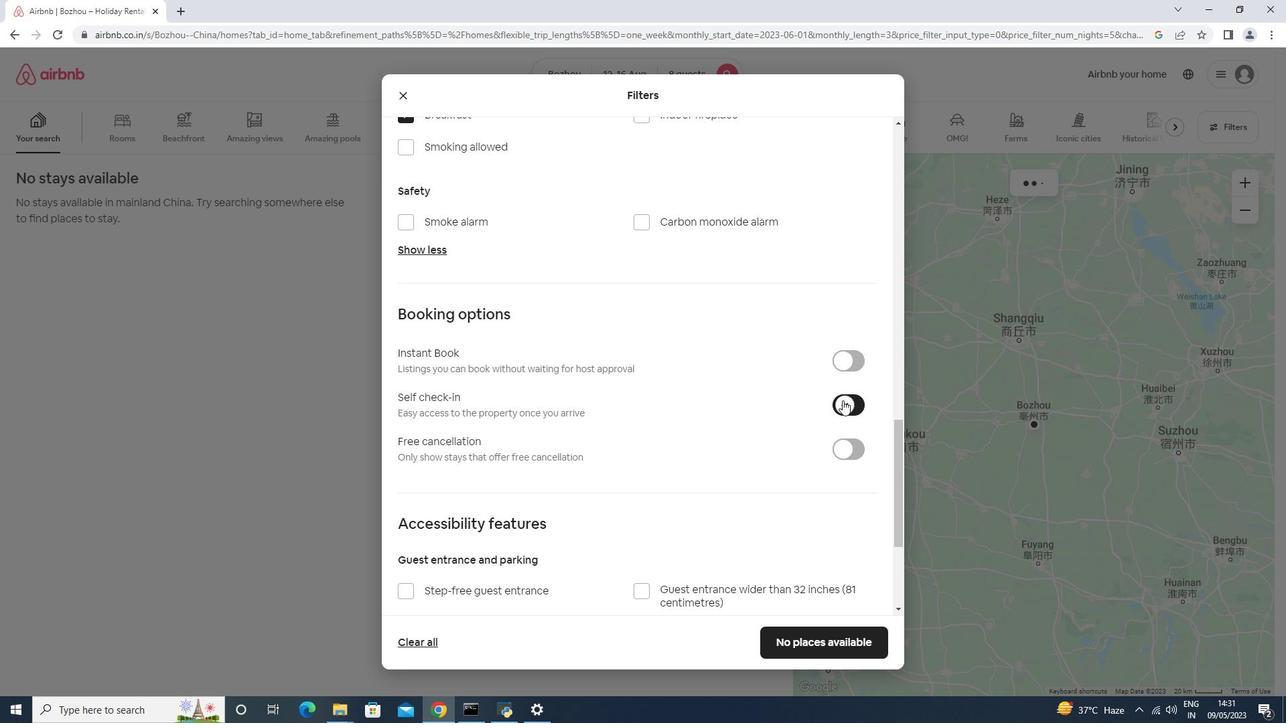 
Action: Mouse scrolled (842, 400) with delta (0, 0)
Screenshot: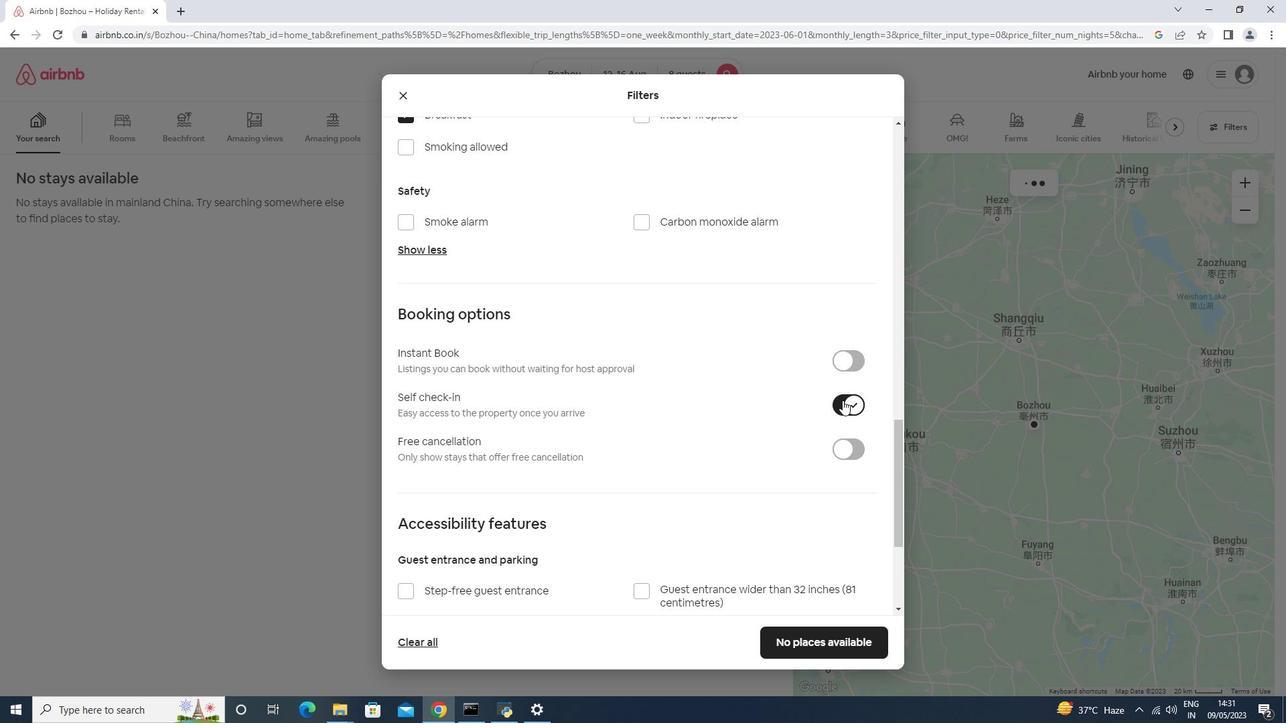 
Action: Mouse moved to (627, 475)
Screenshot: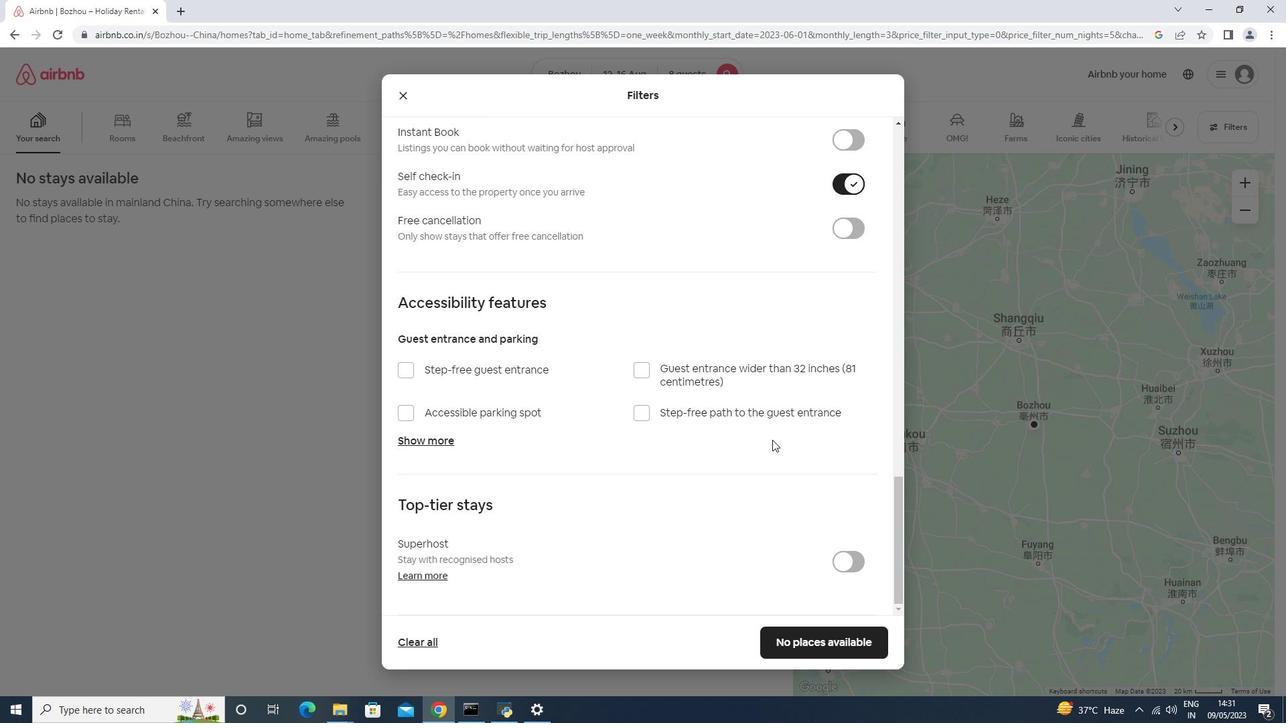 
Action: Mouse scrolled (627, 474) with delta (0, 0)
Screenshot: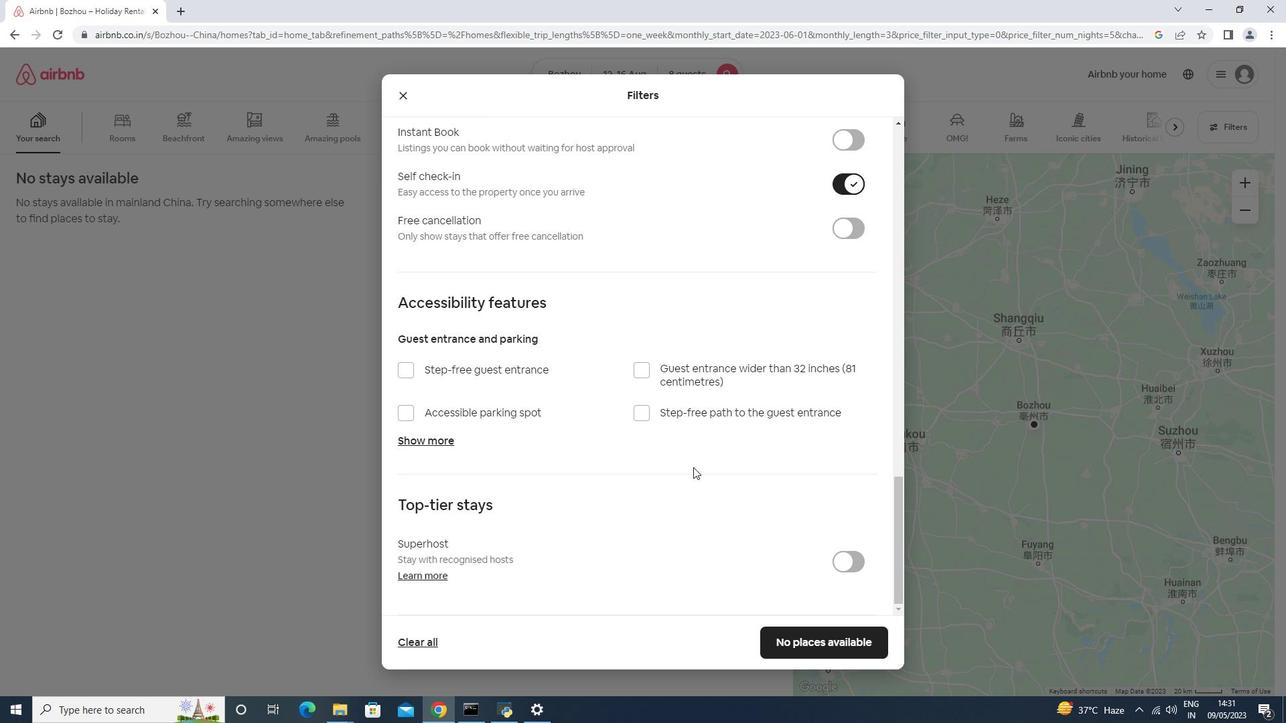 
Action: Mouse scrolled (627, 474) with delta (0, 0)
Screenshot: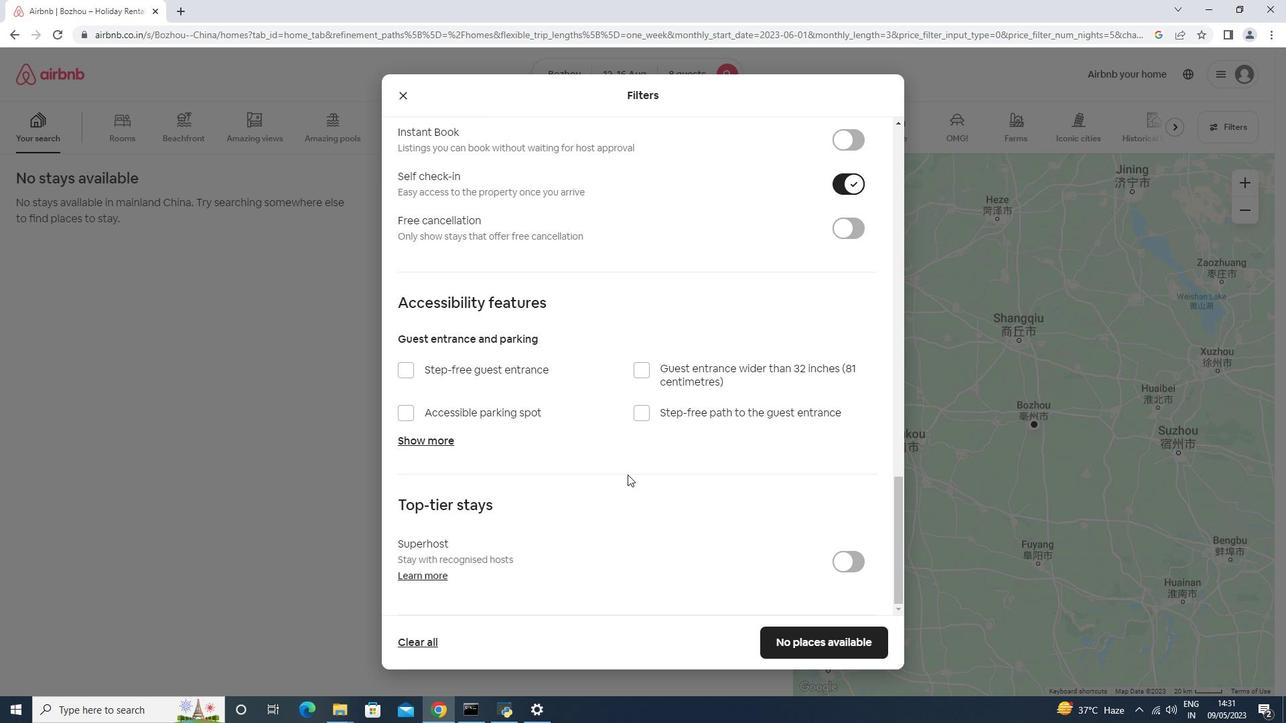 
Action: Mouse scrolled (627, 474) with delta (0, 0)
Screenshot: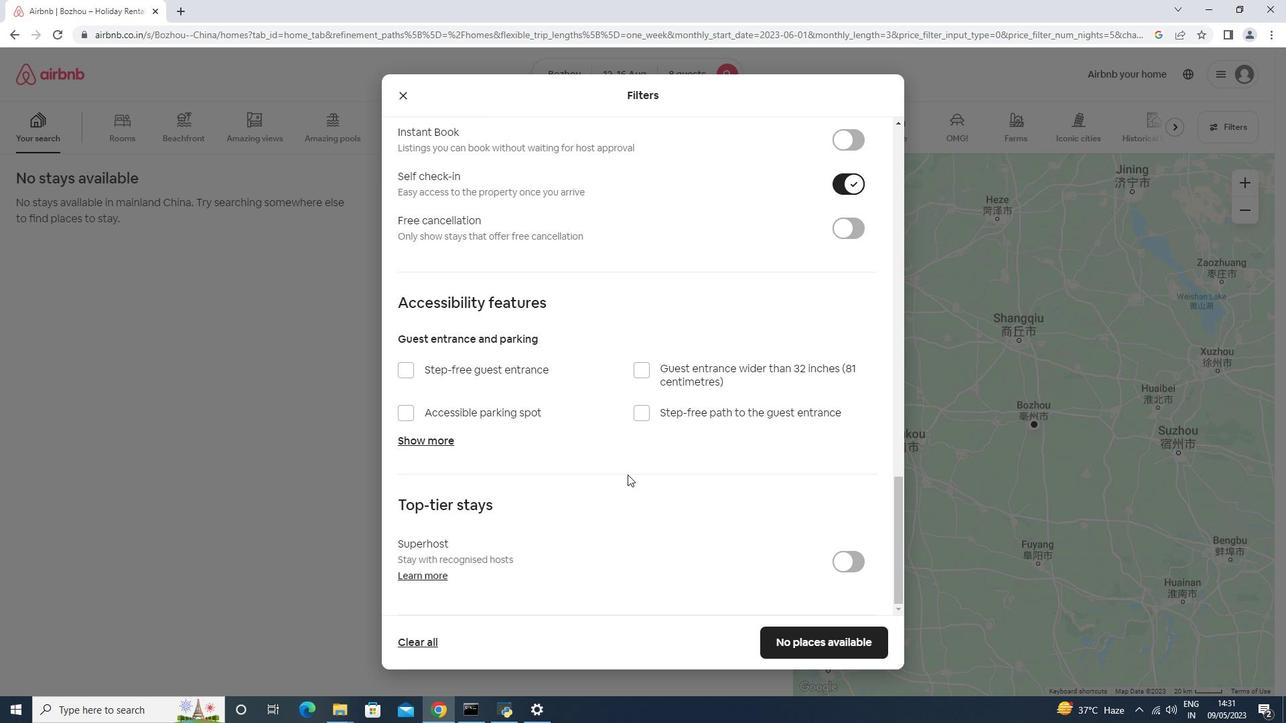 
Action: Mouse scrolled (627, 474) with delta (0, 0)
Screenshot: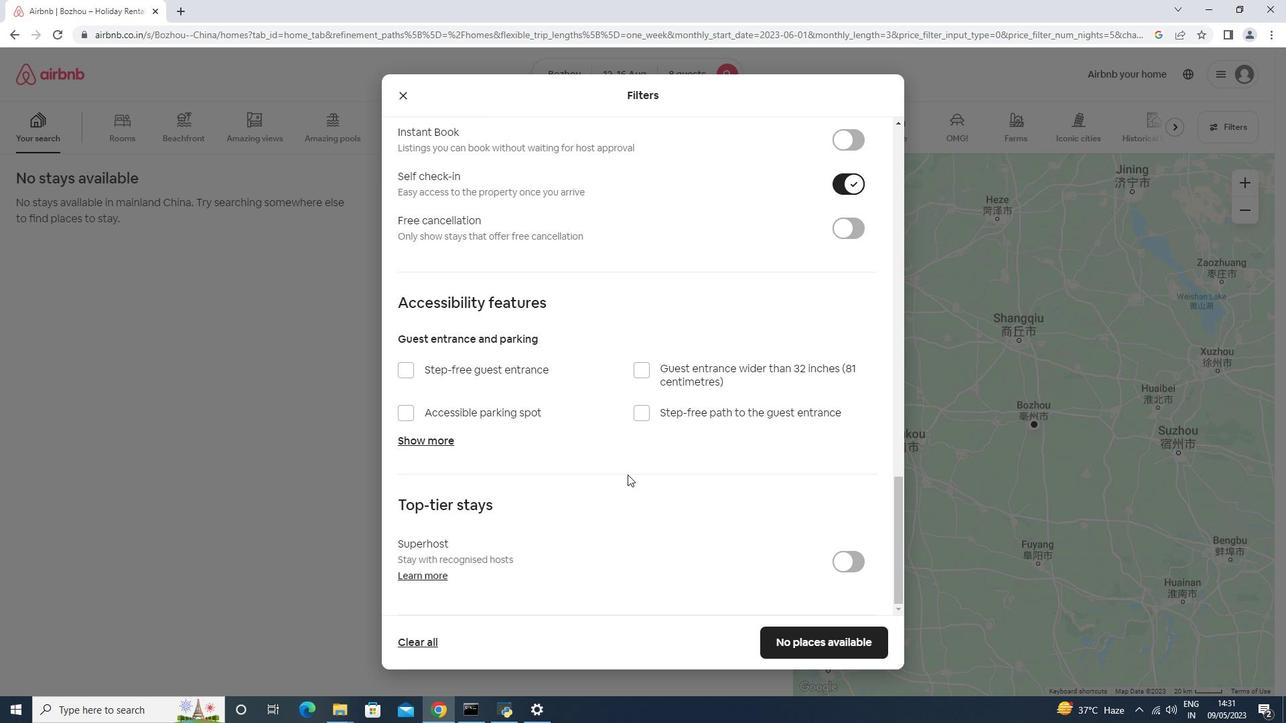 
Action: Mouse scrolled (627, 474) with delta (0, 0)
Screenshot: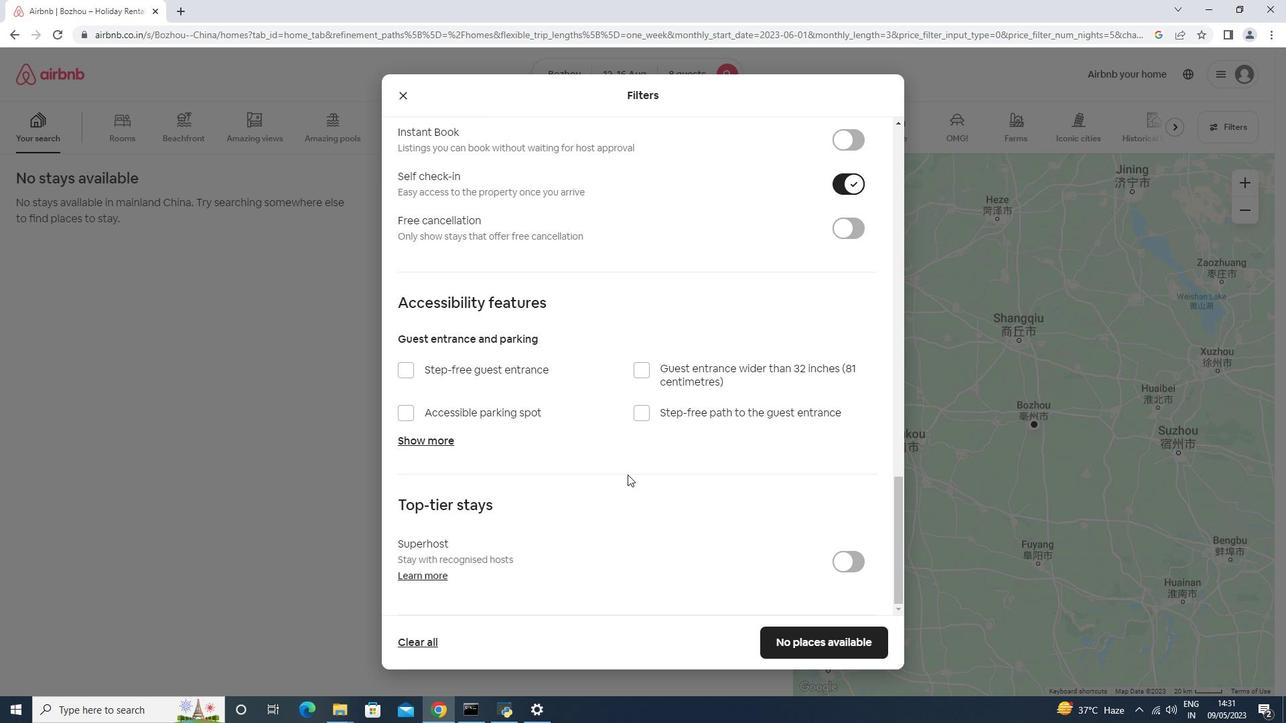 
Action: Mouse scrolled (627, 474) with delta (0, 0)
Screenshot: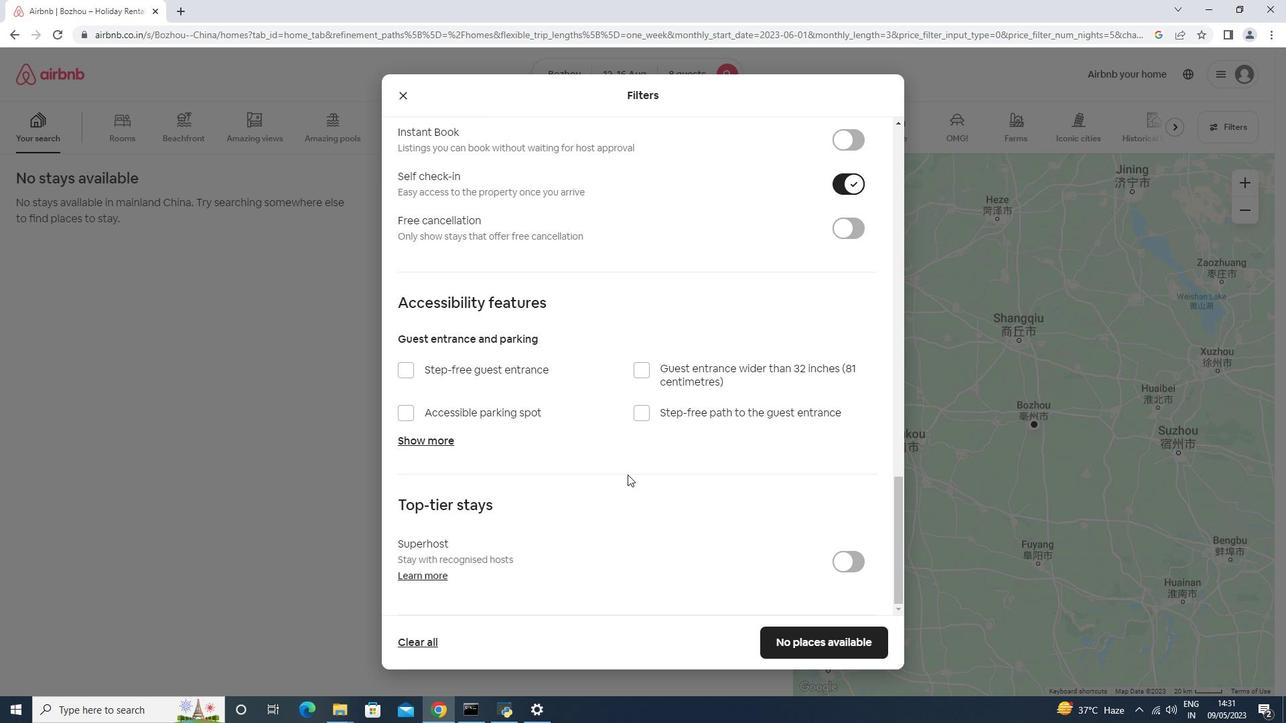 
Action: Mouse moved to (800, 627)
Screenshot: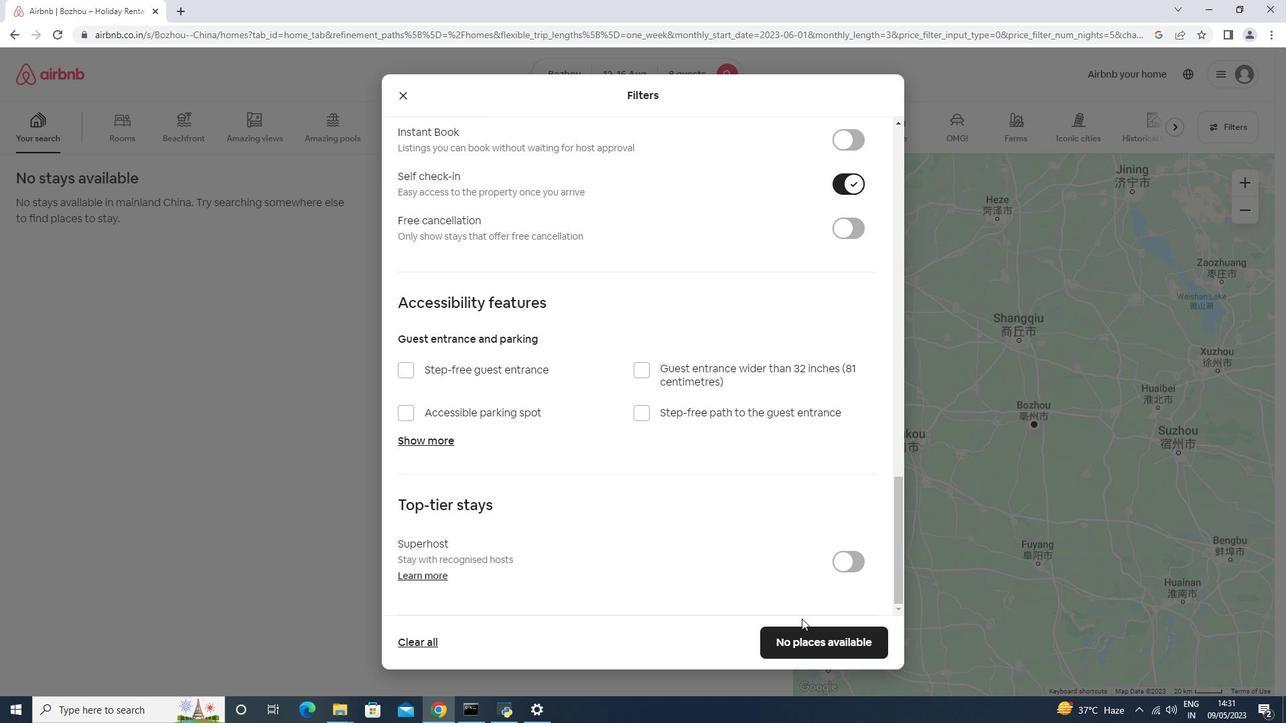 
Action: Mouse pressed left at (800, 627)
Screenshot: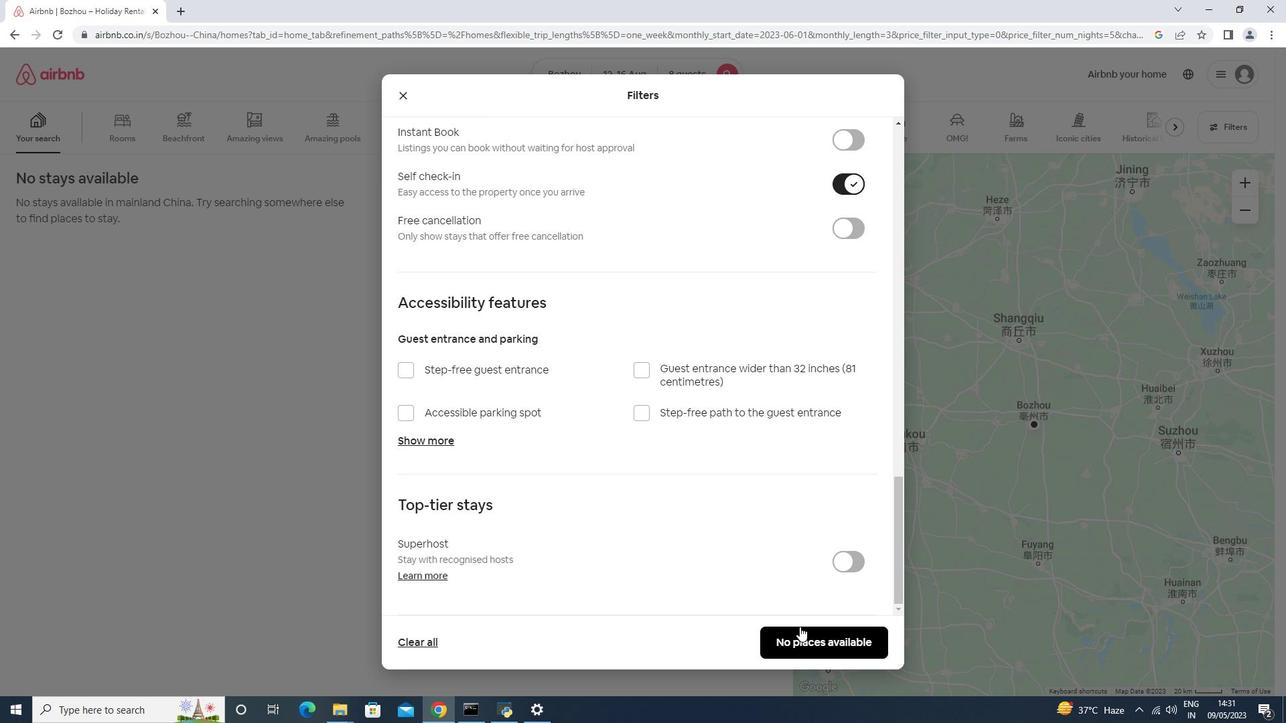 
Action: Mouse moved to (800, 619)
Screenshot: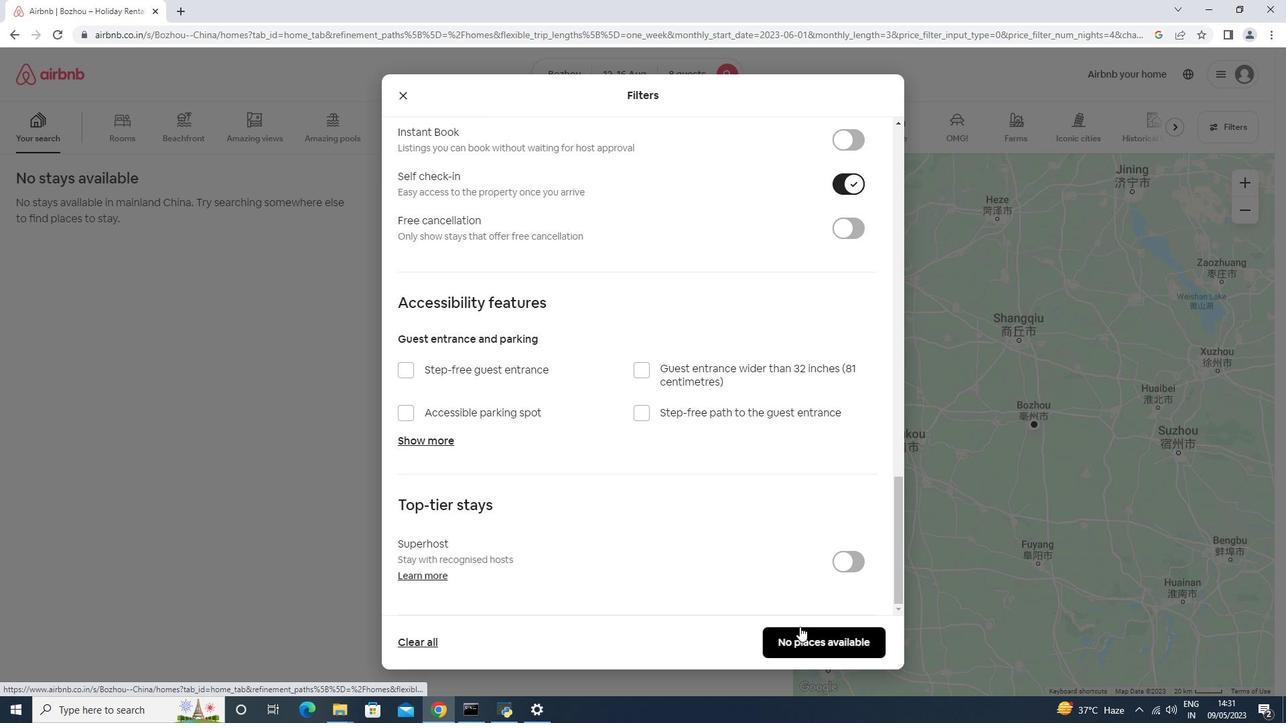 
